 Task: Search one way flight ticket for 2 adults, 4 children and 1 infant on lap in business from Dickinson: Dickinson Theodore Roosevelt Regional Airport to Evansville: Evansville Regional Airport on 5-3-2023. Number of bags: 1 carry on bag. Price is upto 93000. Outbound departure time preference is 23:30.
Action: Mouse moved to (422, 170)
Screenshot: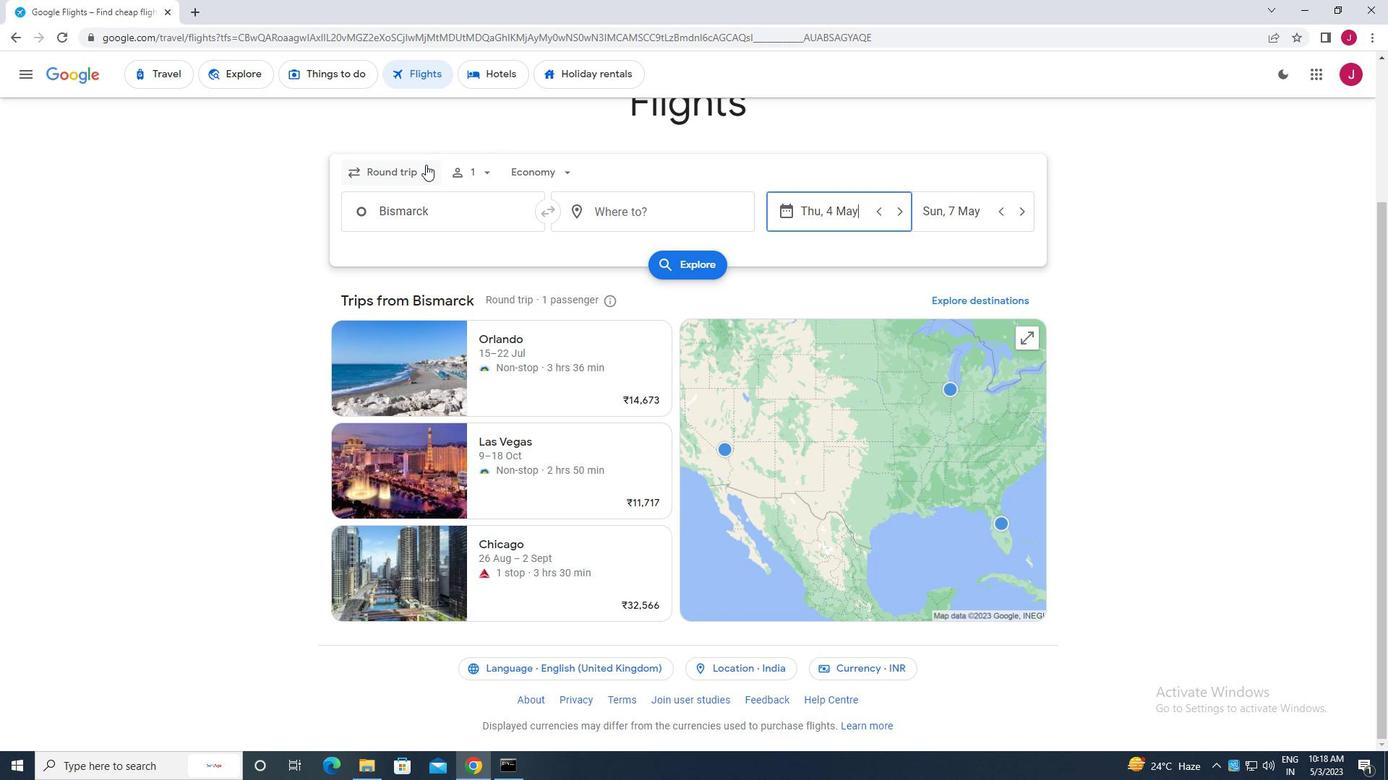 
Action: Mouse pressed left at (422, 170)
Screenshot: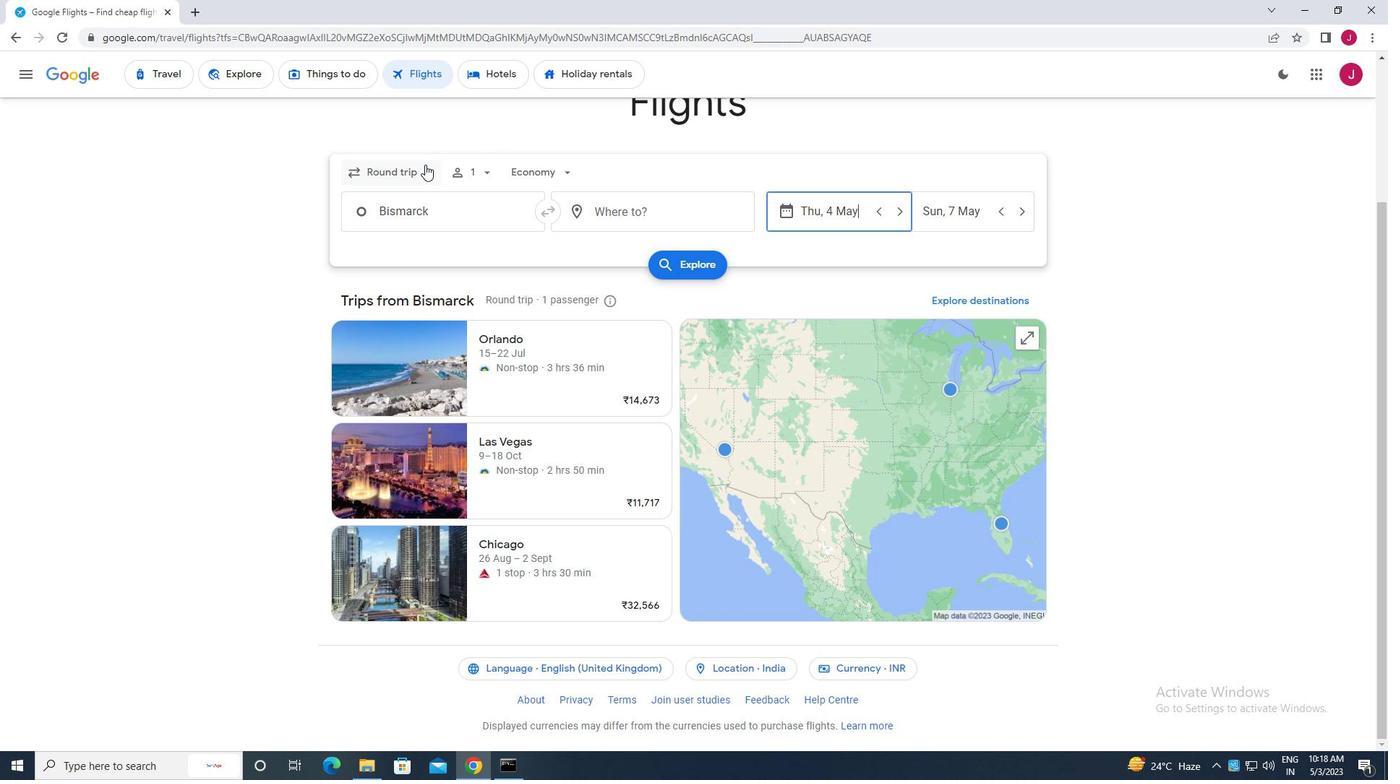 
Action: Mouse moved to (420, 242)
Screenshot: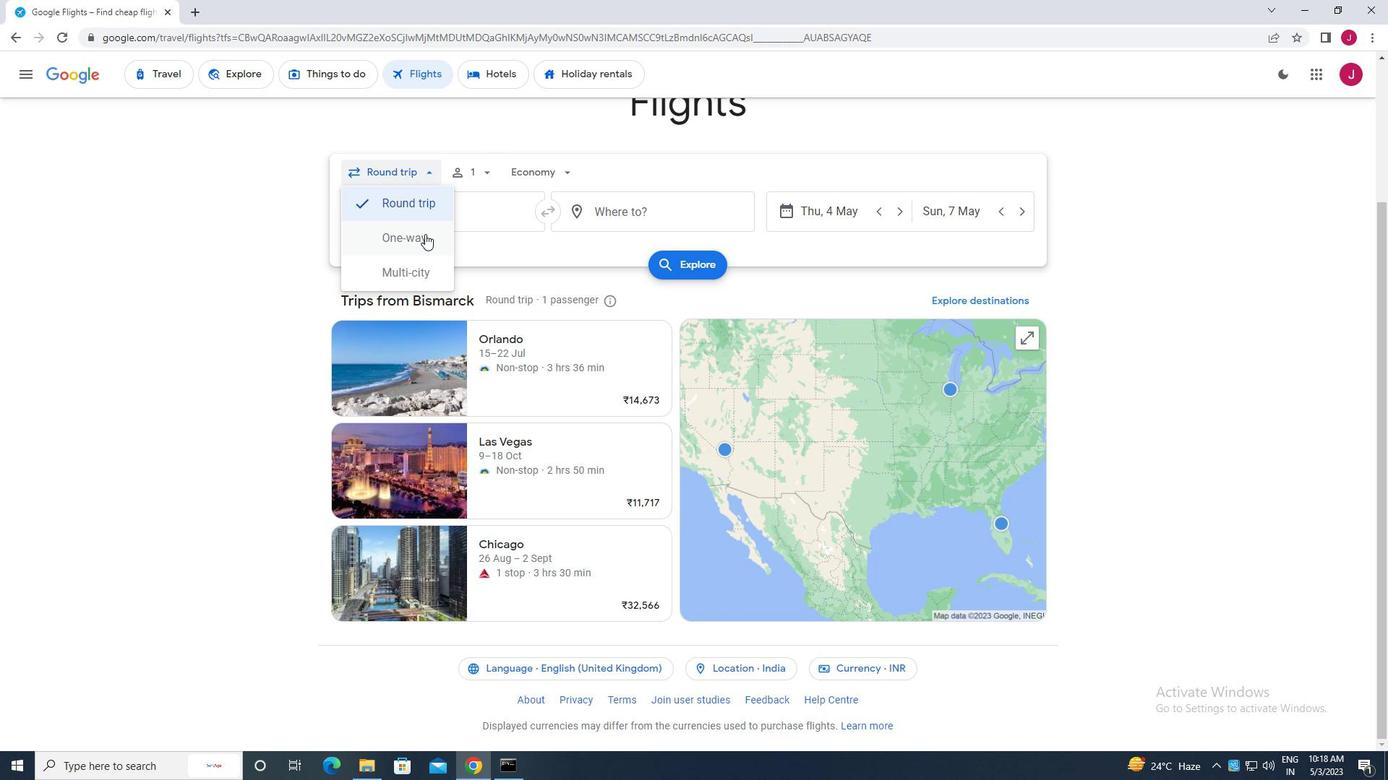 
Action: Mouse pressed left at (420, 242)
Screenshot: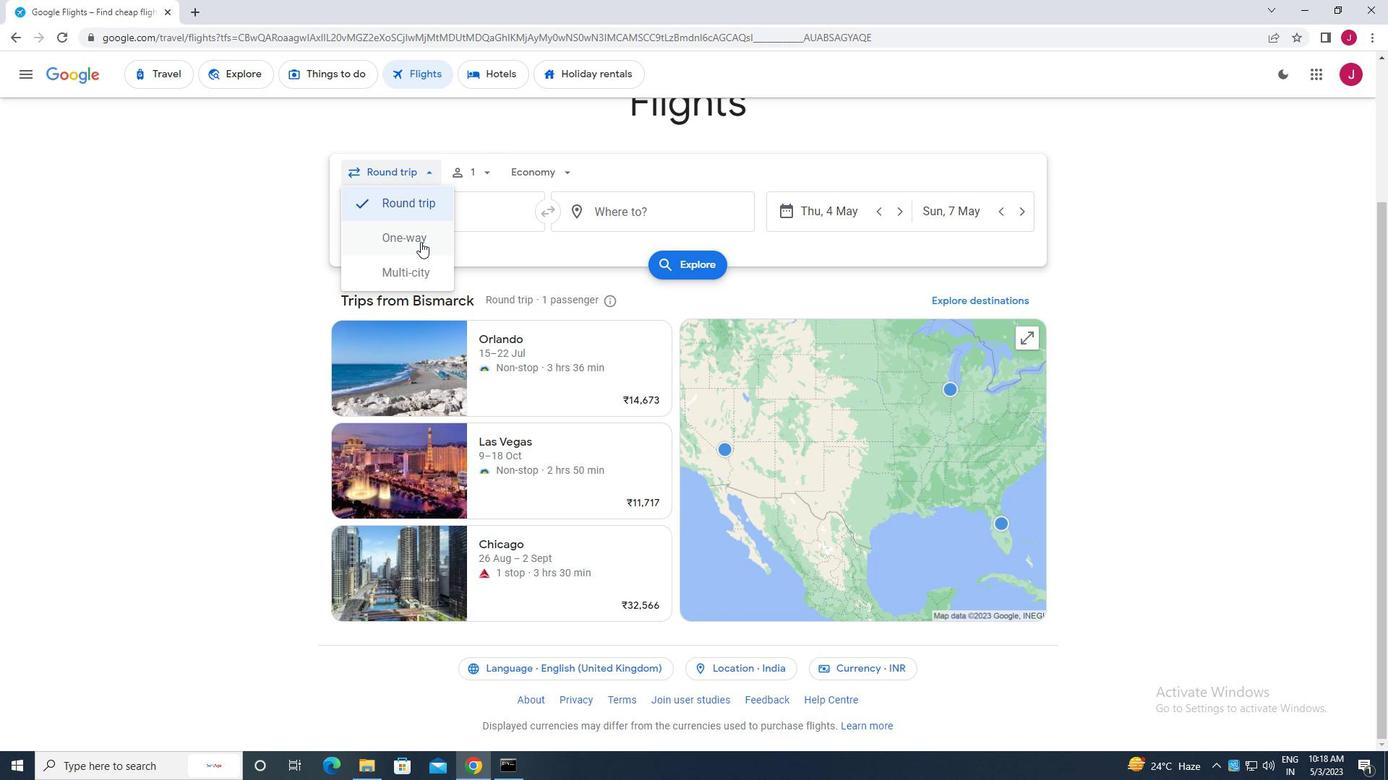 
Action: Mouse moved to (479, 169)
Screenshot: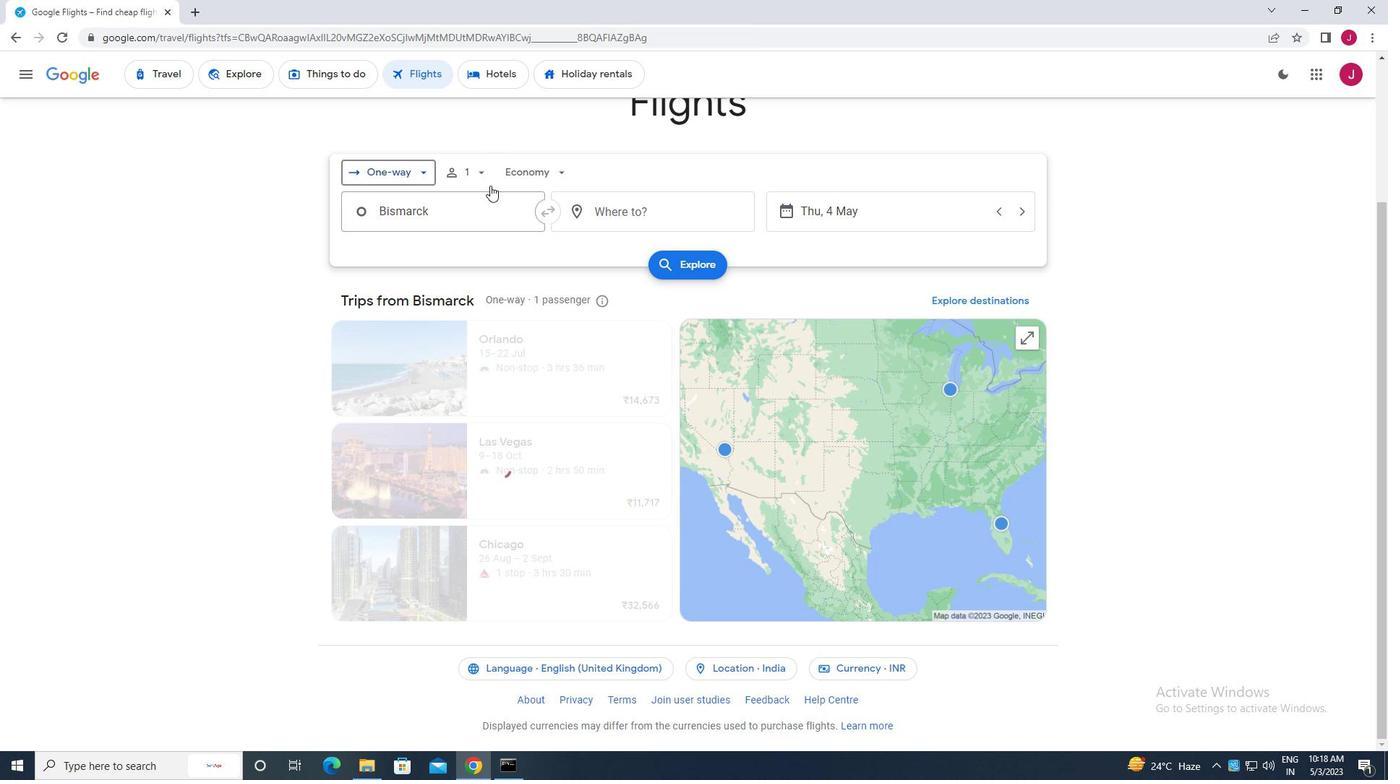 
Action: Mouse pressed left at (479, 169)
Screenshot: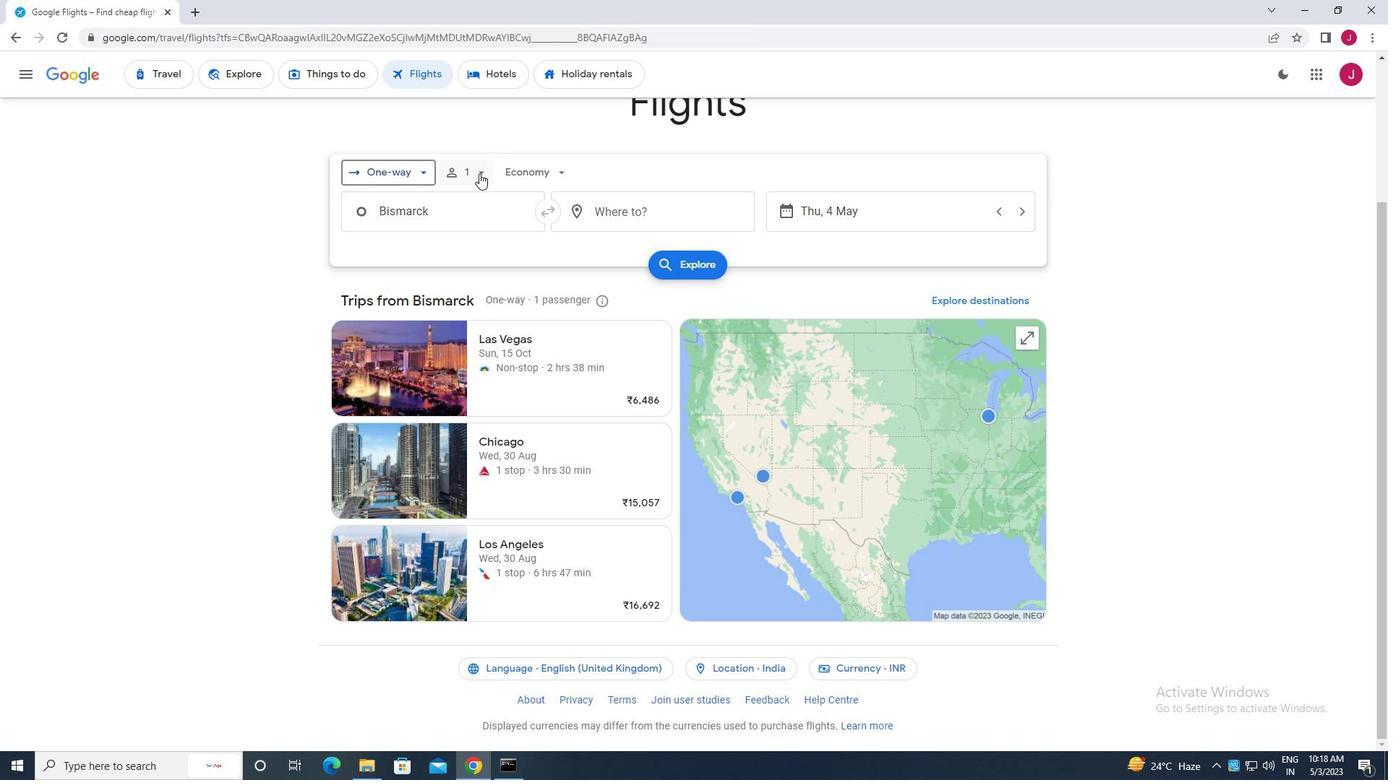 
Action: Mouse moved to (590, 210)
Screenshot: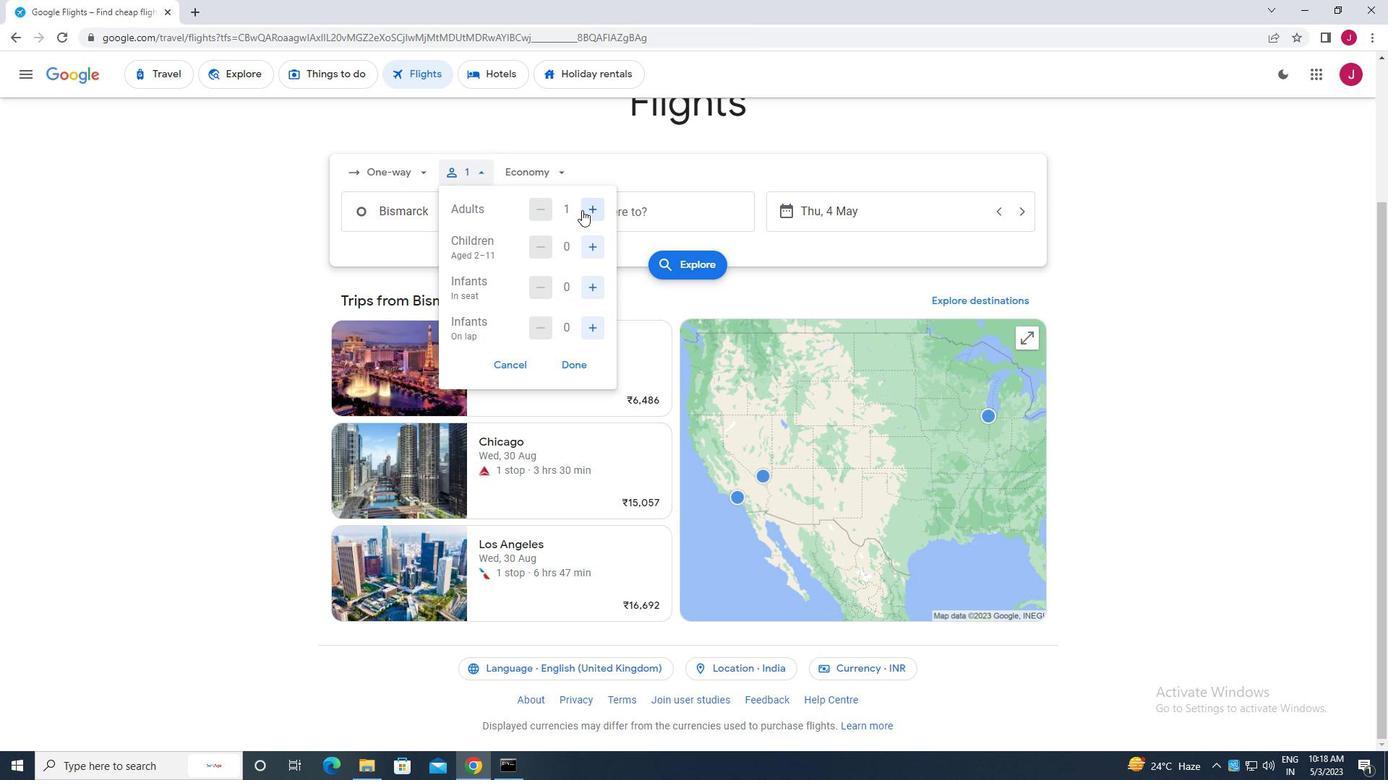 
Action: Mouse pressed left at (590, 210)
Screenshot: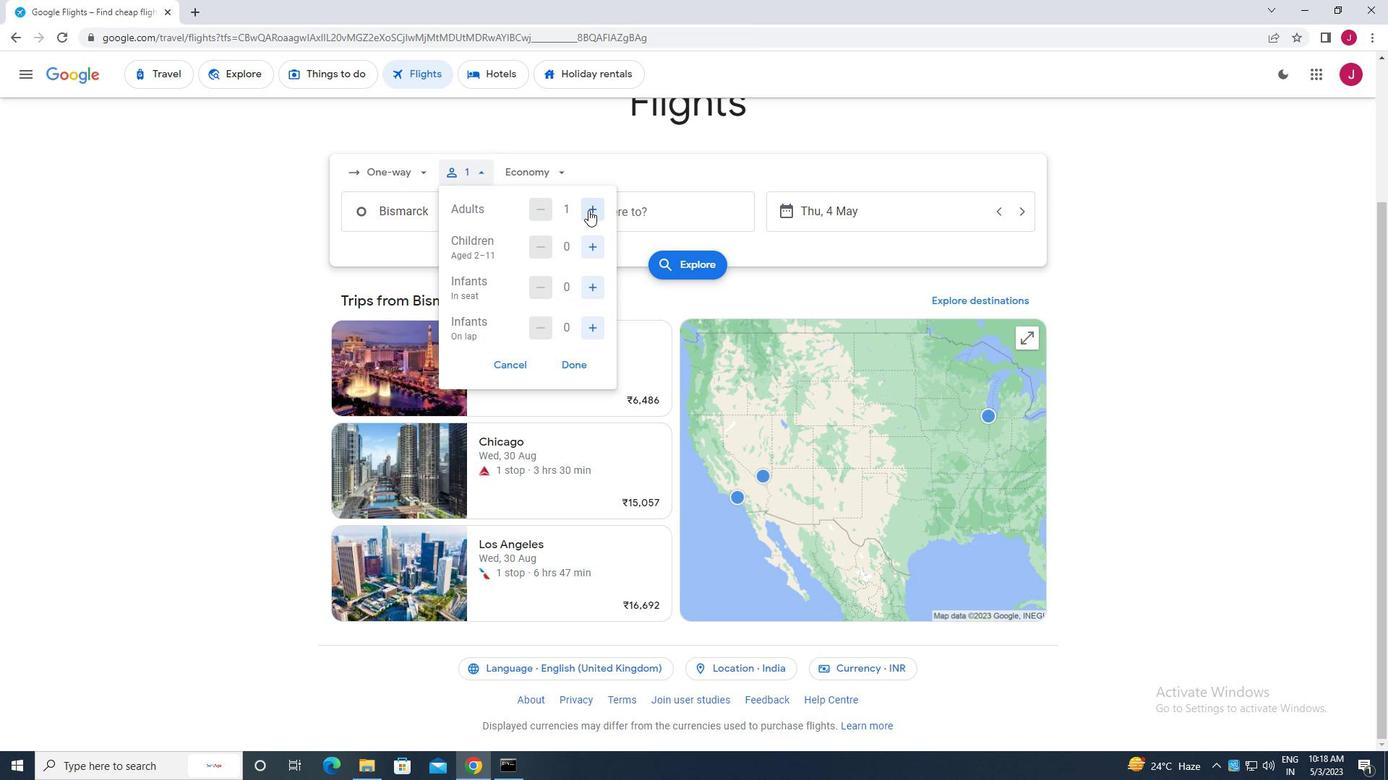 
Action: Mouse moved to (589, 245)
Screenshot: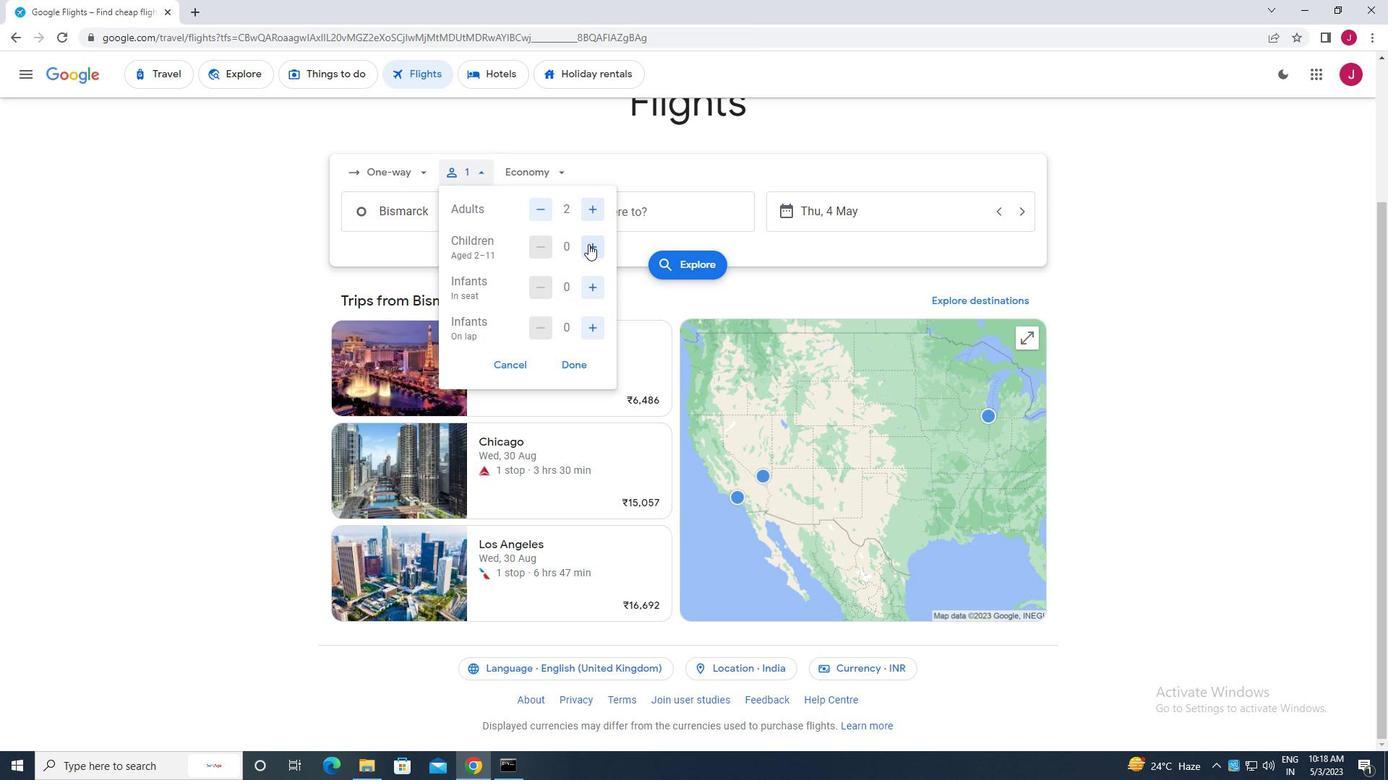 
Action: Mouse pressed left at (589, 245)
Screenshot: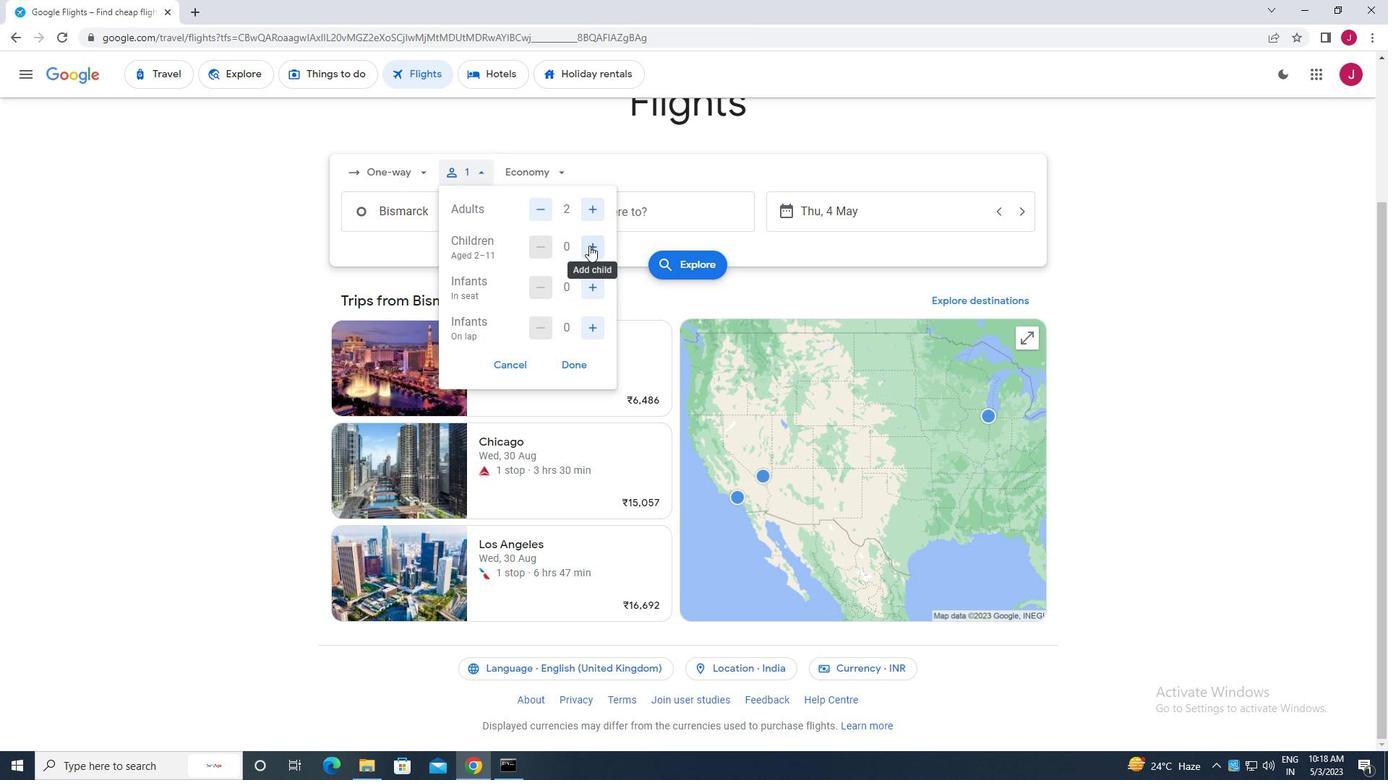 
Action: Mouse pressed left at (589, 245)
Screenshot: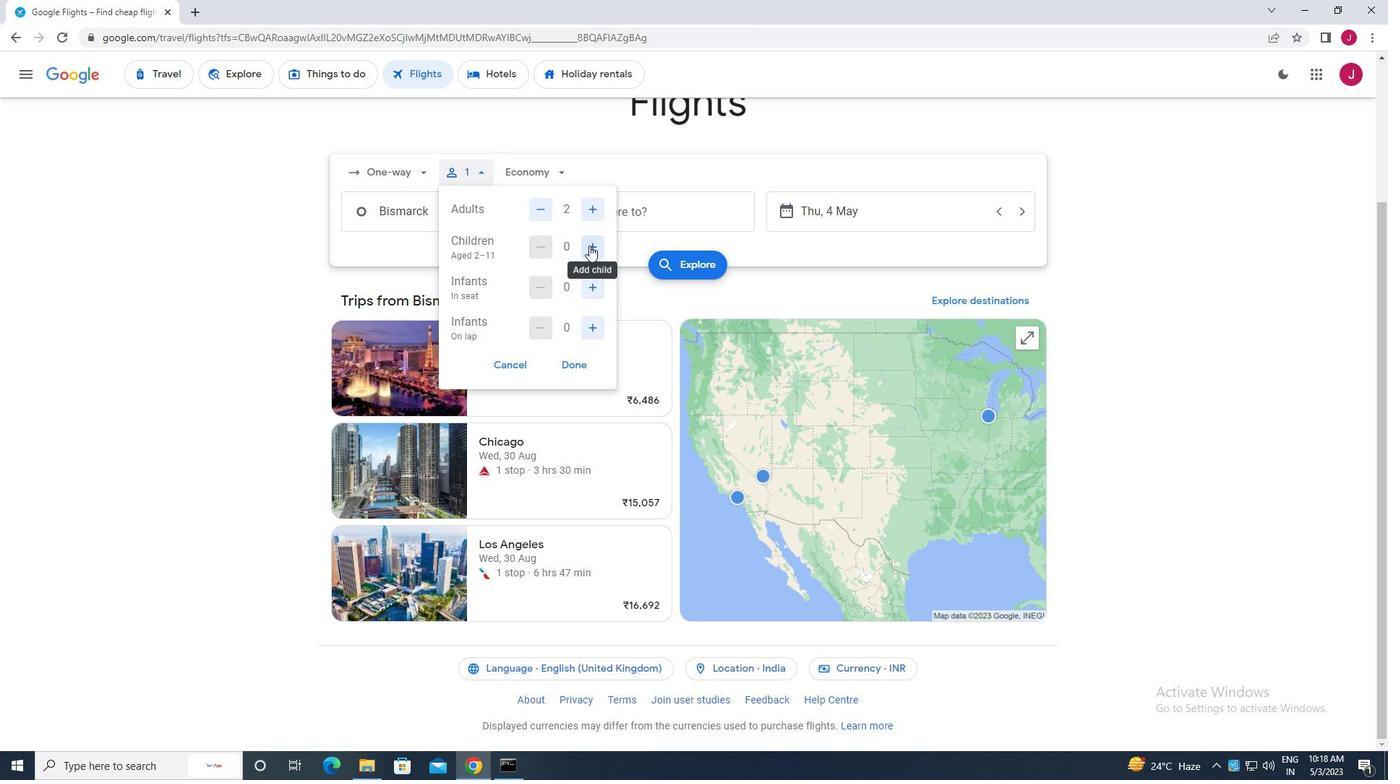 
Action: Mouse pressed left at (589, 245)
Screenshot: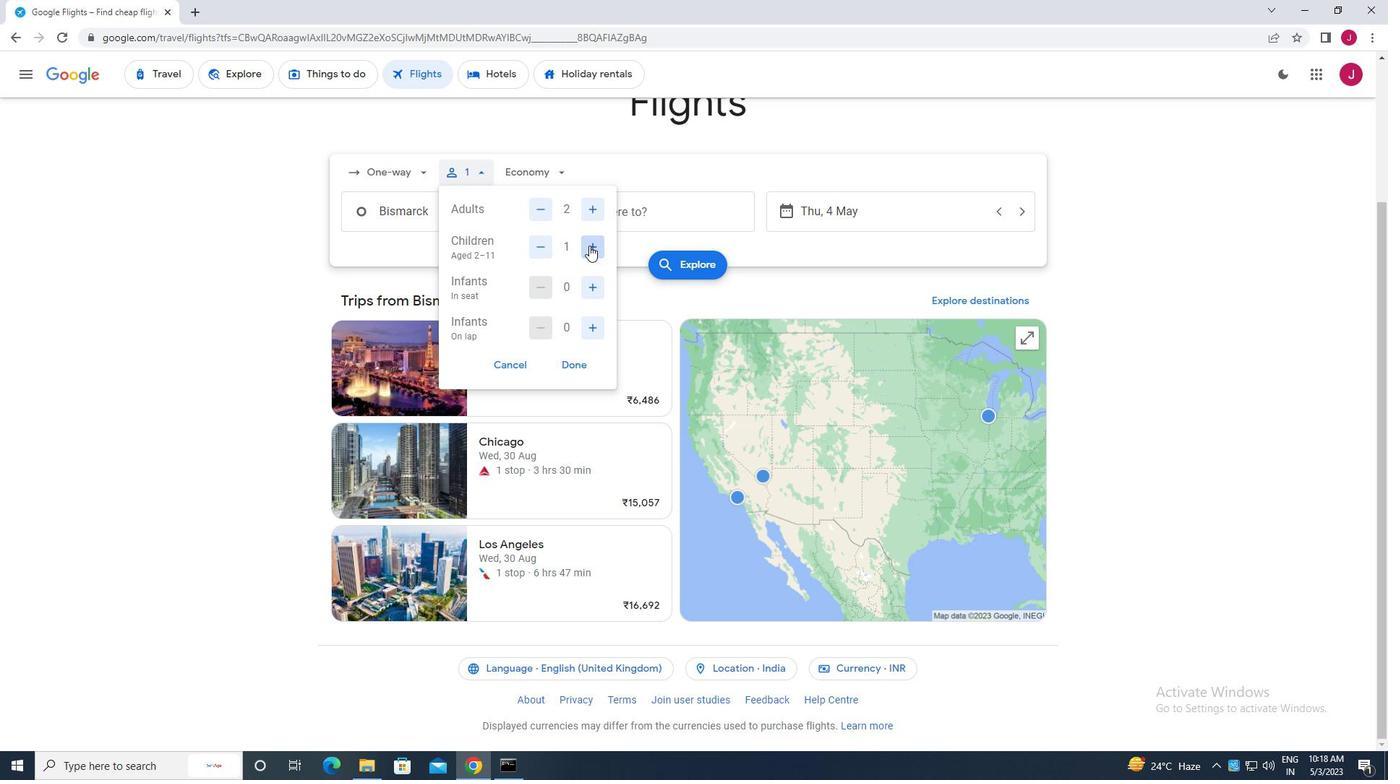 
Action: Mouse pressed left at (589, 245)
Screenshot: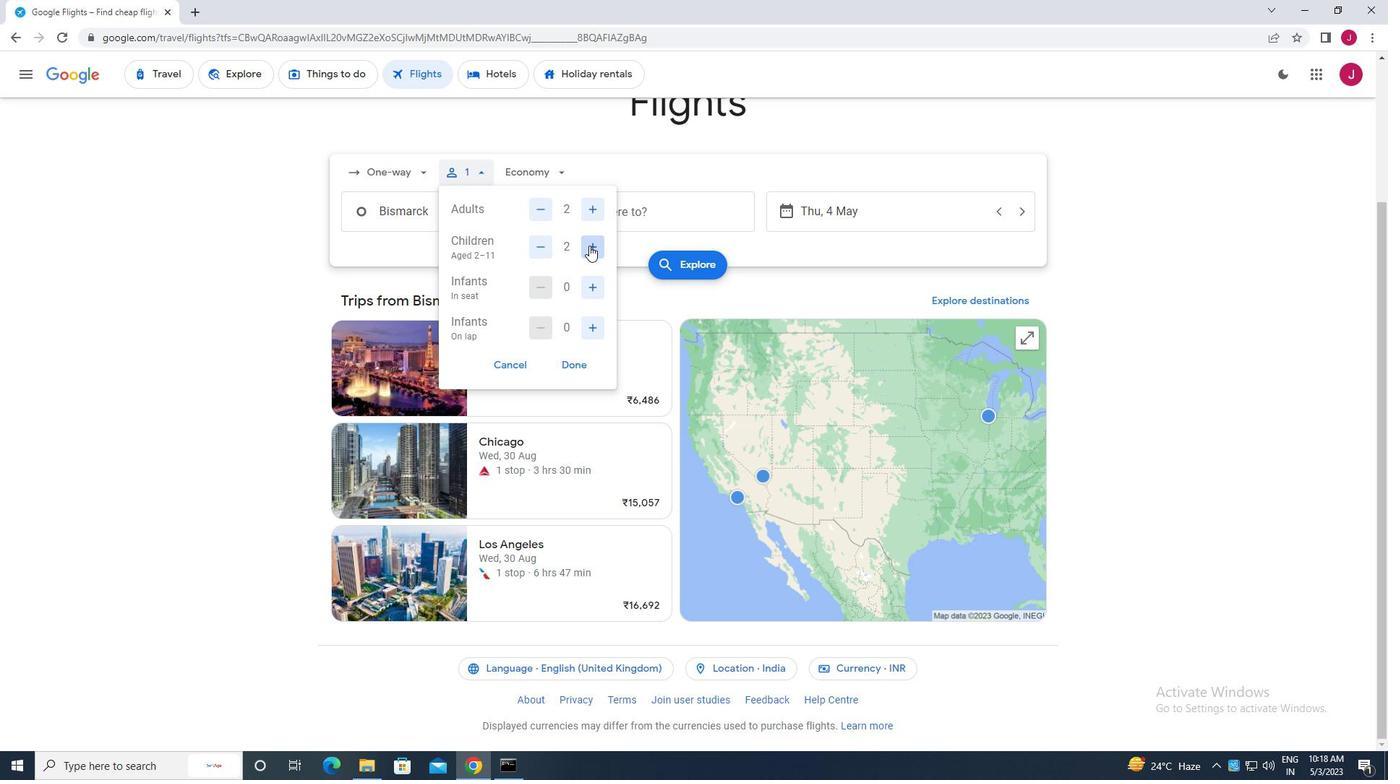 
Action: Mouse moved to (588, 326)
Screenshot: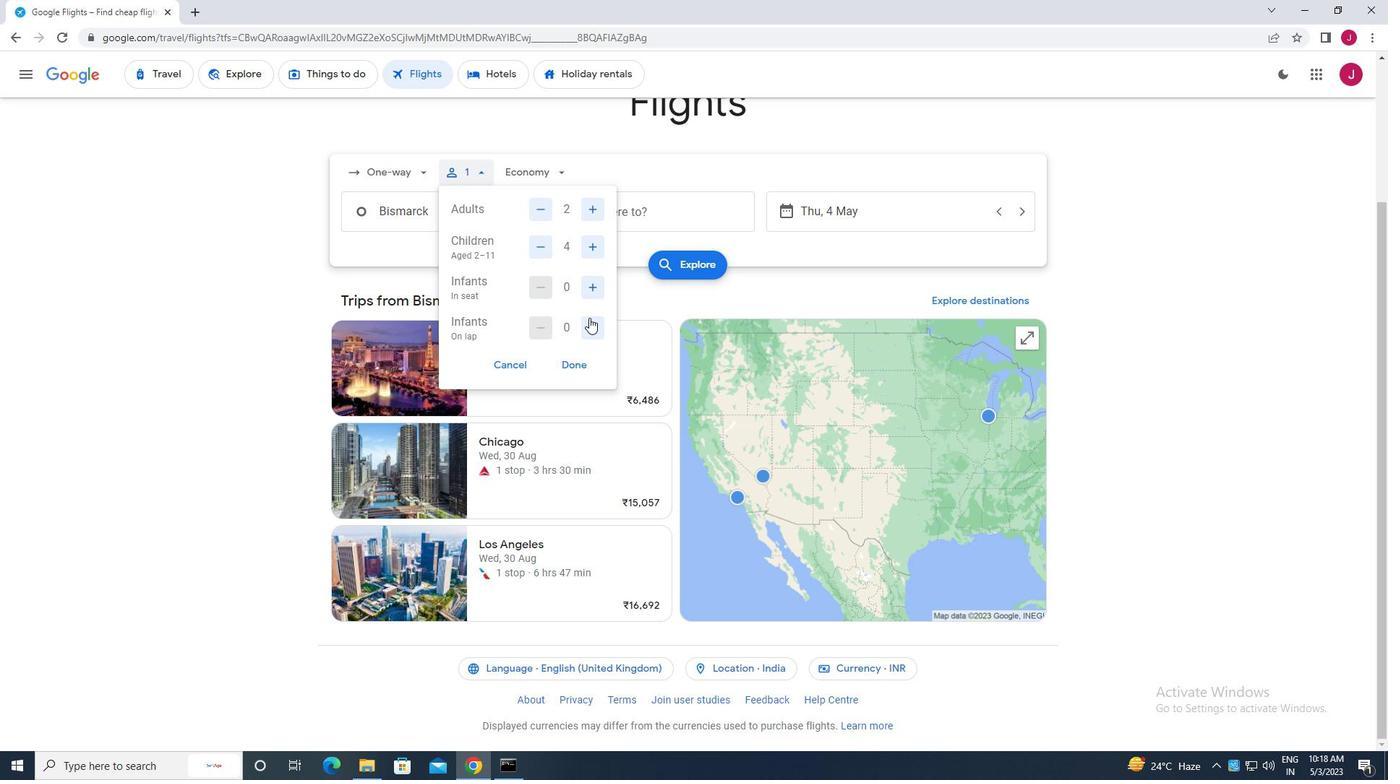 
Action: Mouse pressed left at (588, 326)
Screenshot: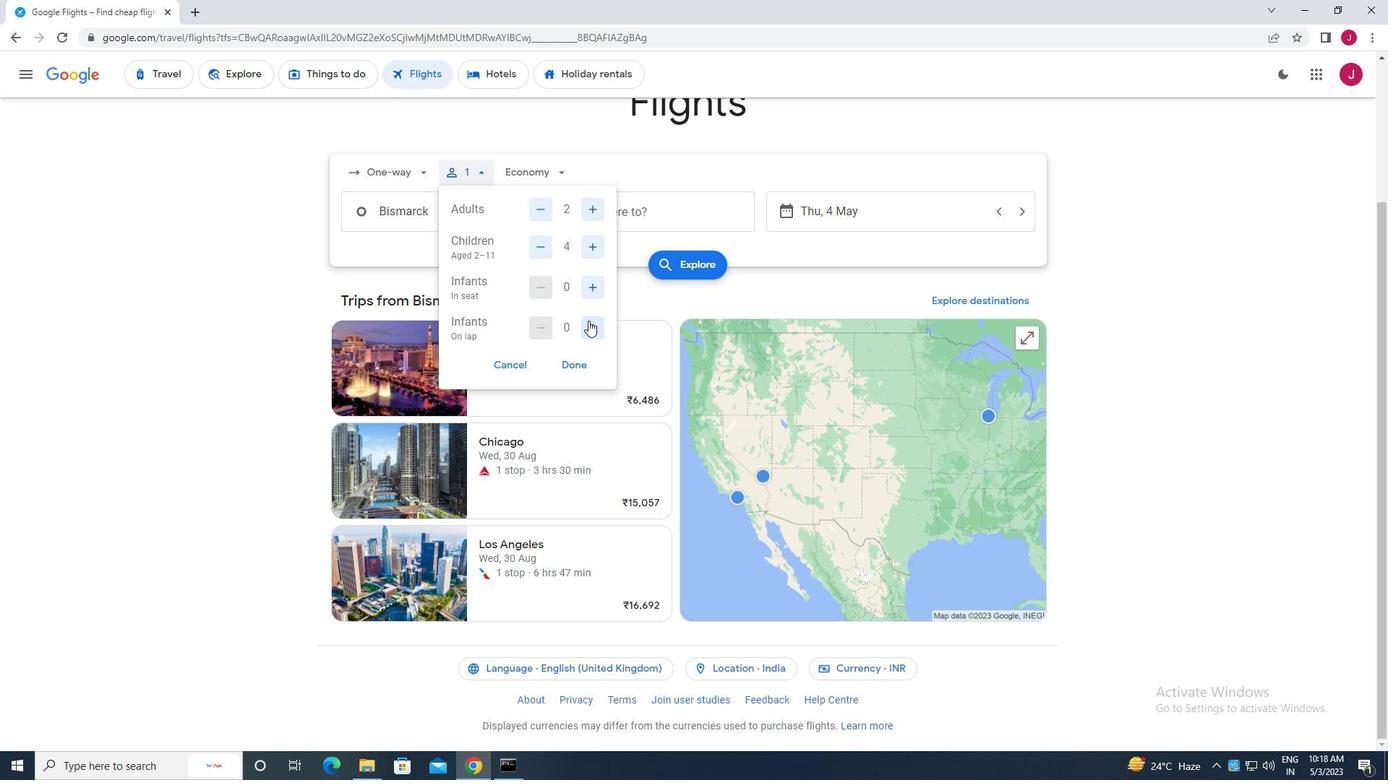 
Action: Mouse moved to (574, 364)
Screenshot: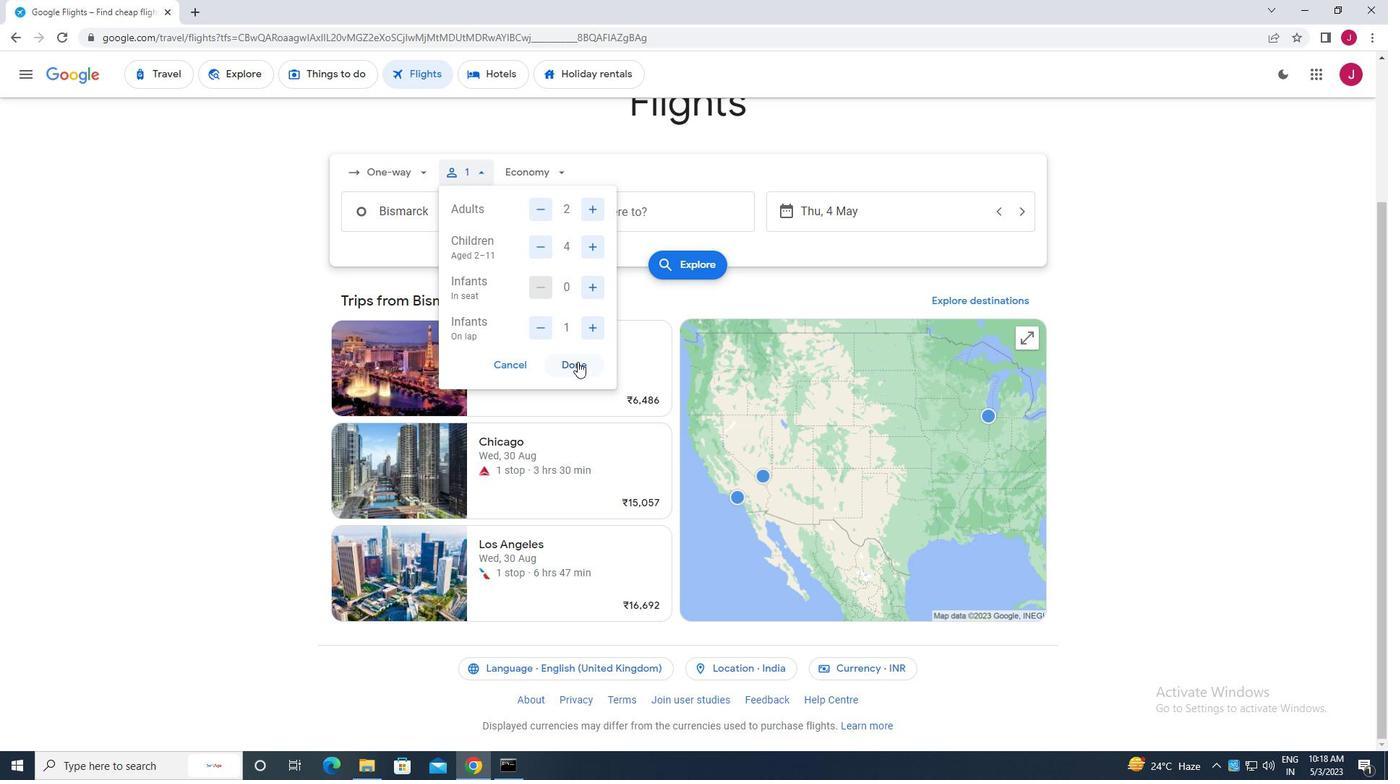 
Action: Mouse pressed left at (574, 364)
Screenshot: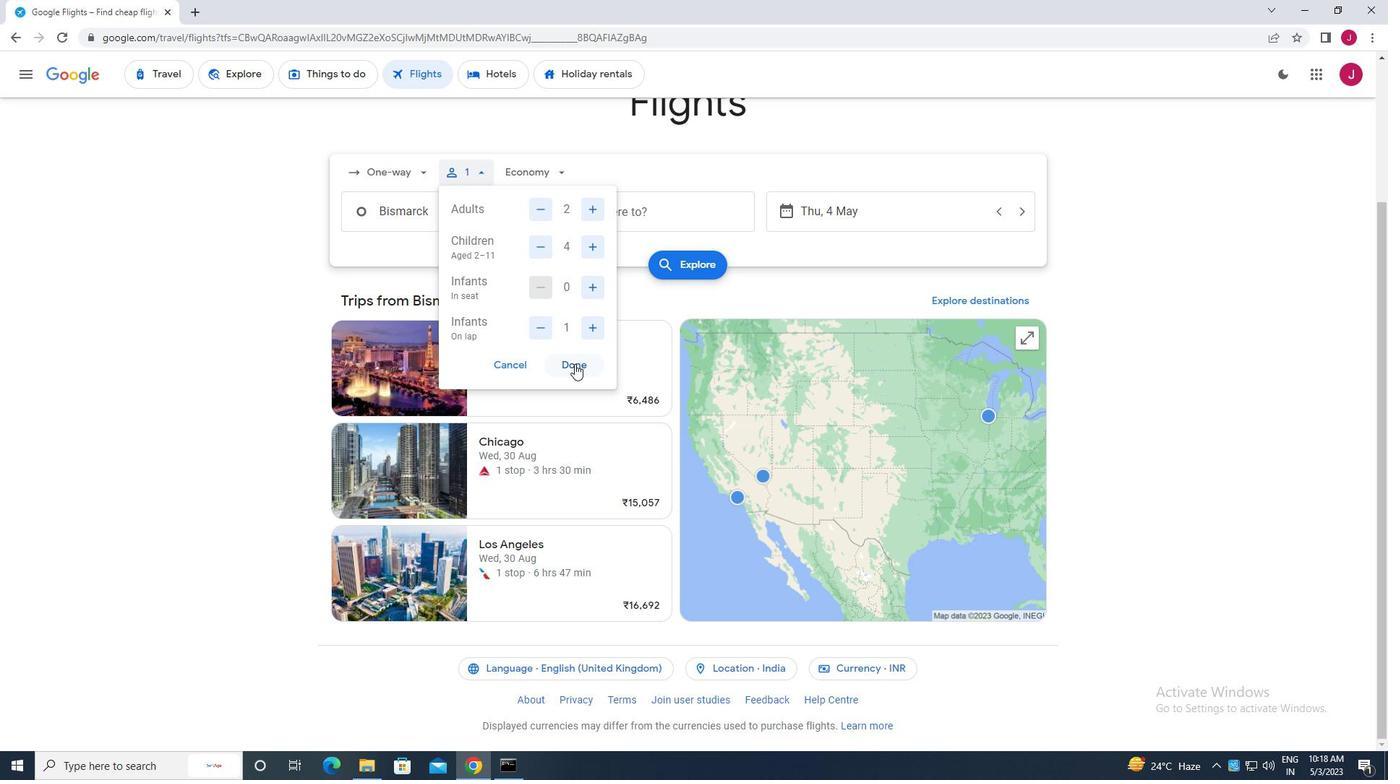 
Action: Mouse moved to (543, 172)
Screenshot: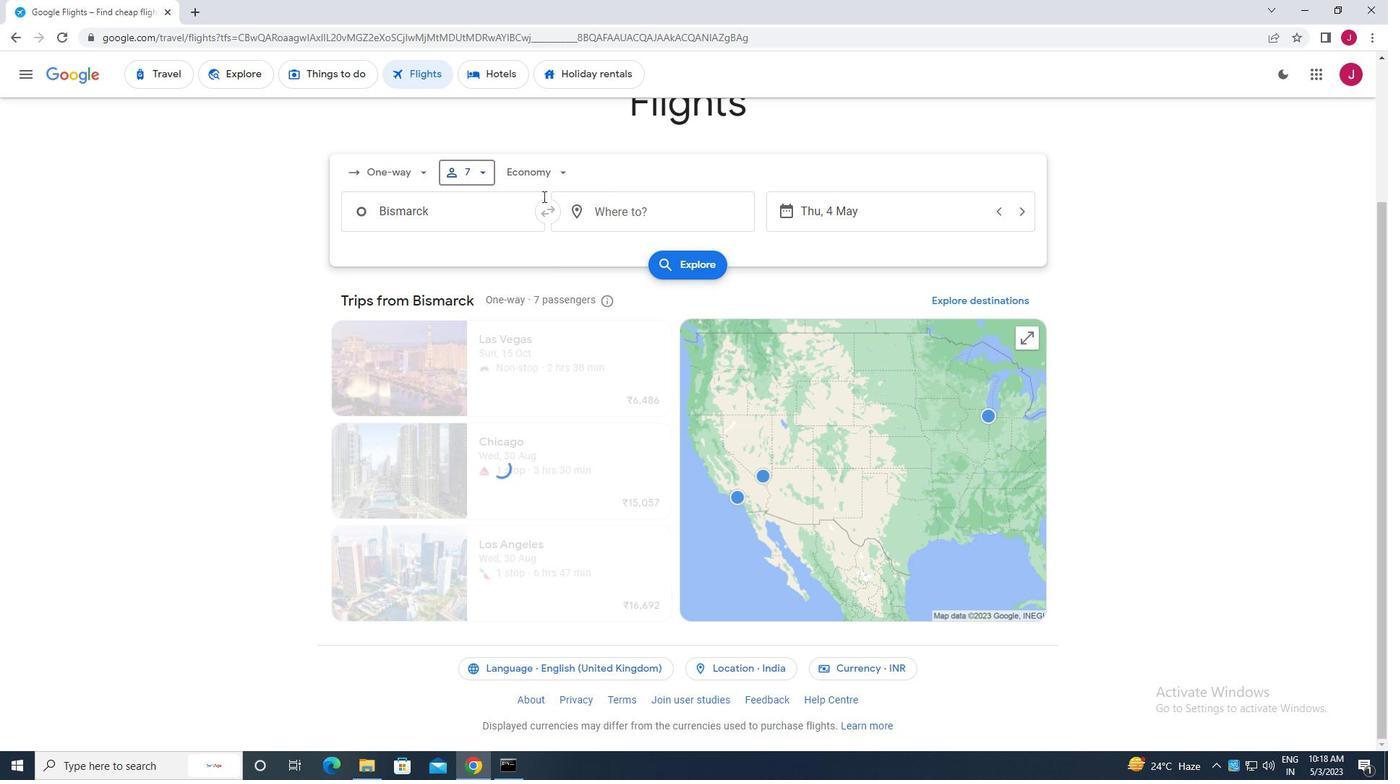 
Action: Mouse pressed left at (543, 172)
Screenshot: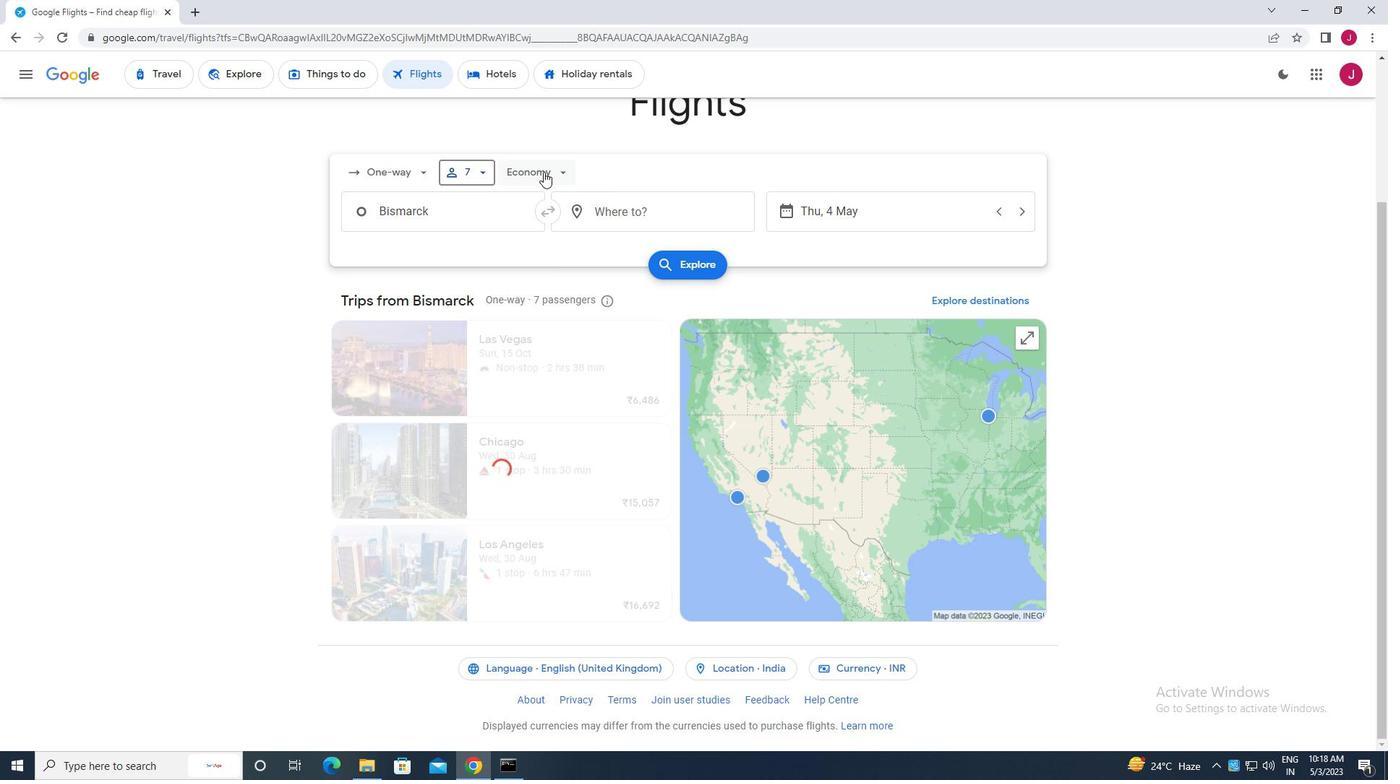 
Action: Mouse moved to (561, 274)
Screenshot: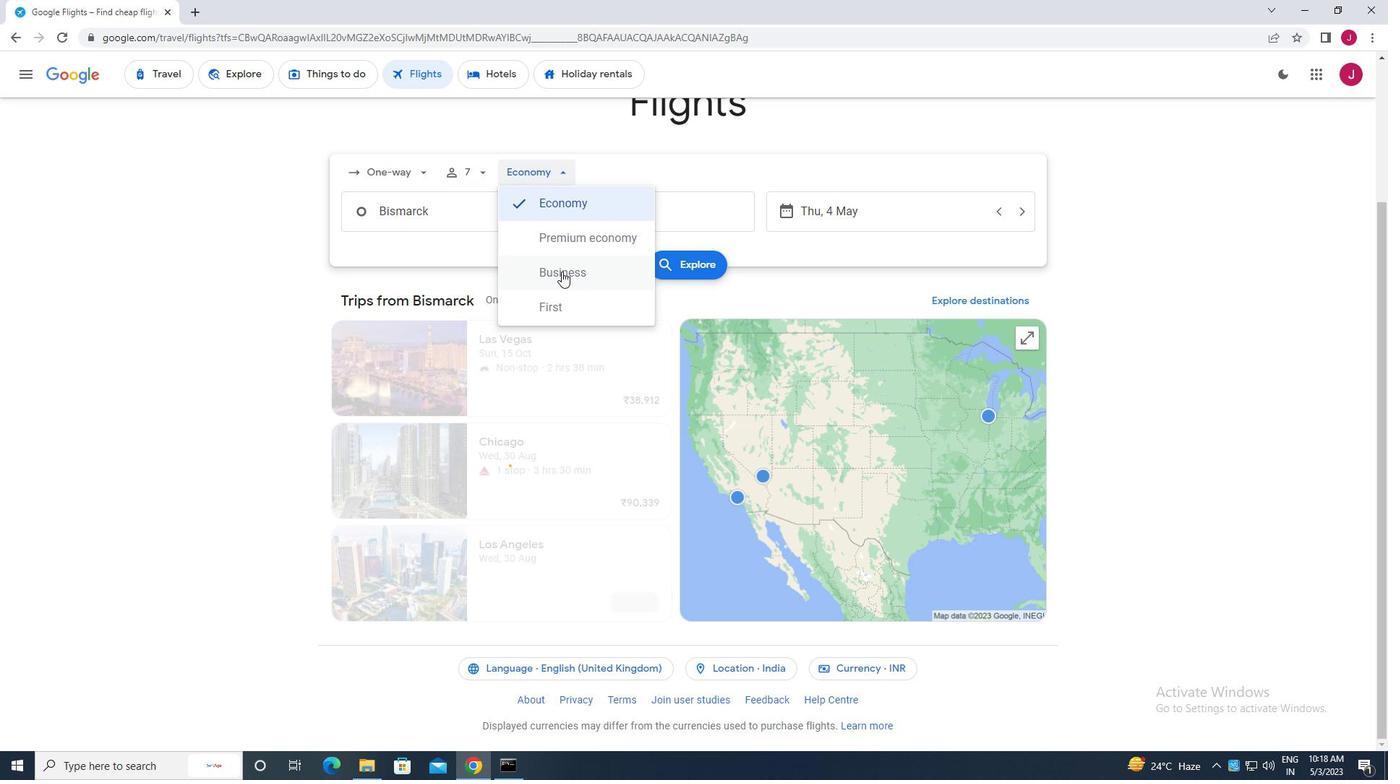 
Action: Mouse pressed left at (561, 274)
Screenshot: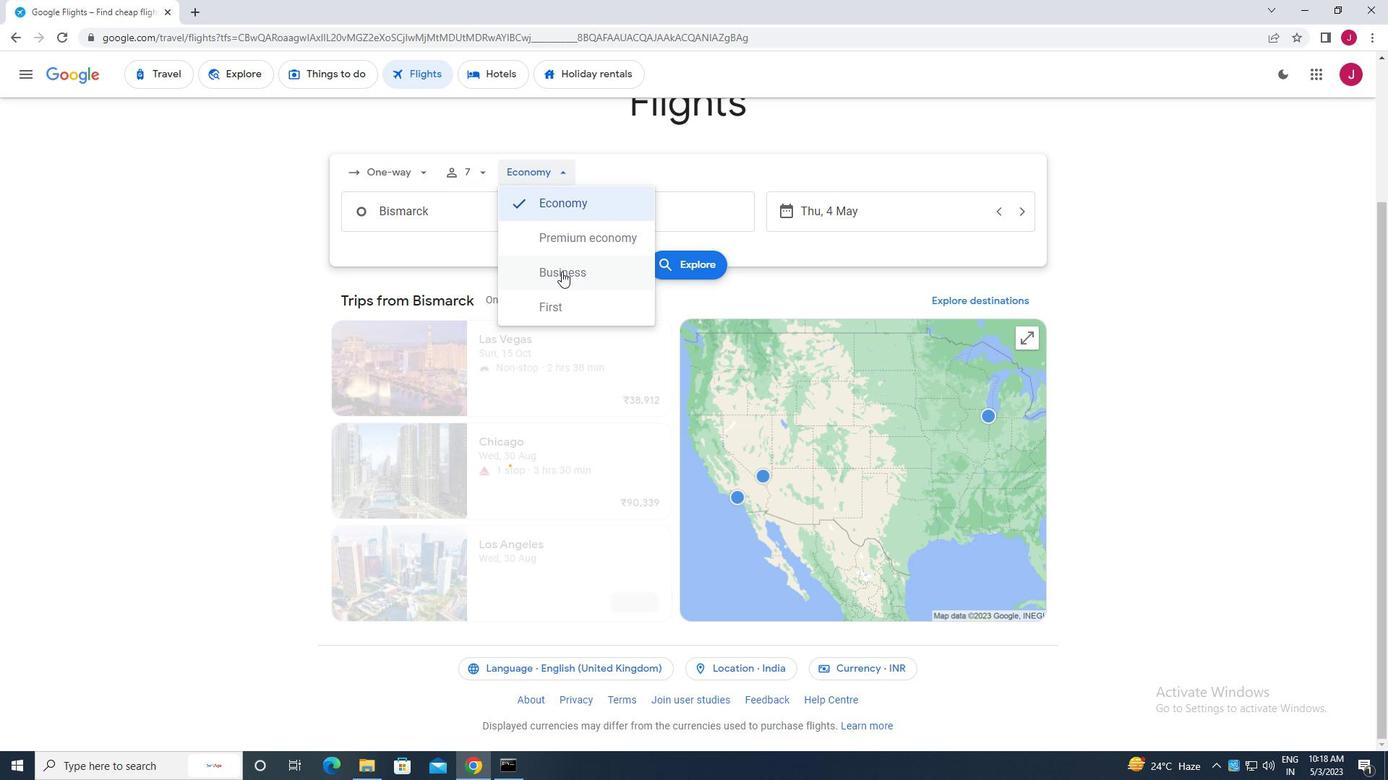 
Action: Mouse moved to (461, 216)
Screenshot: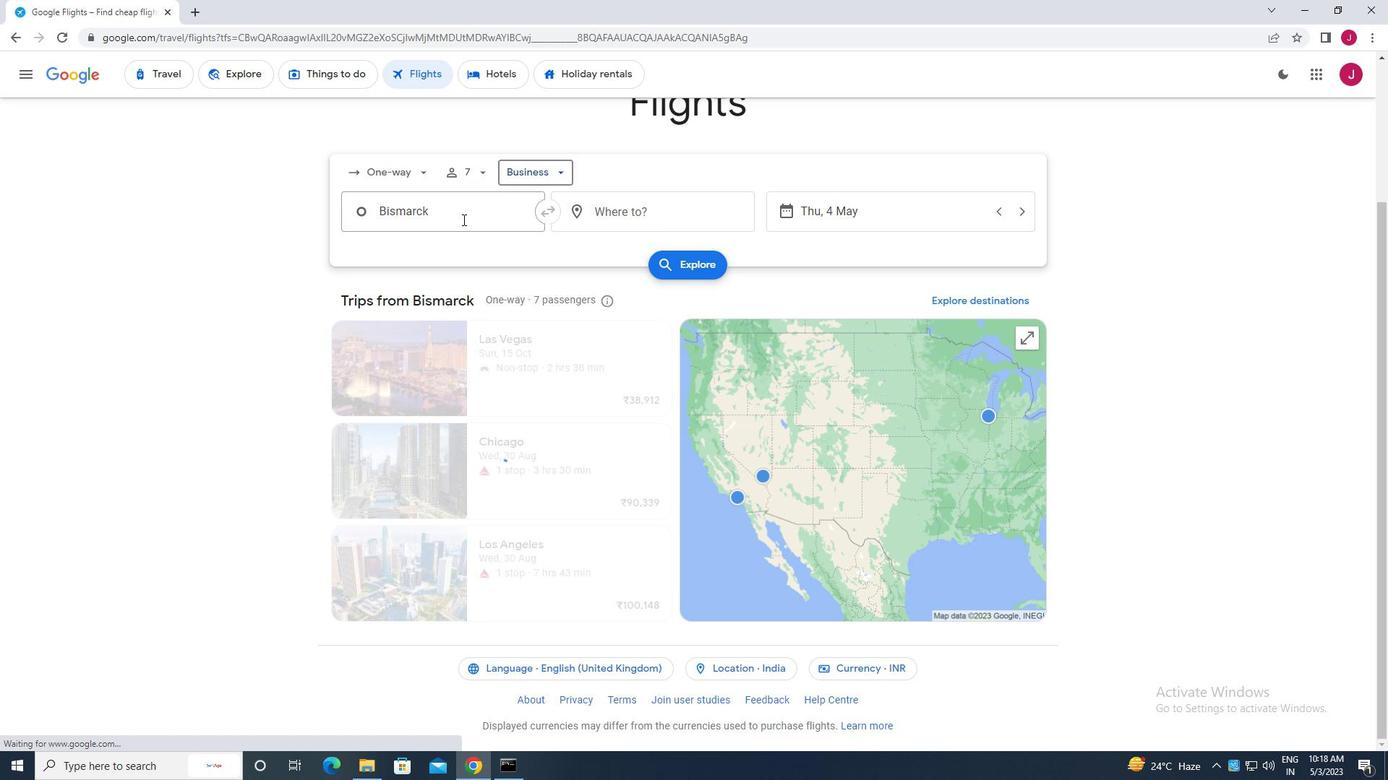 
Action: Mouse pressed left at (461, 216)
Screenshot: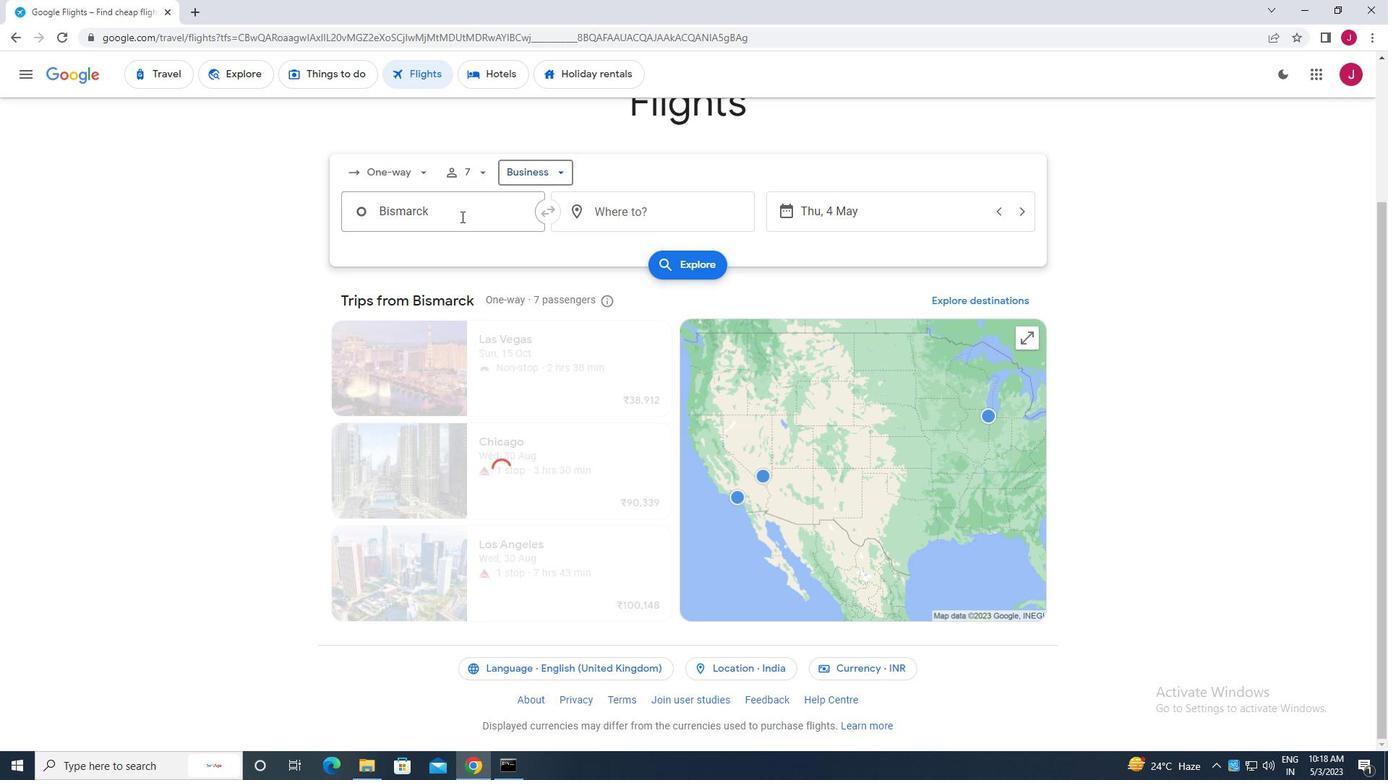 
Action: Mouse moved to (464, 211)
Screenshot: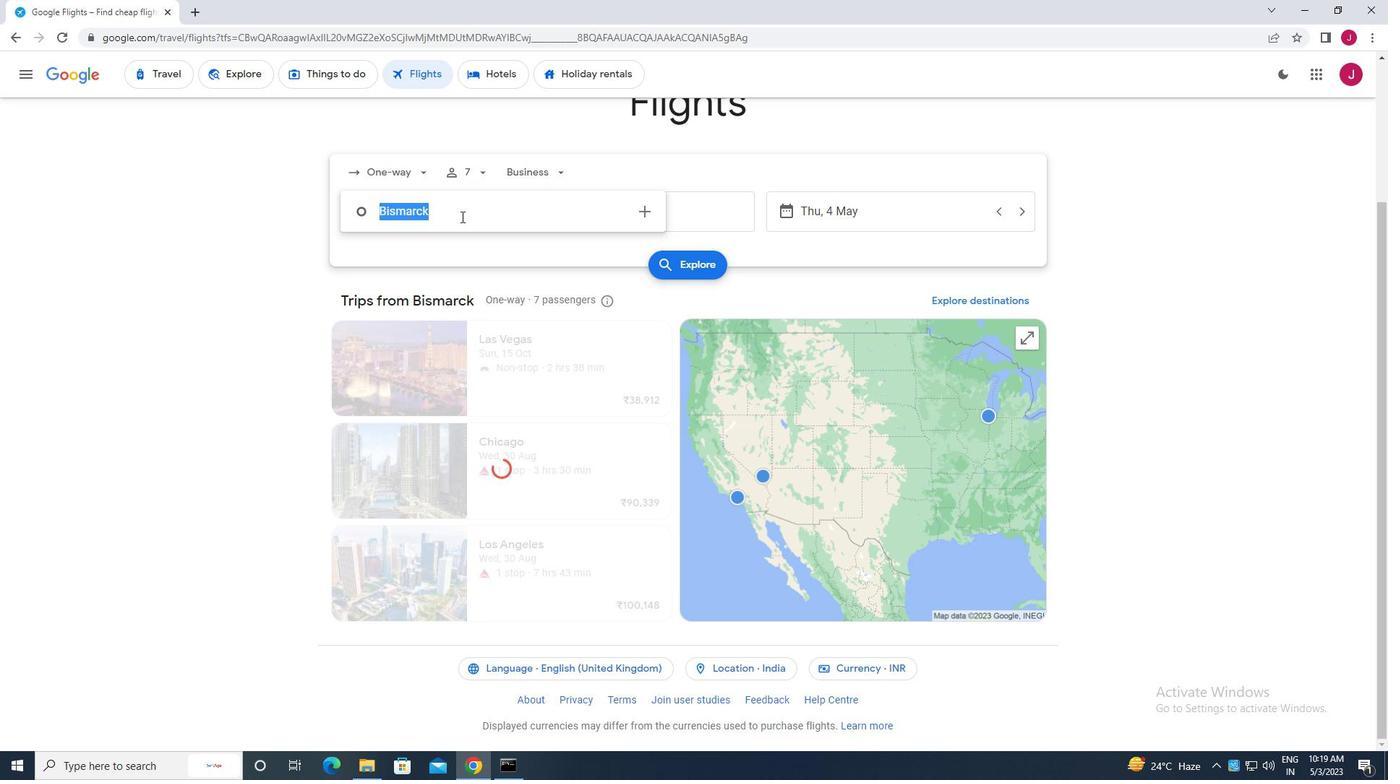 
Action: Key pressed dickinson
Screenshot: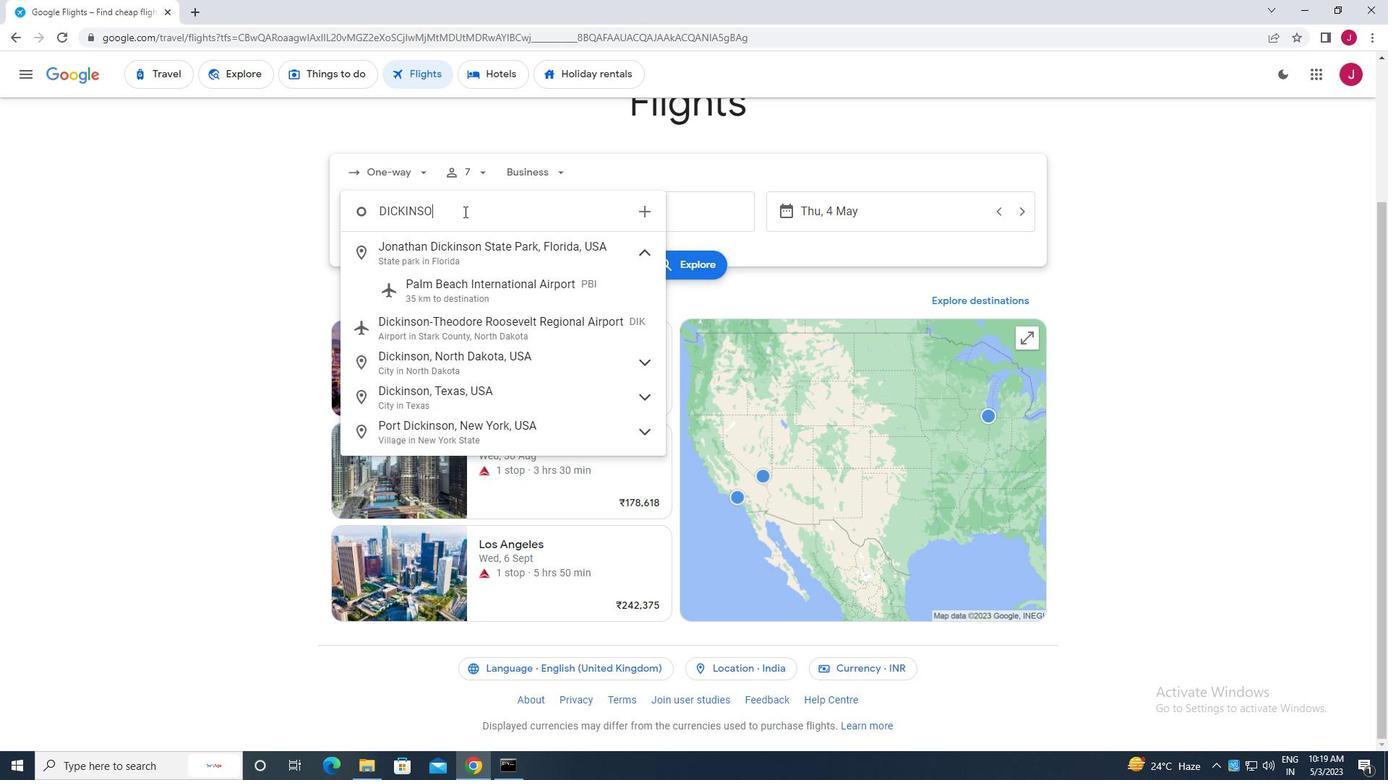 
Action: Mouse moved to (526, 330)
Screenshot: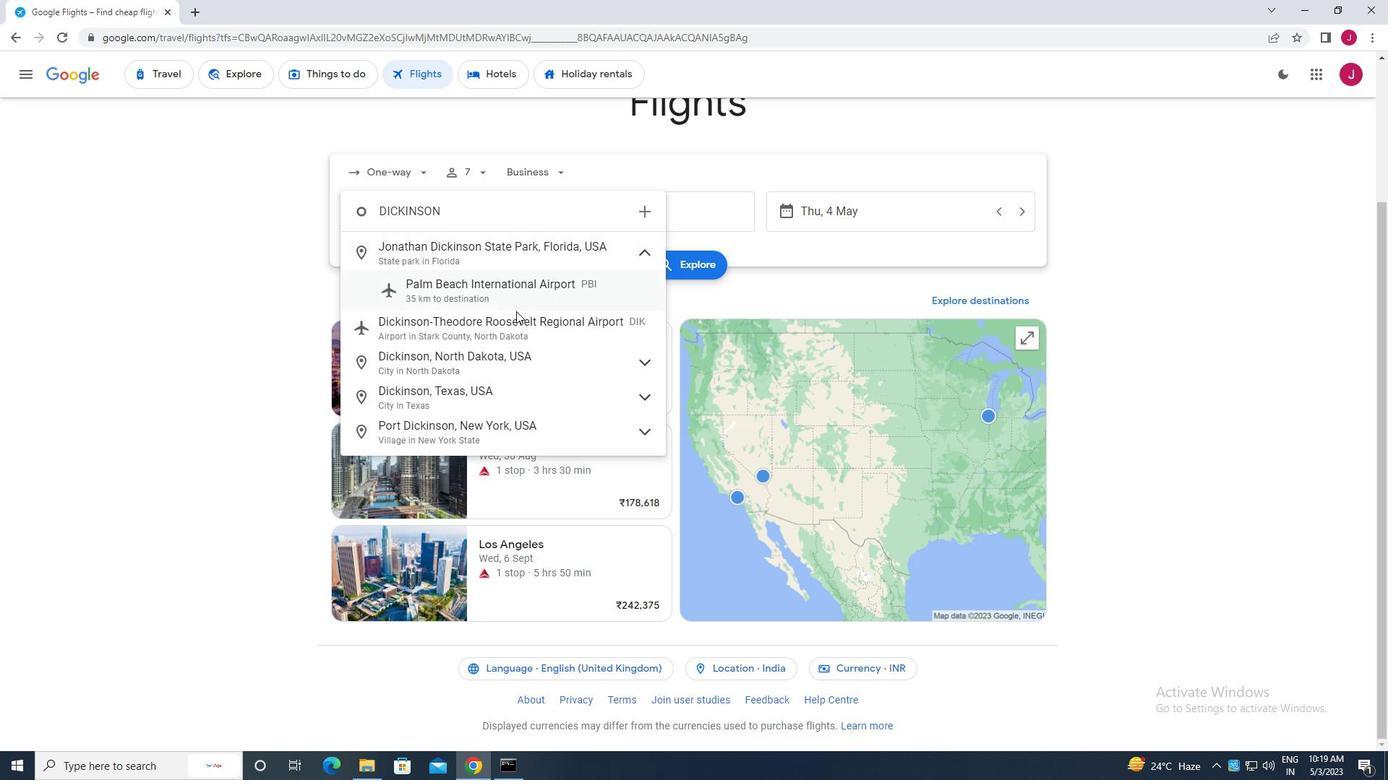 
Action: Mouse pressed left at (526, 330)
Screenshot: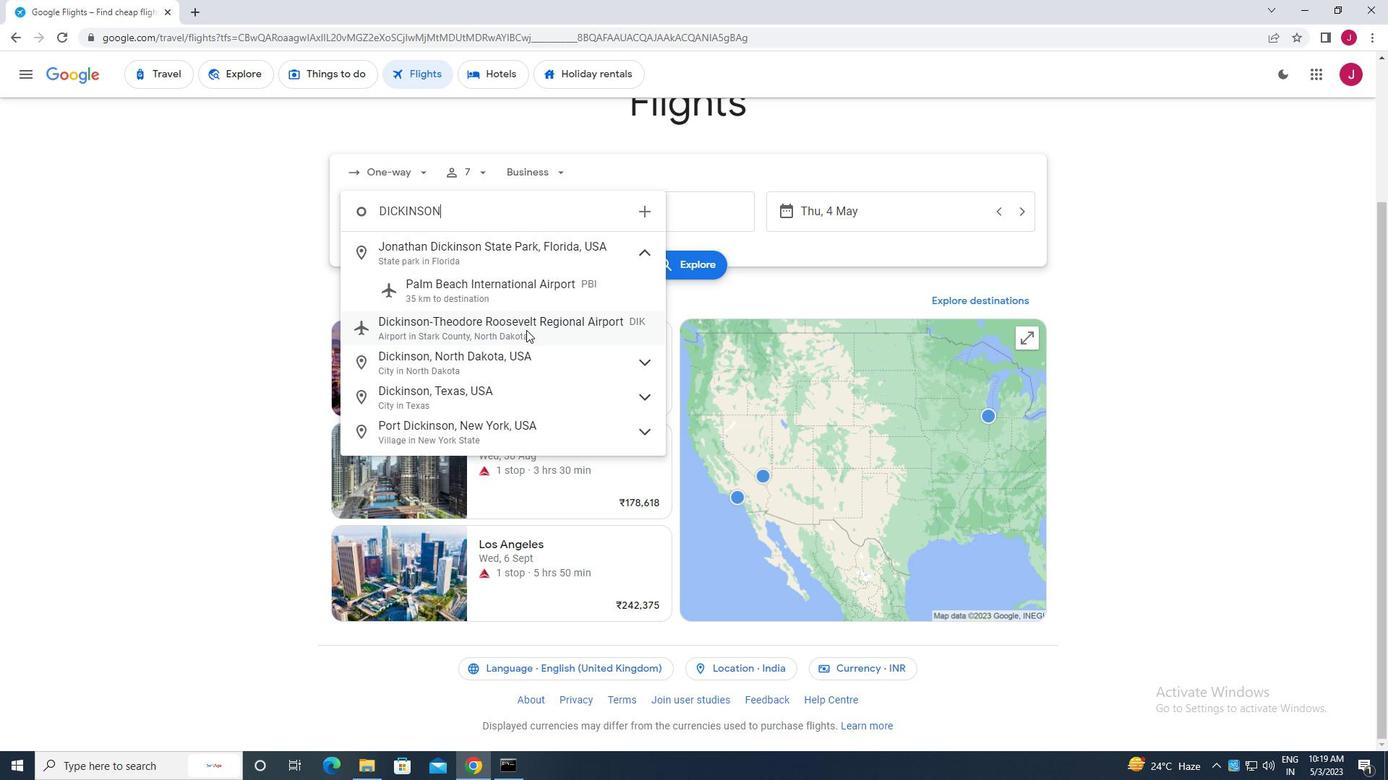 
Action: Mouse moved to (642, 219)
Screenshot: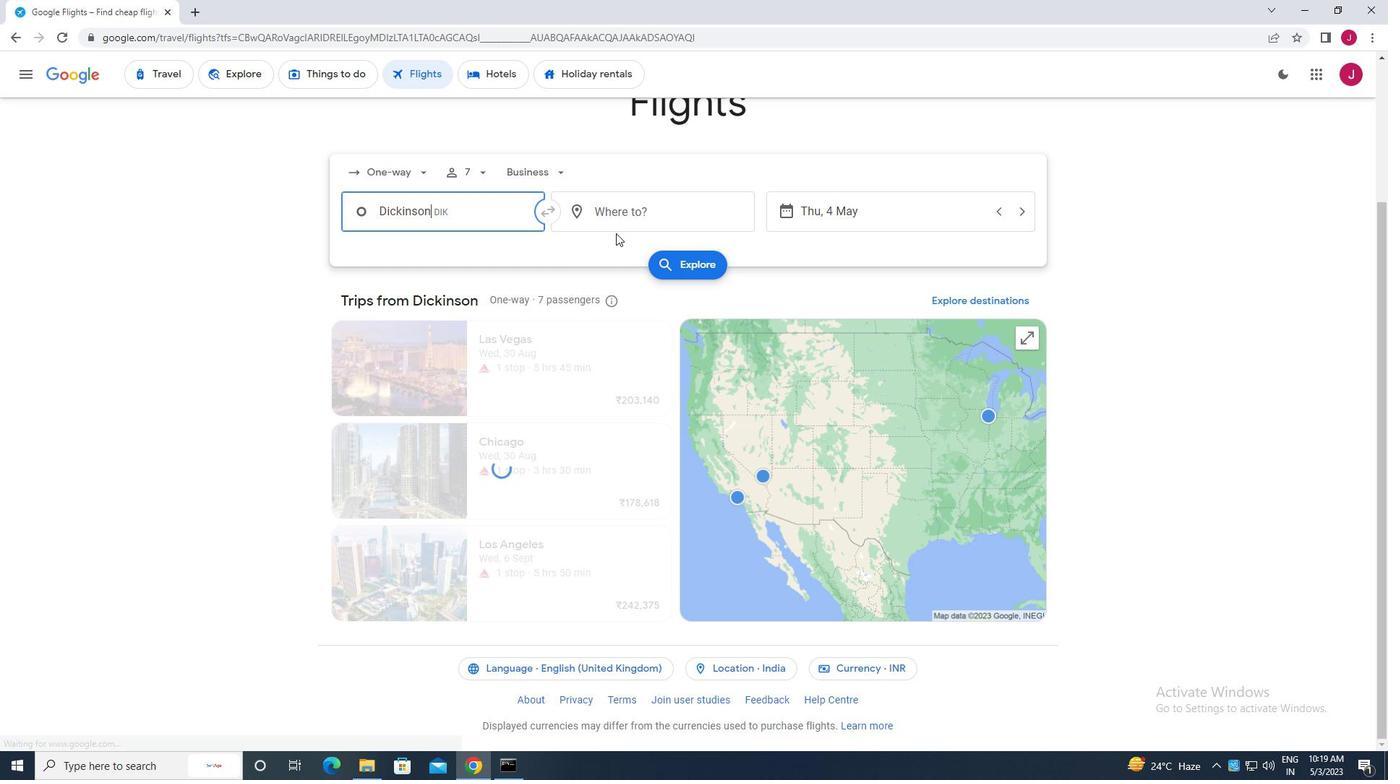 
Action: Mouse pressed left at (642, 219)
Screenshot: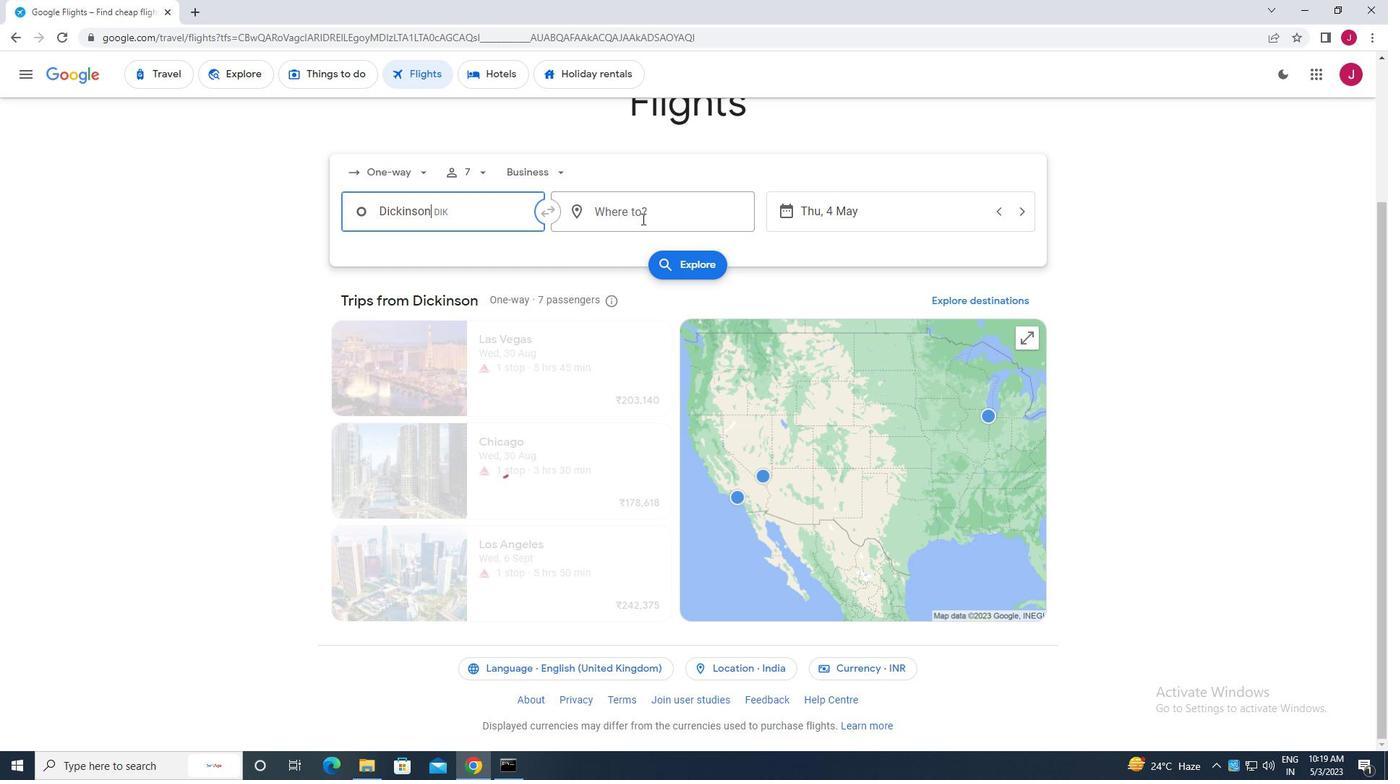
Action: Mouse moved to (644, 219)
Screenshot: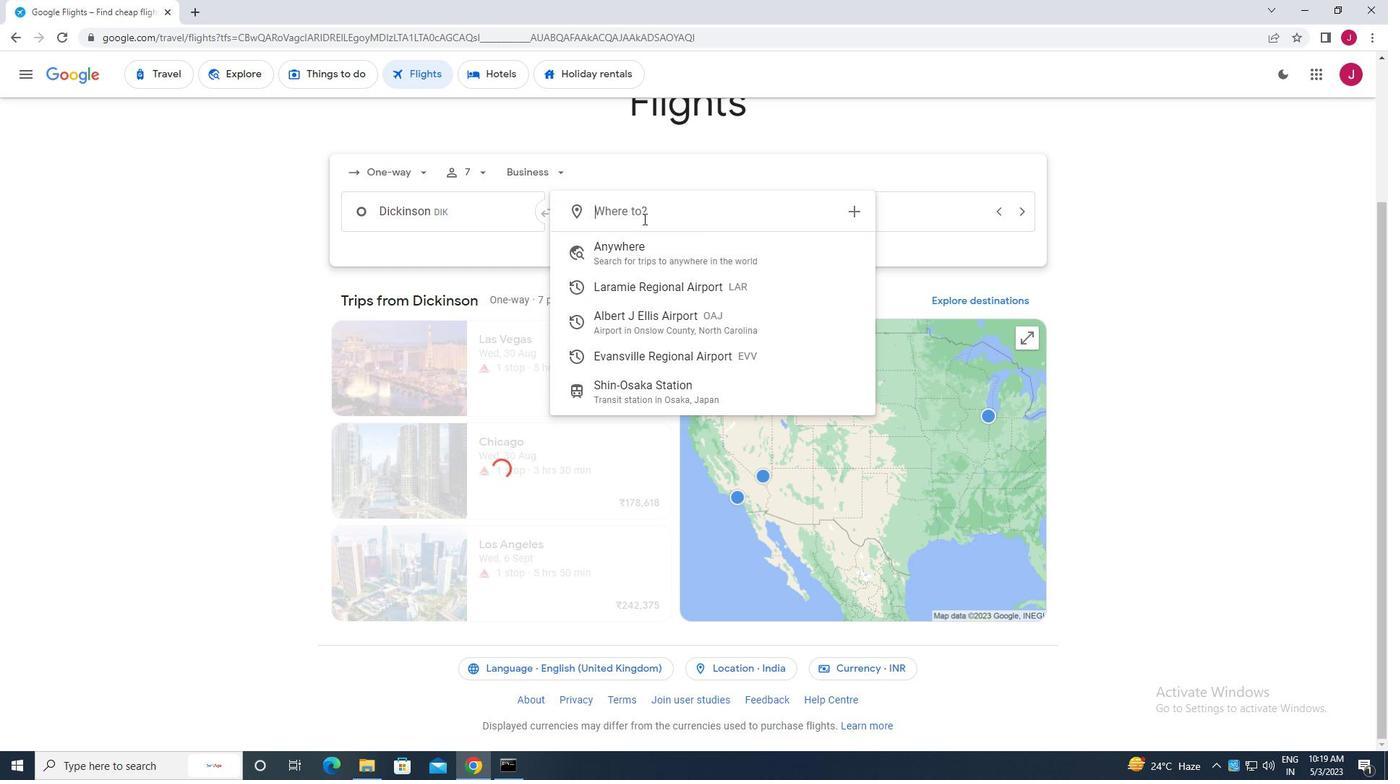 
Action: Key pressed evans
Screenshot: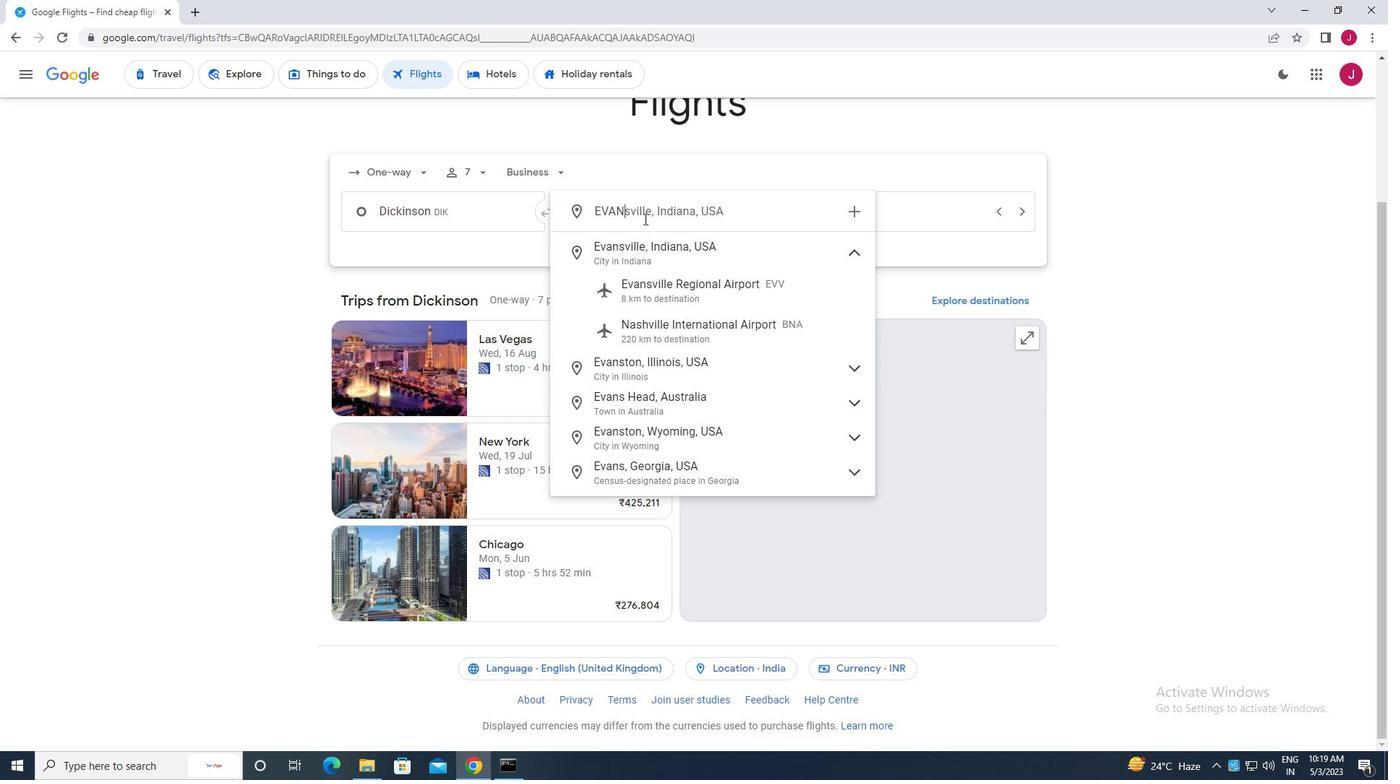 
Action: Mouse moved to (670, 297)
Screenshot: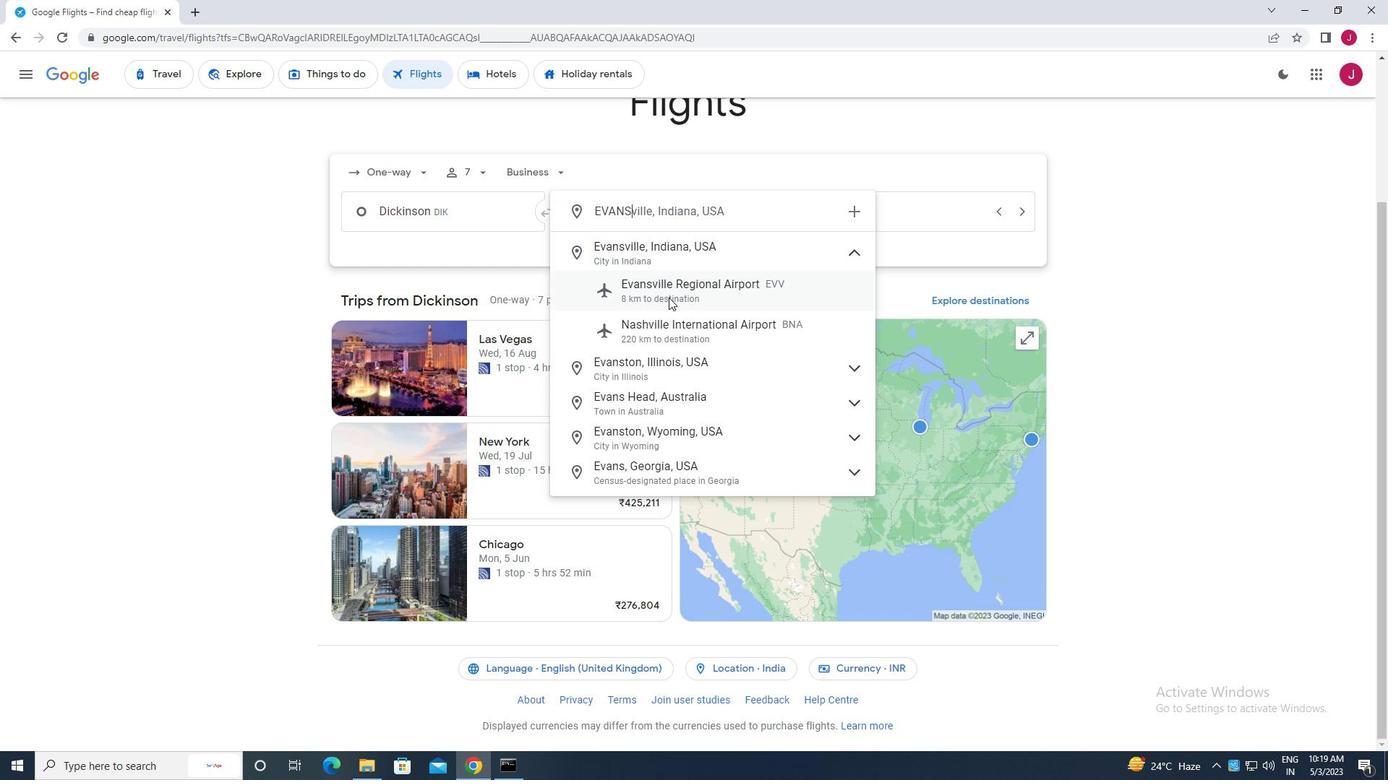 
Action: Mouse pressed left at (670, 297)
Screenshot: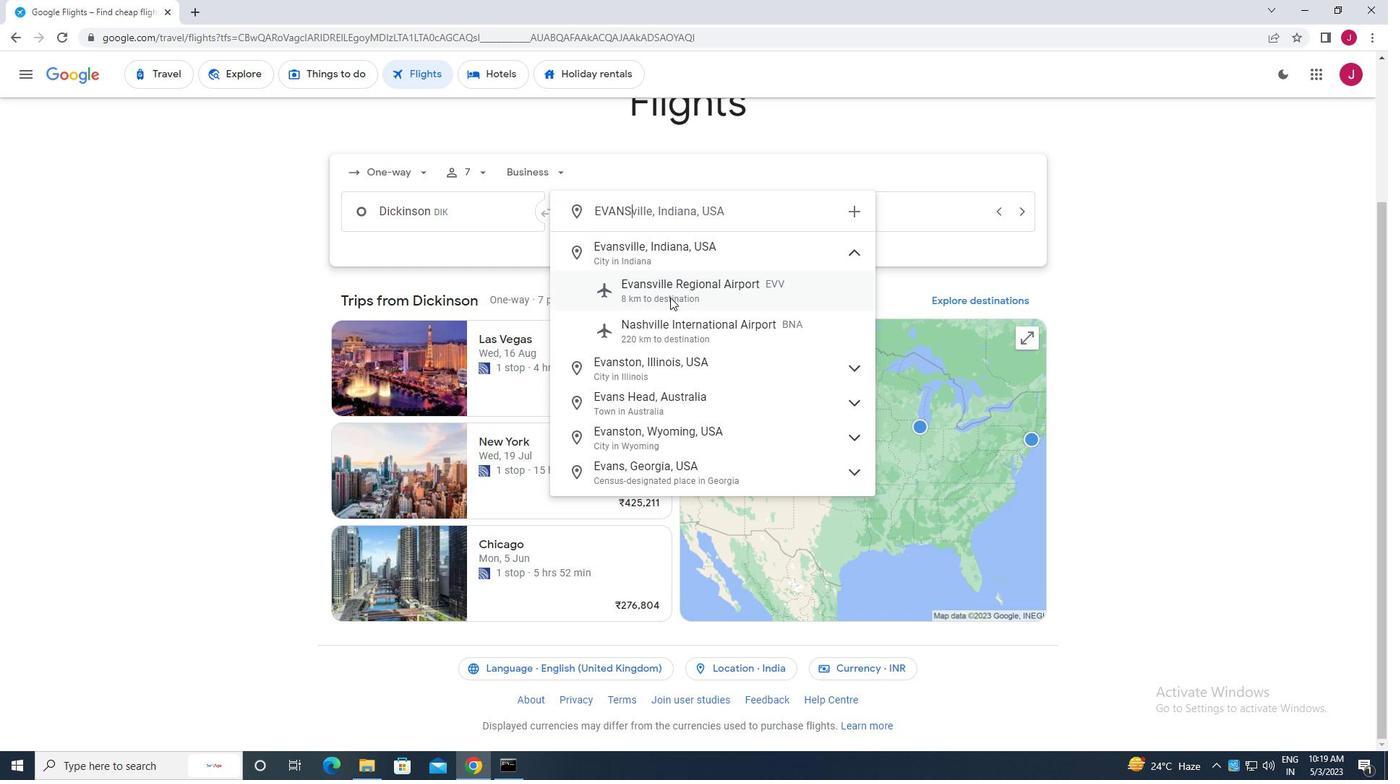 
Action: Mouse moved to (855, 213)
Screenshot: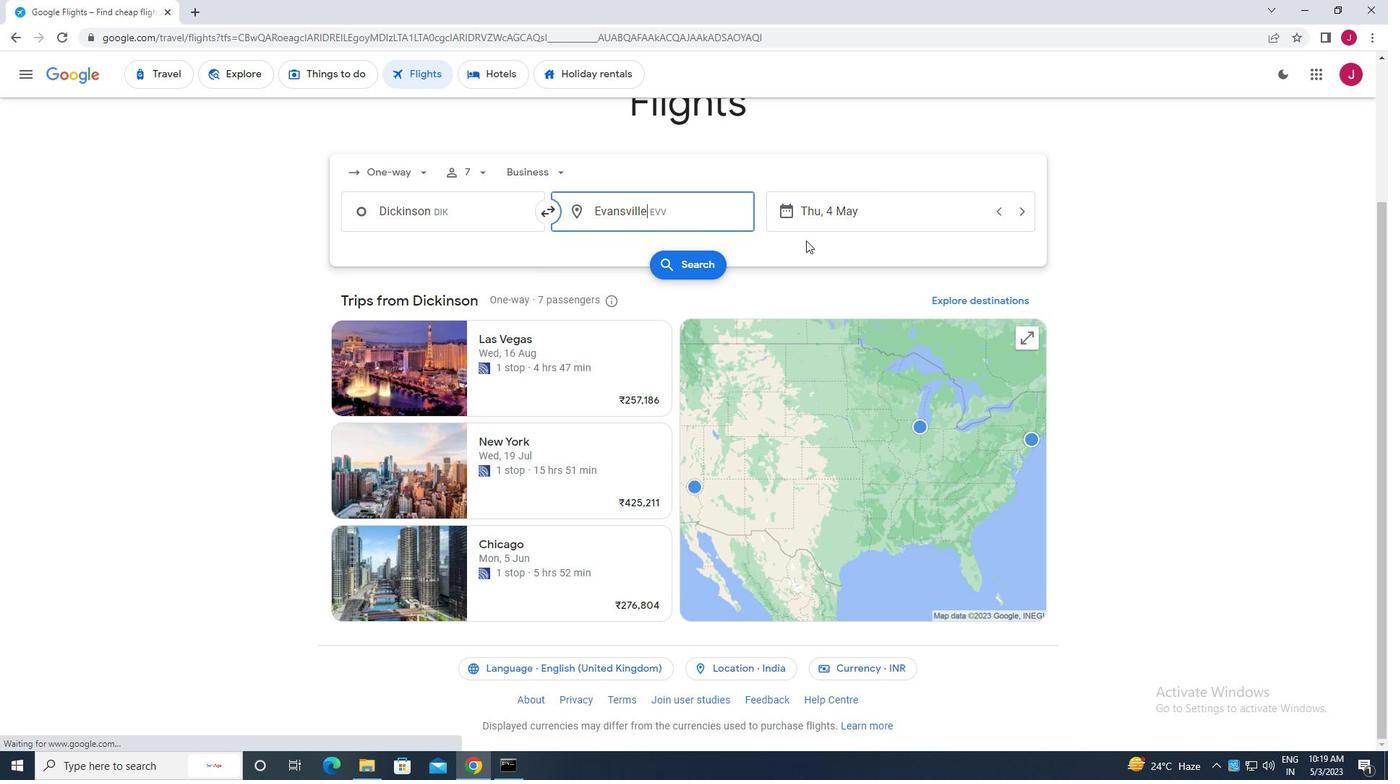 
Action: Mouse pressed left at (855, 213)
Screenshot: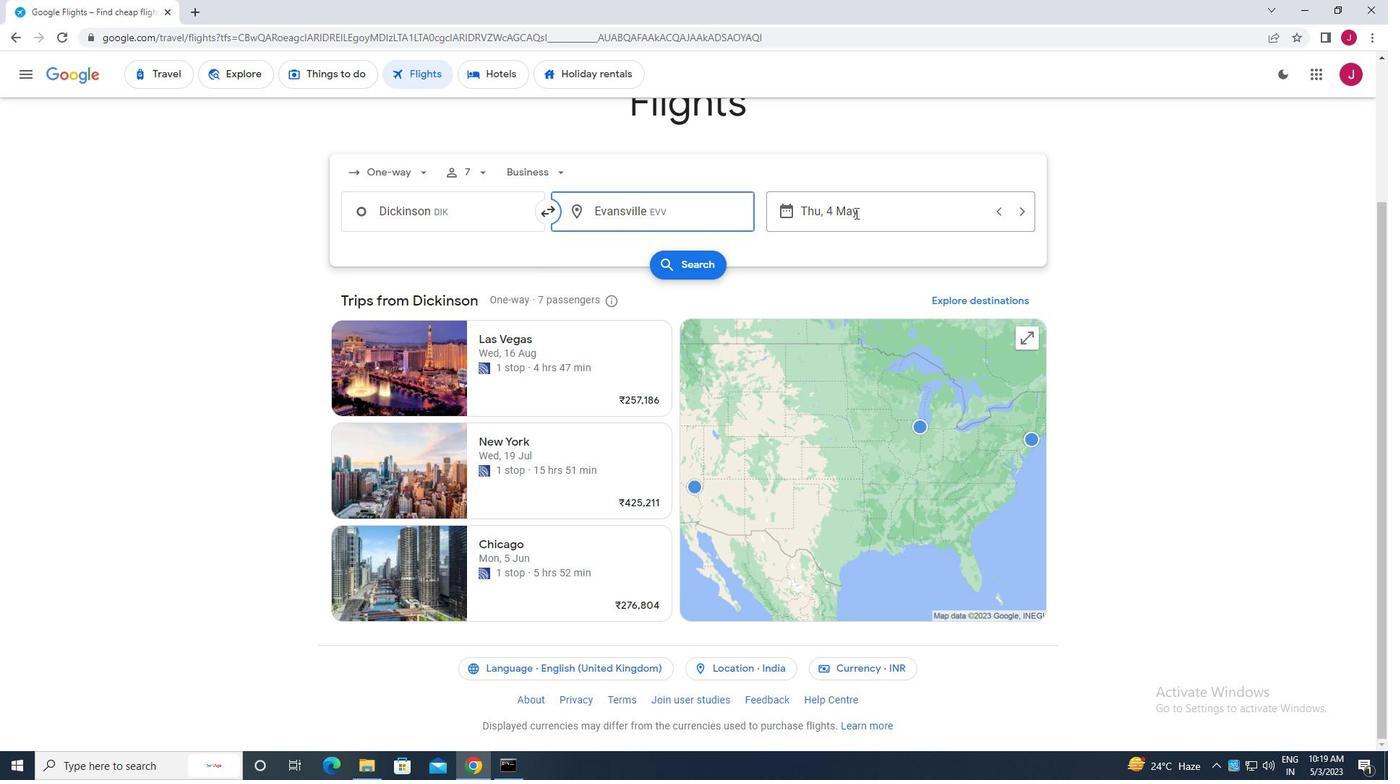 
Action: Mouse moved to (626, 328)
Screenshot: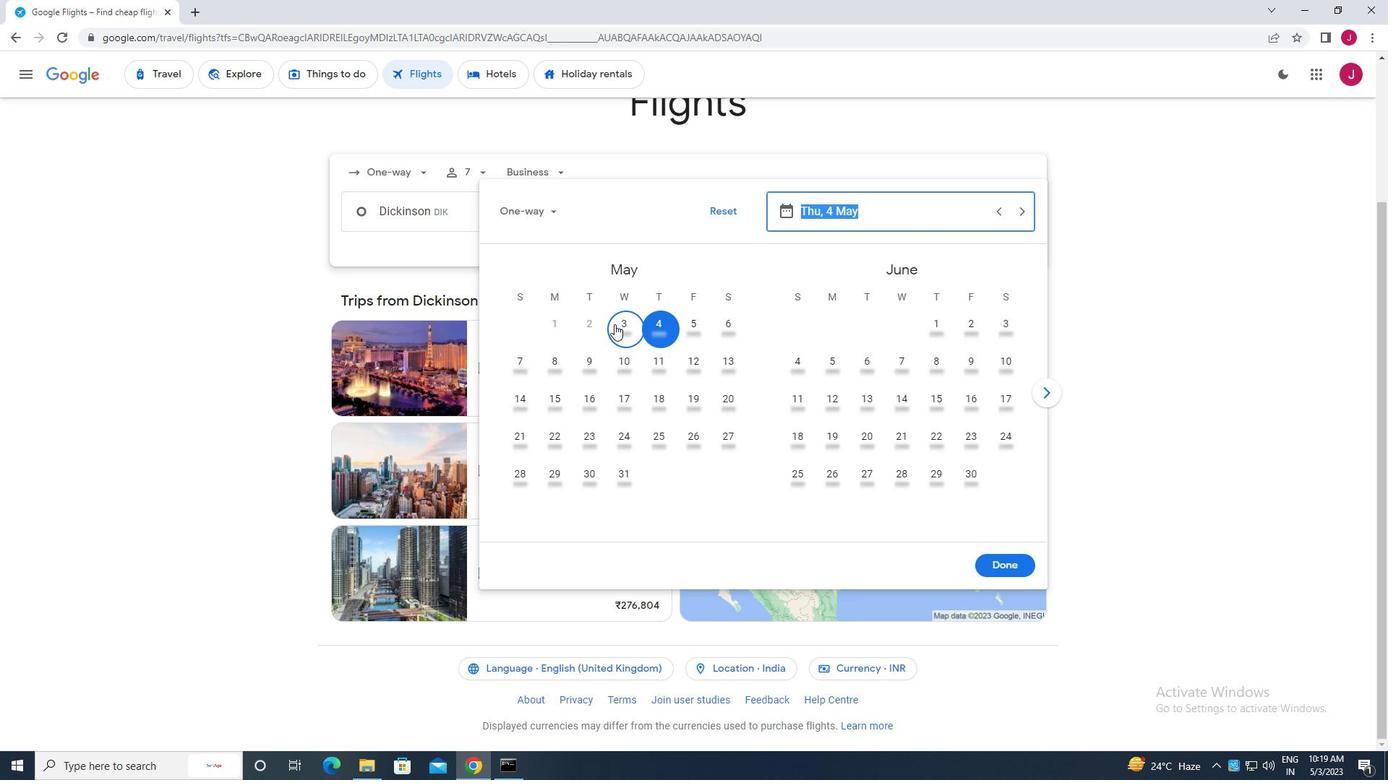 
Action: Mouse pressed left at (626, 328)
Screenshot: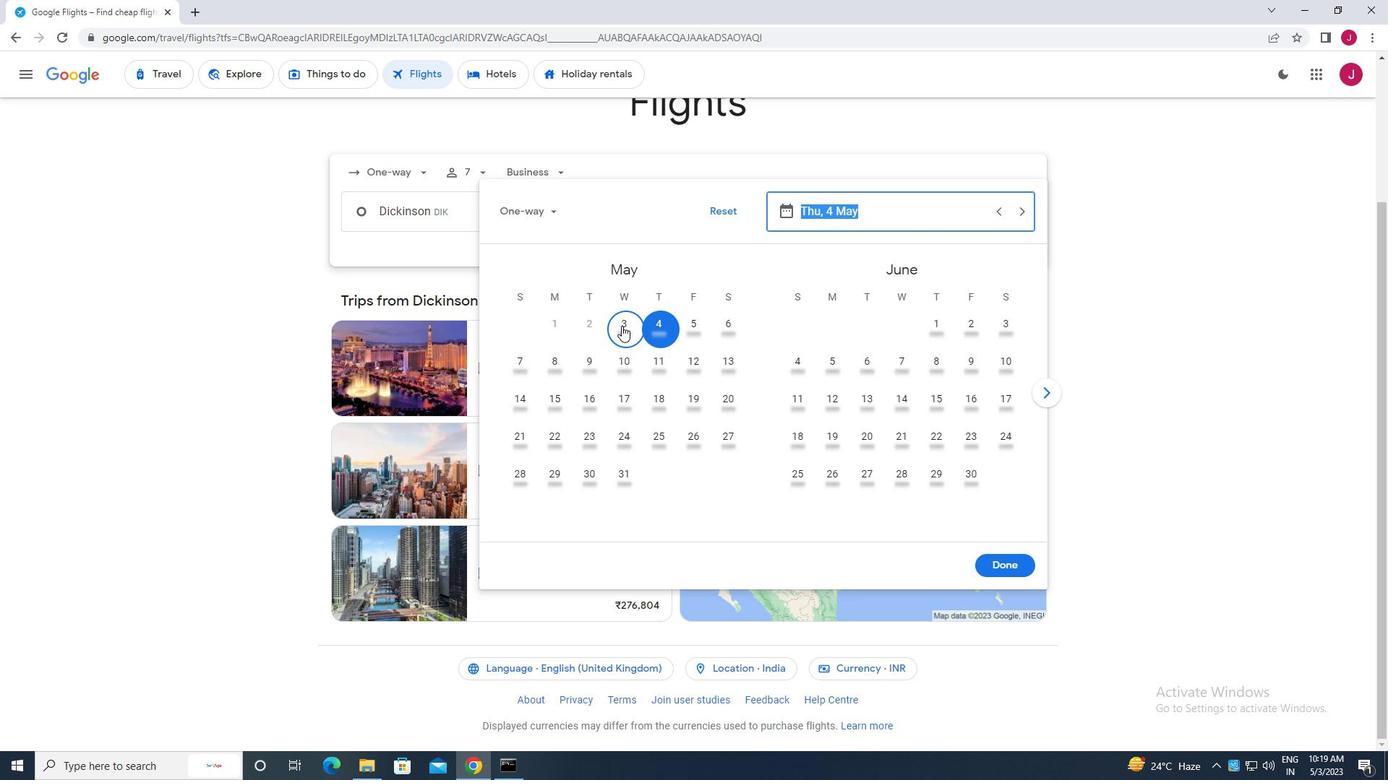 
Action: Mouse moved to (1007, 564)
Screenshot: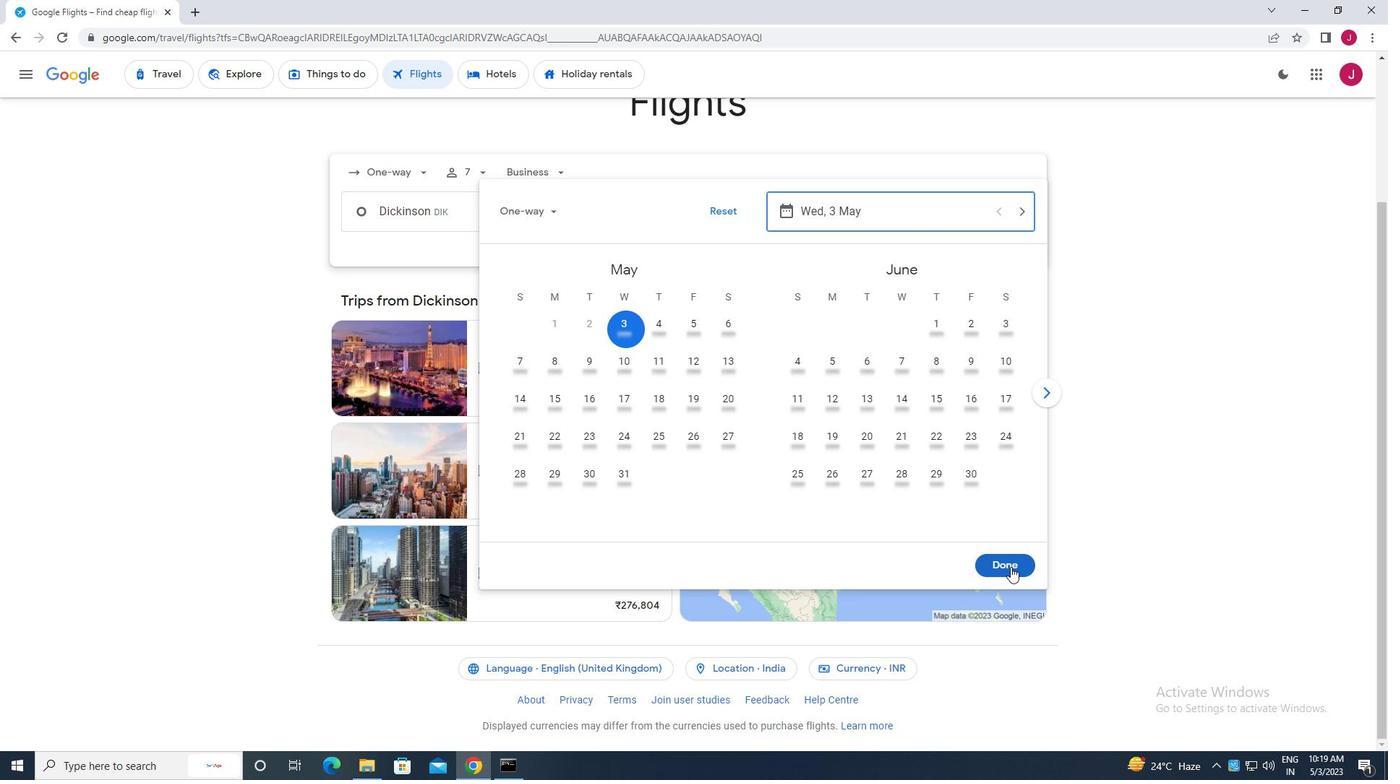 
Action: Mouse pressed left at (1007, 564)
Screenshot: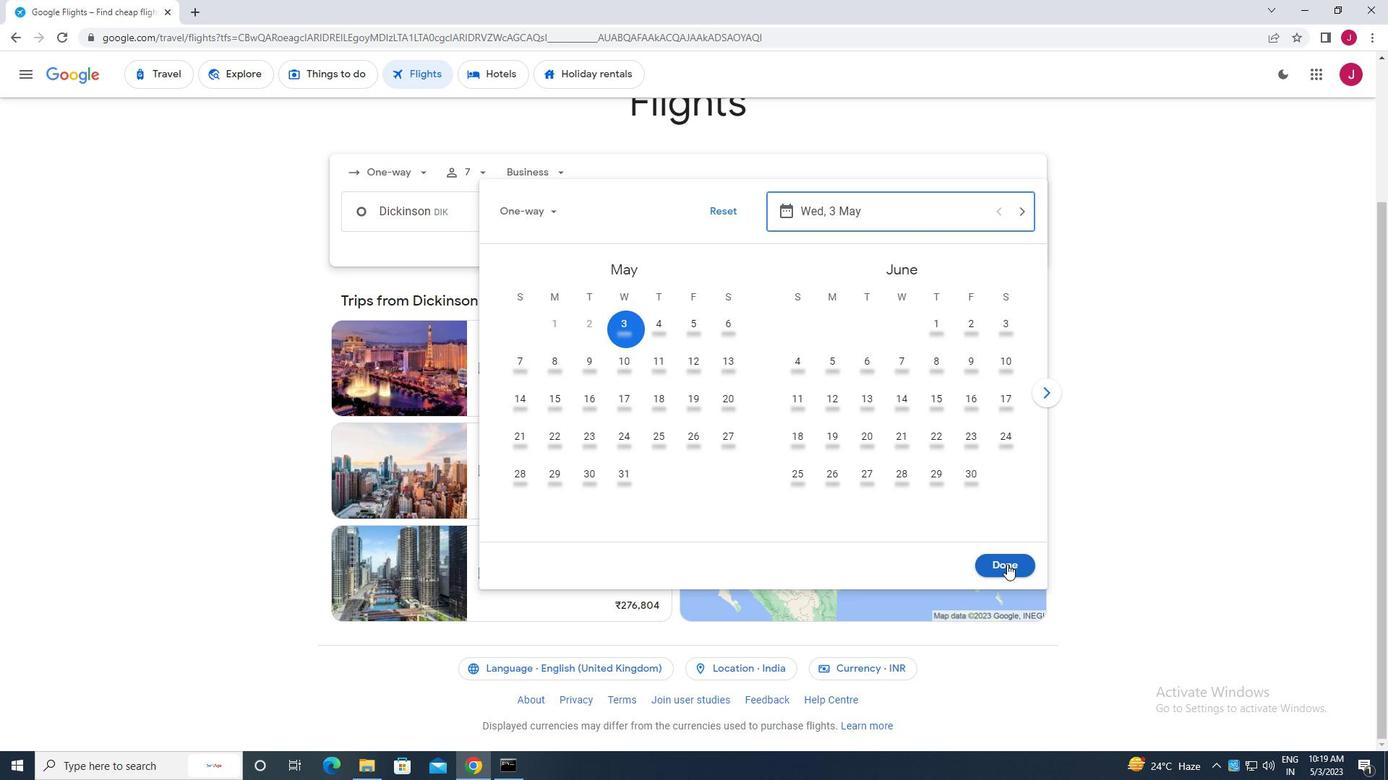 
Action: Mouse moved to (707, 269)
Screenshot: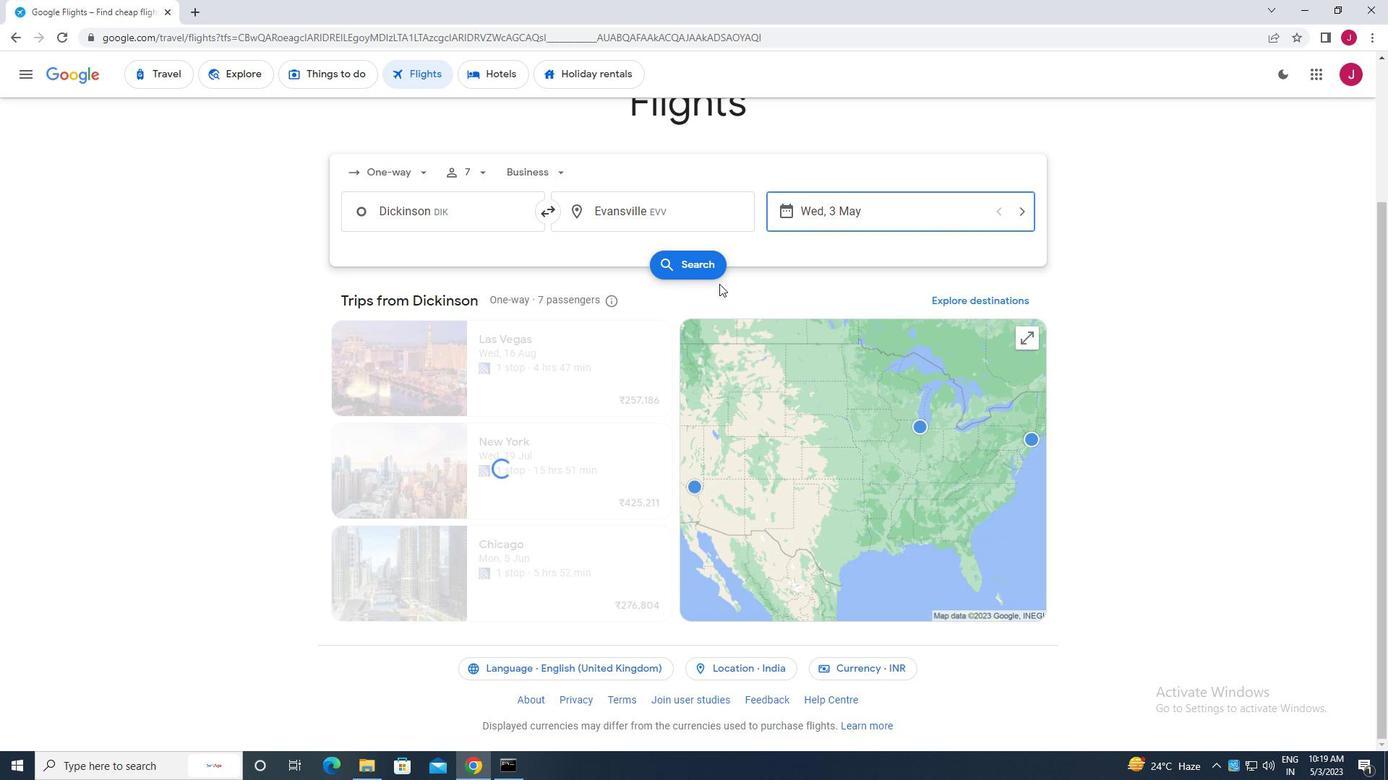 
Action: Mouse pressed left at (707, 269)
Screenshot: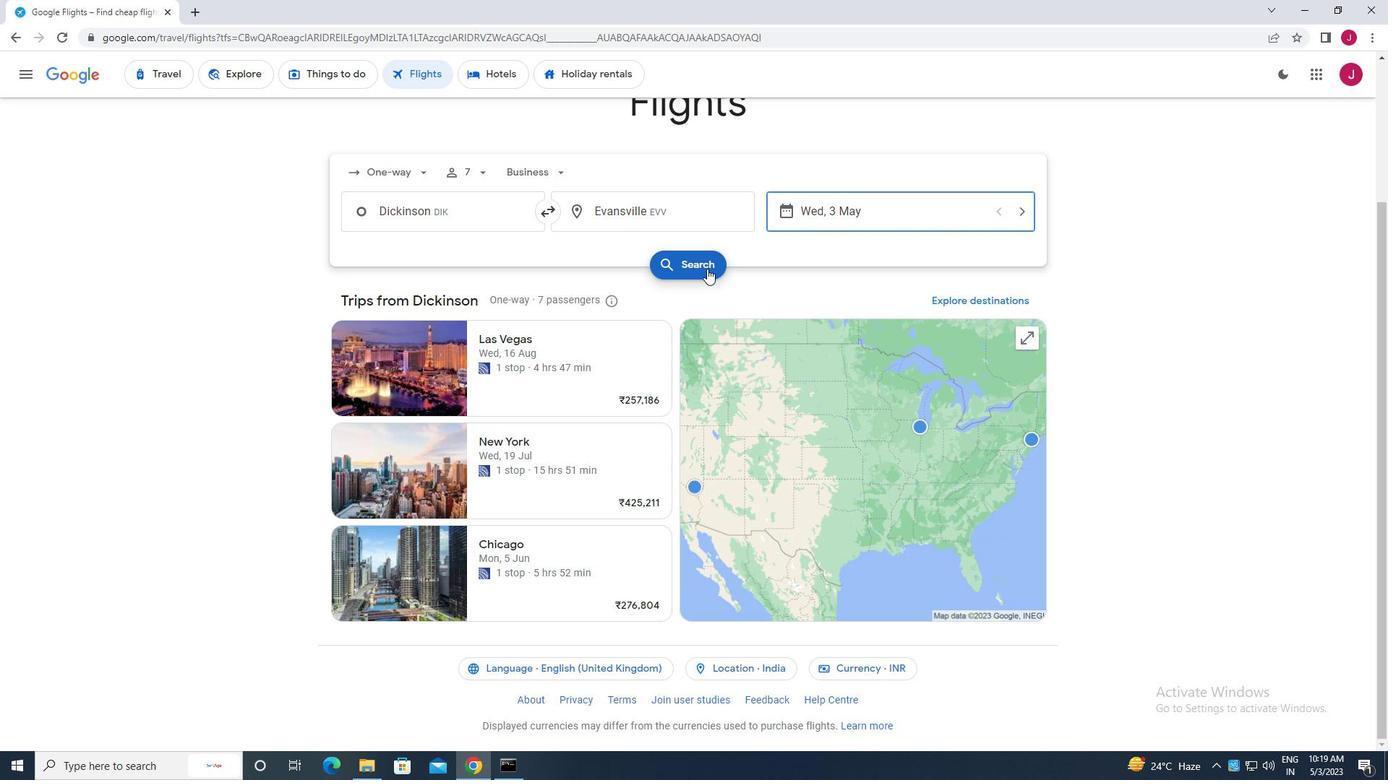 
Action: Mouse moved to (370, 209)
Screenshot: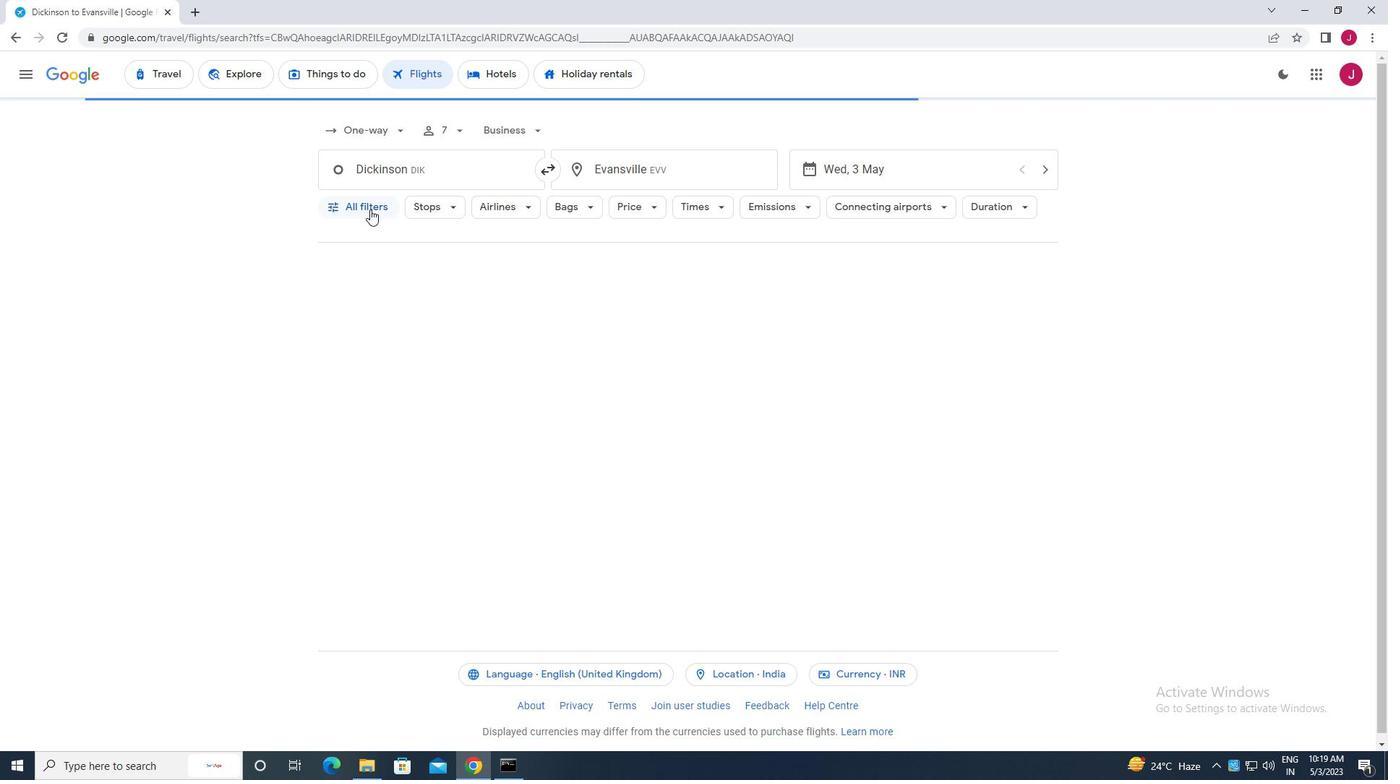 
Action: Mouse pressed left at (370, 209)
Screenshot: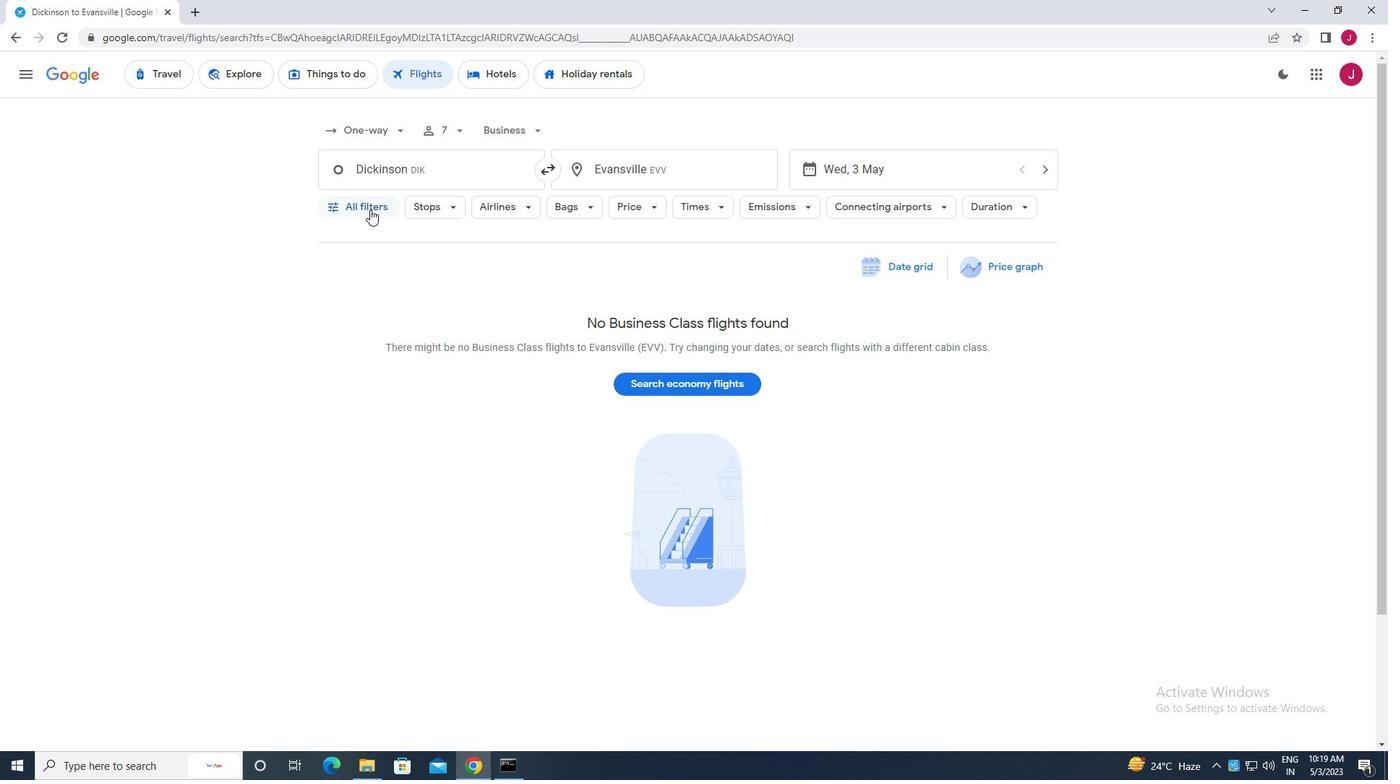 
Action: Mouse moved to (424, 326)
Screenshot: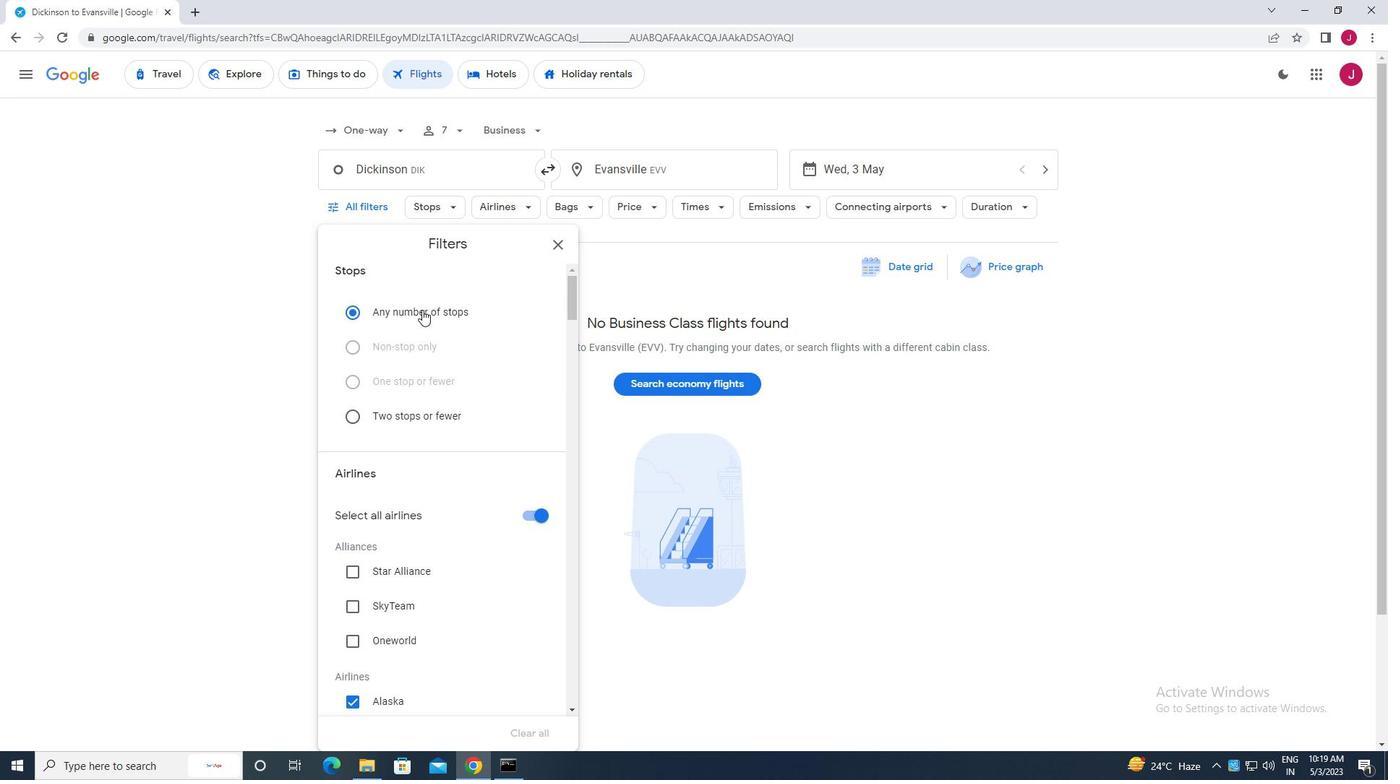 
Action: Mouse scrolled (424, 325) with delta (0, 0)
Screenshot: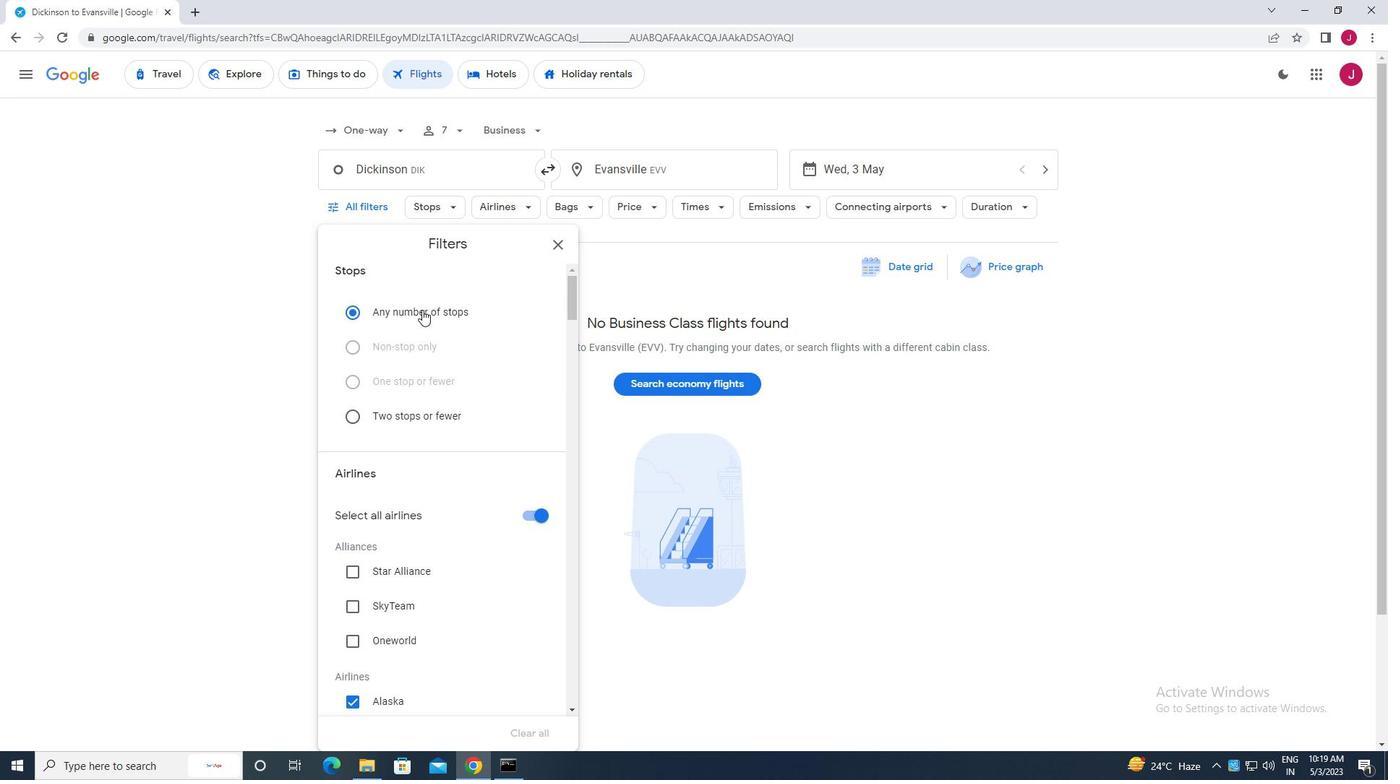 
Action: Mouse moved to (424, 326)
Screenshot: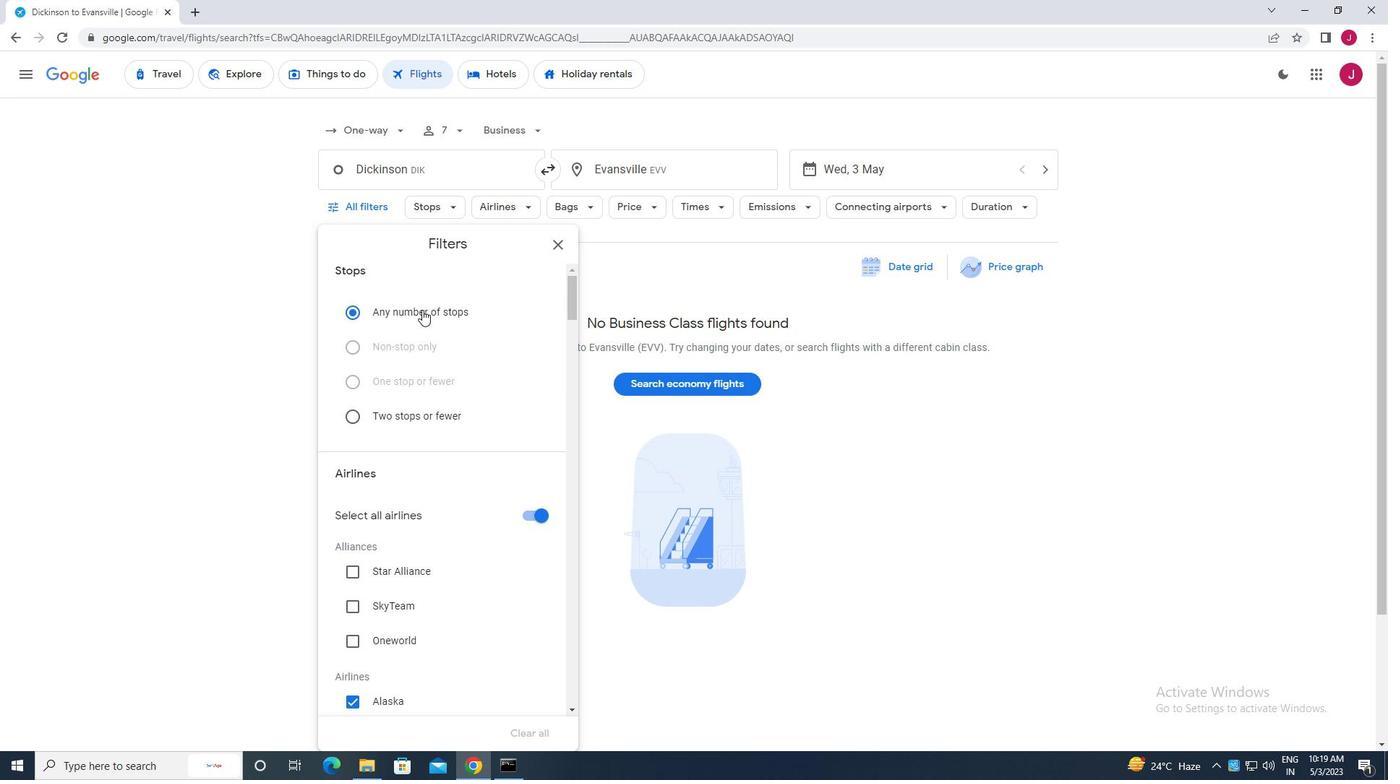 
Action: Mouse scrolled (424, 326) with delta (0, 0)
Screenshot: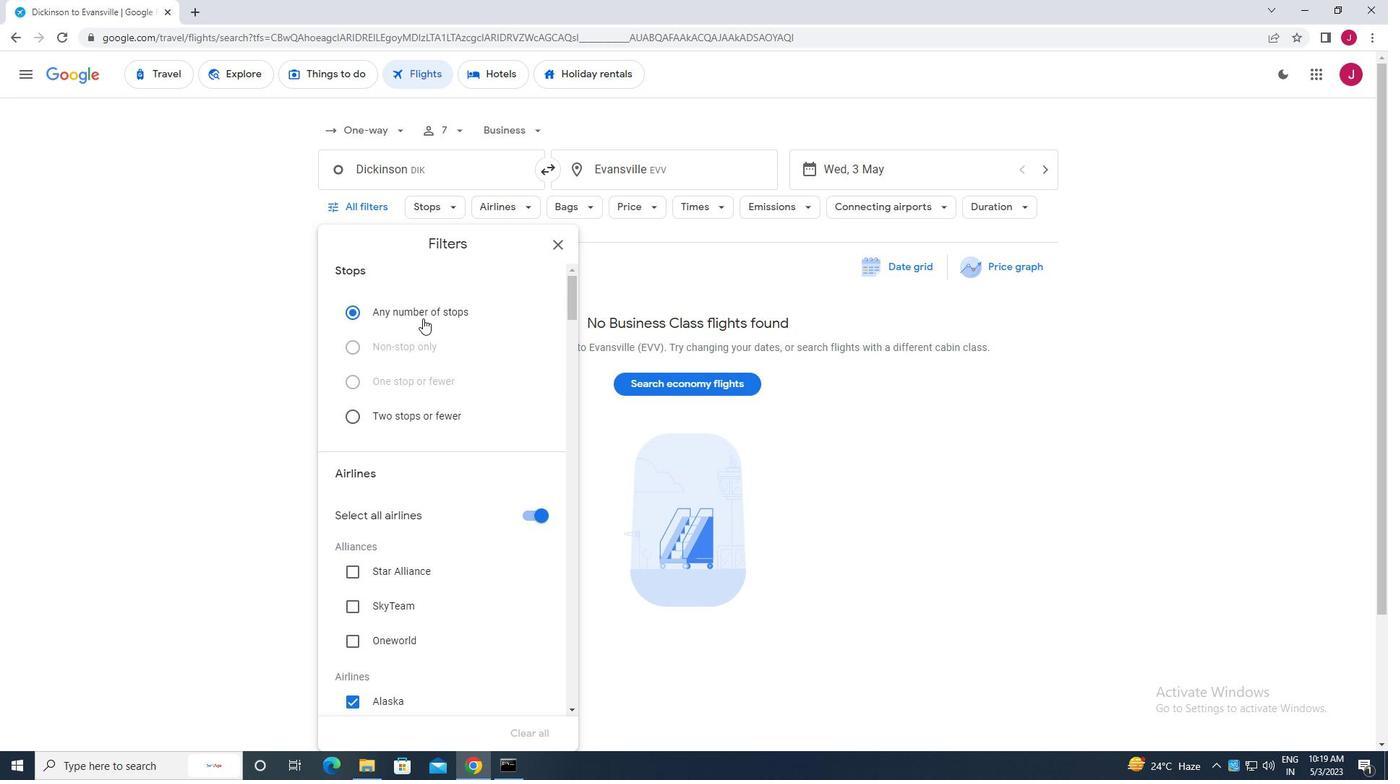 
Action: Mouse moved to (425, 328)
Screenshot: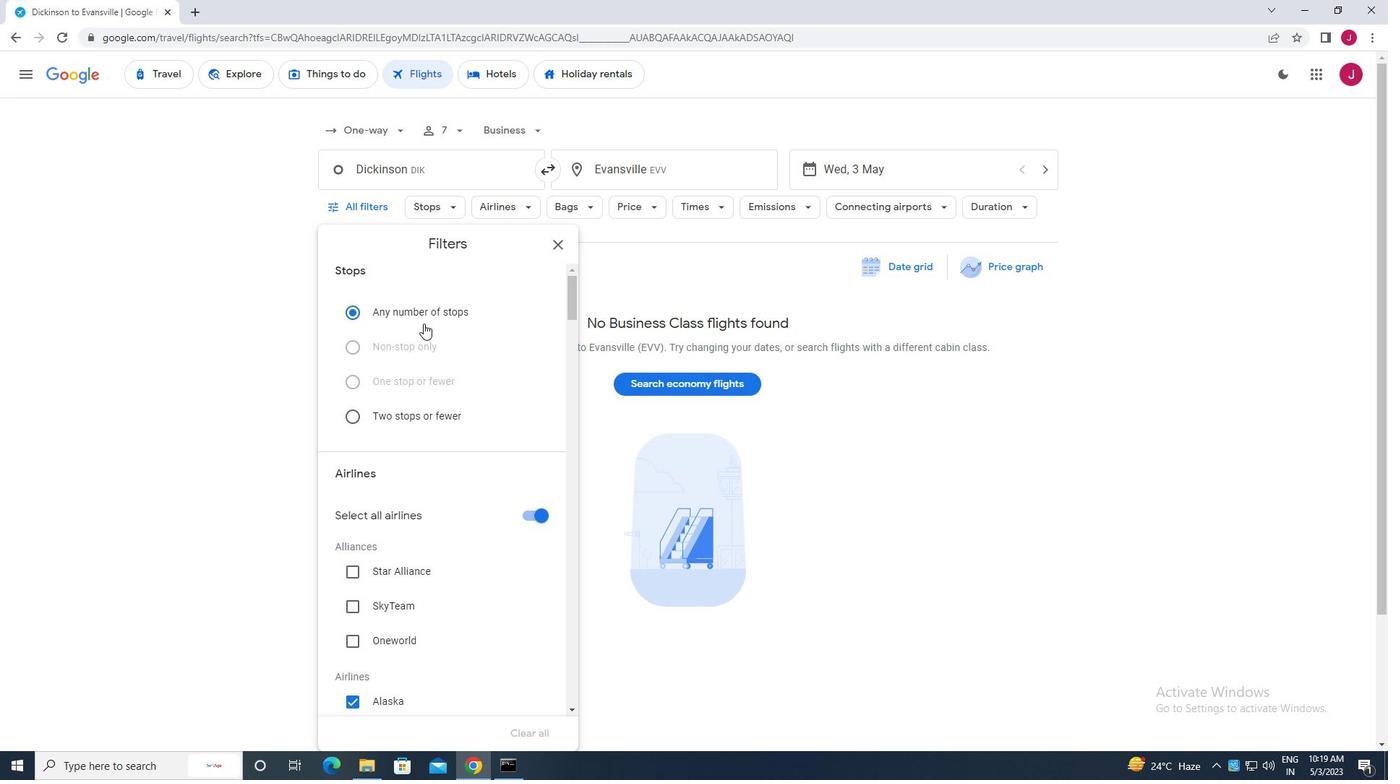 
Action: Mouse scrolled (425, 327) with delta (0, 0)
Screenshot: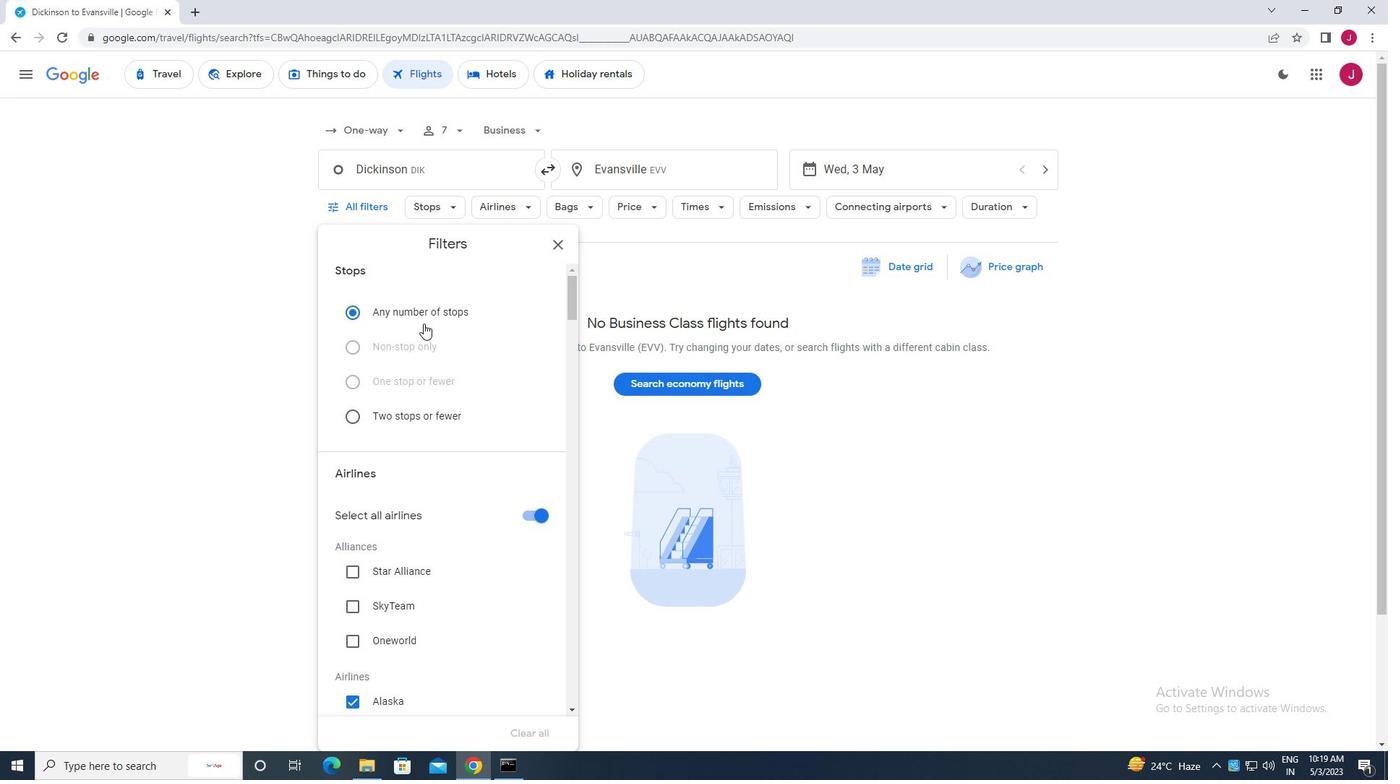 
Action: Mouse moved to (531, 300)
Screenshot: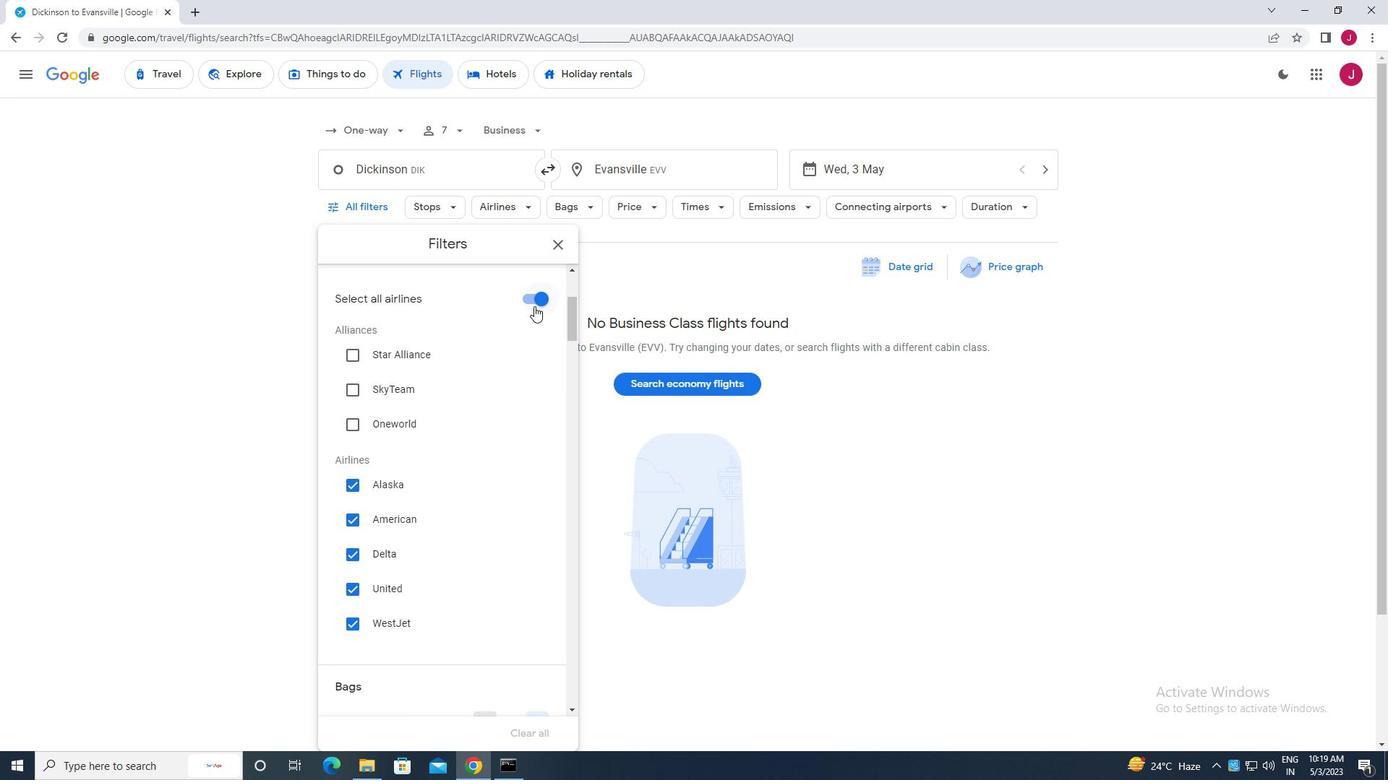 
Action: Mouse pressed left at (531, 300)
Screenshot: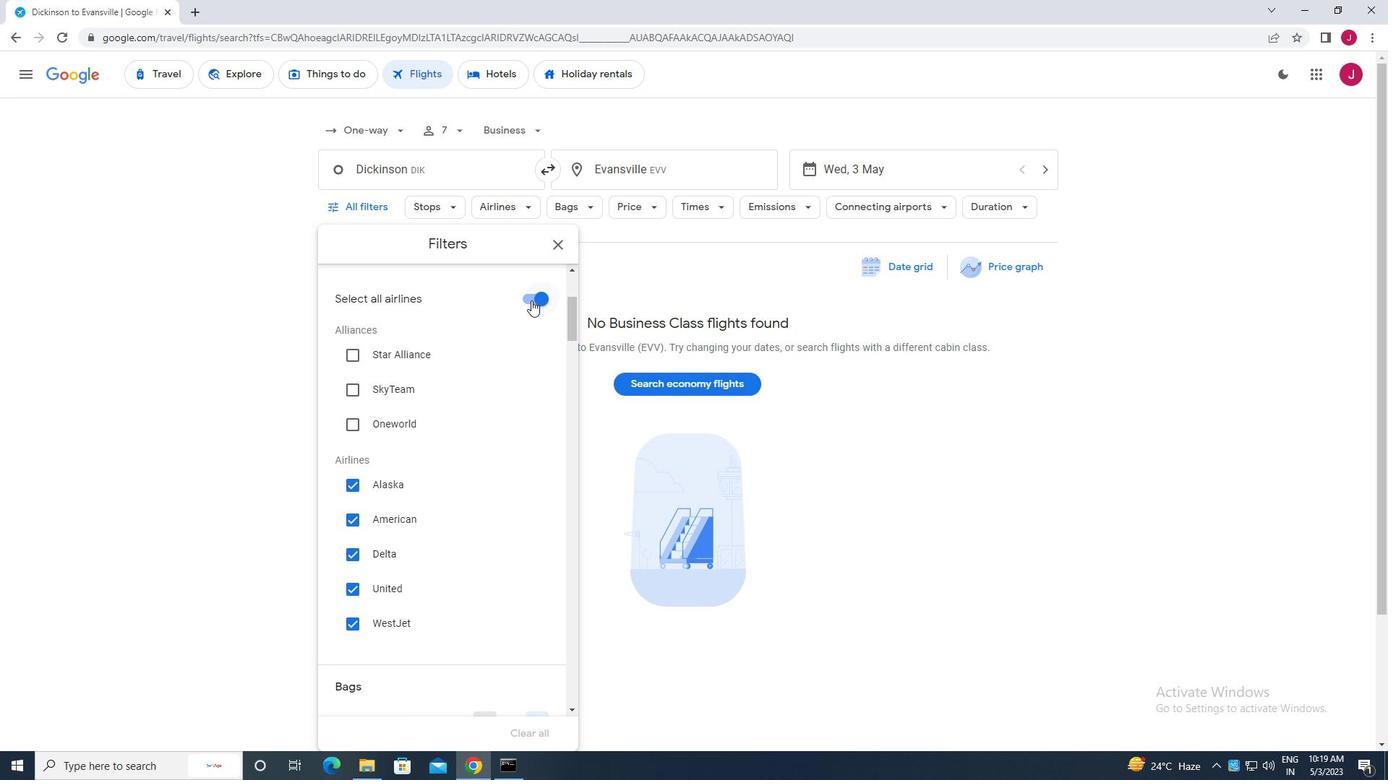 
Action: Mouse moved to (449, 372)
Screenshot: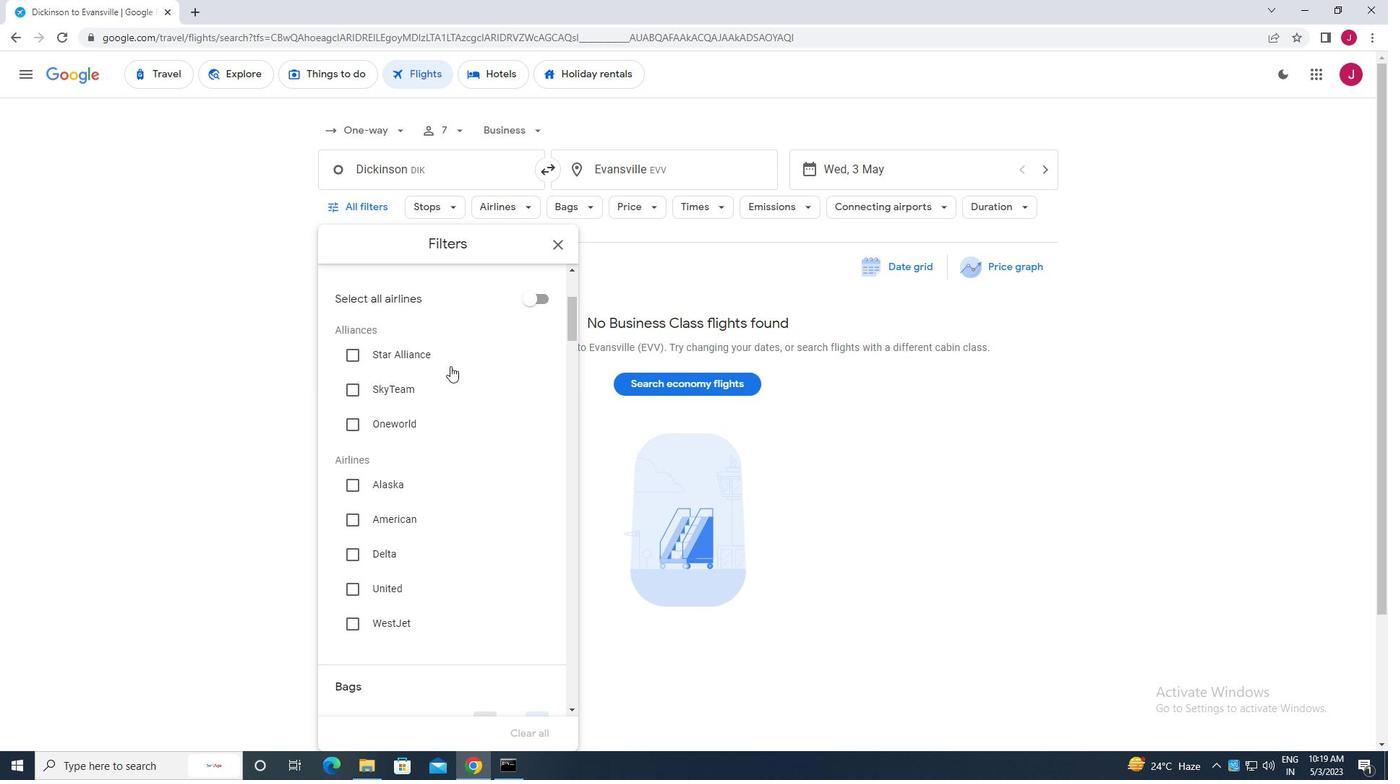 
Action: Mouse scrolled (449, 371) with delta (0, 0)
Screenshot: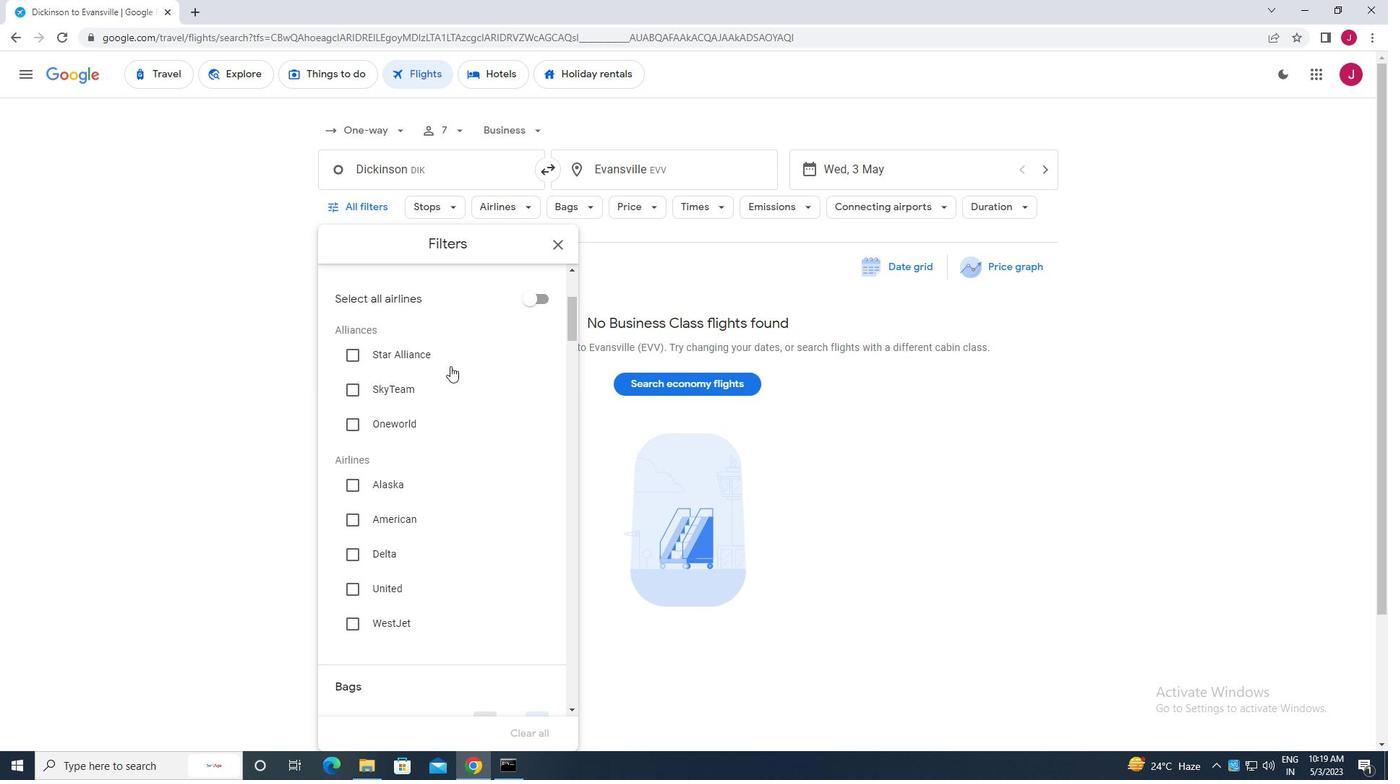 
Action: Mouse moved to (466, 362)
Screenshot: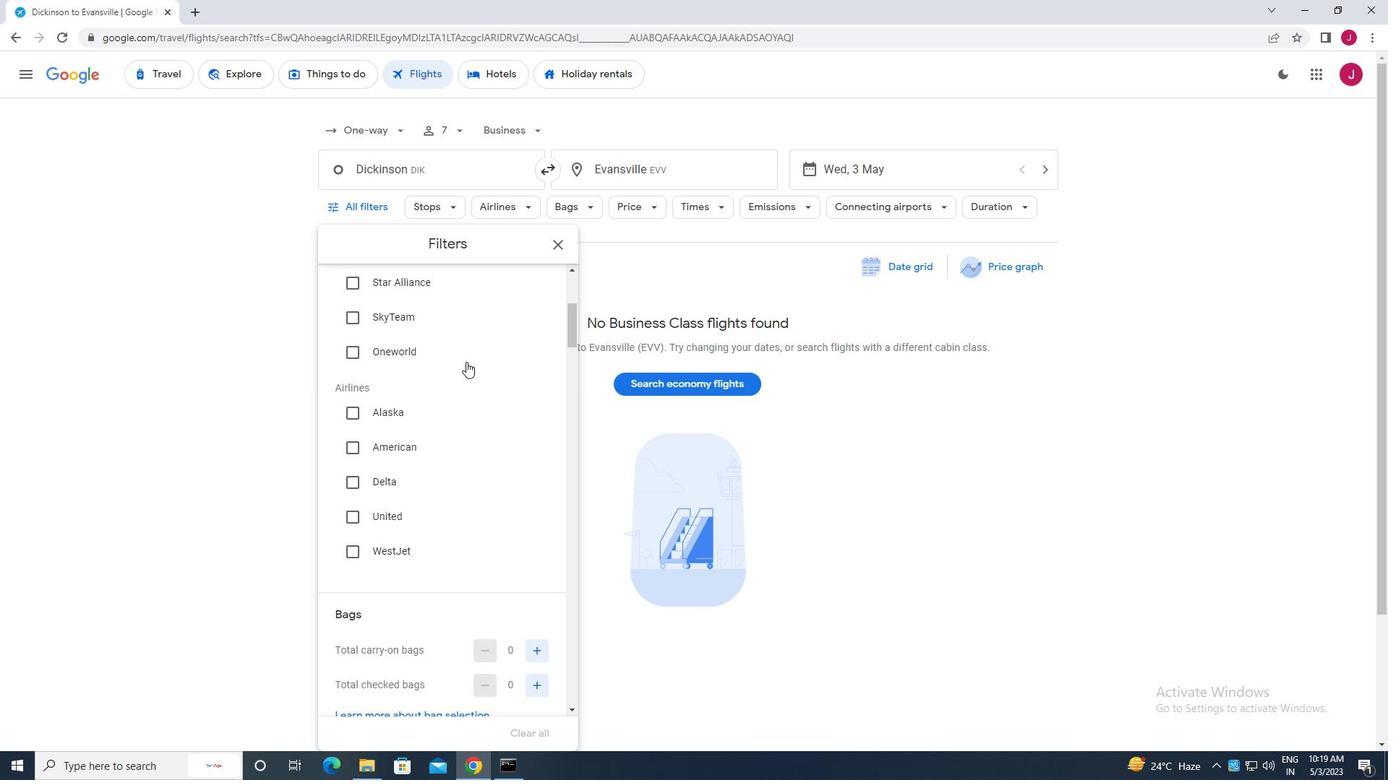
Action: Mouse scrolled (466, 361) with delta (0, 0)
Screenshot: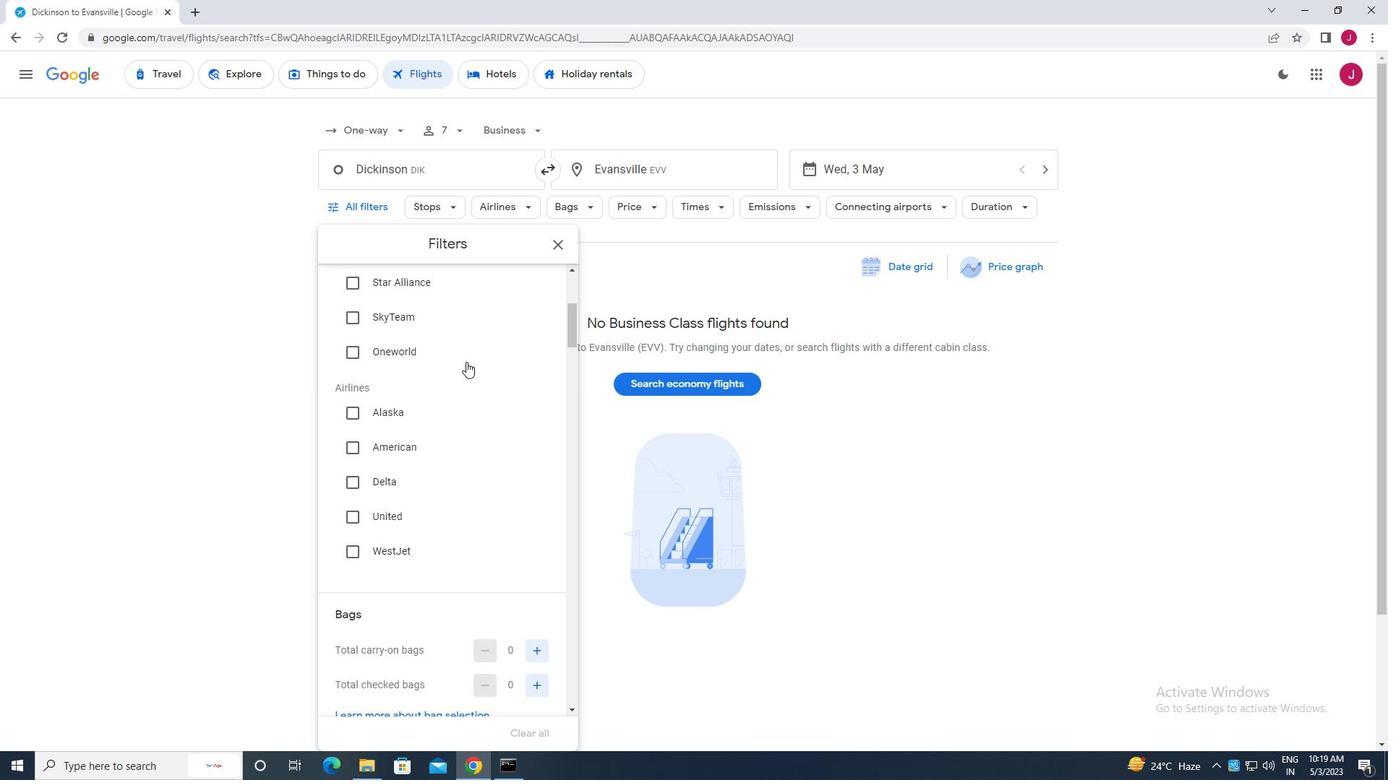 
Action: Mouse scrolled (466, 363) with delta (0, 0)
Screenshot: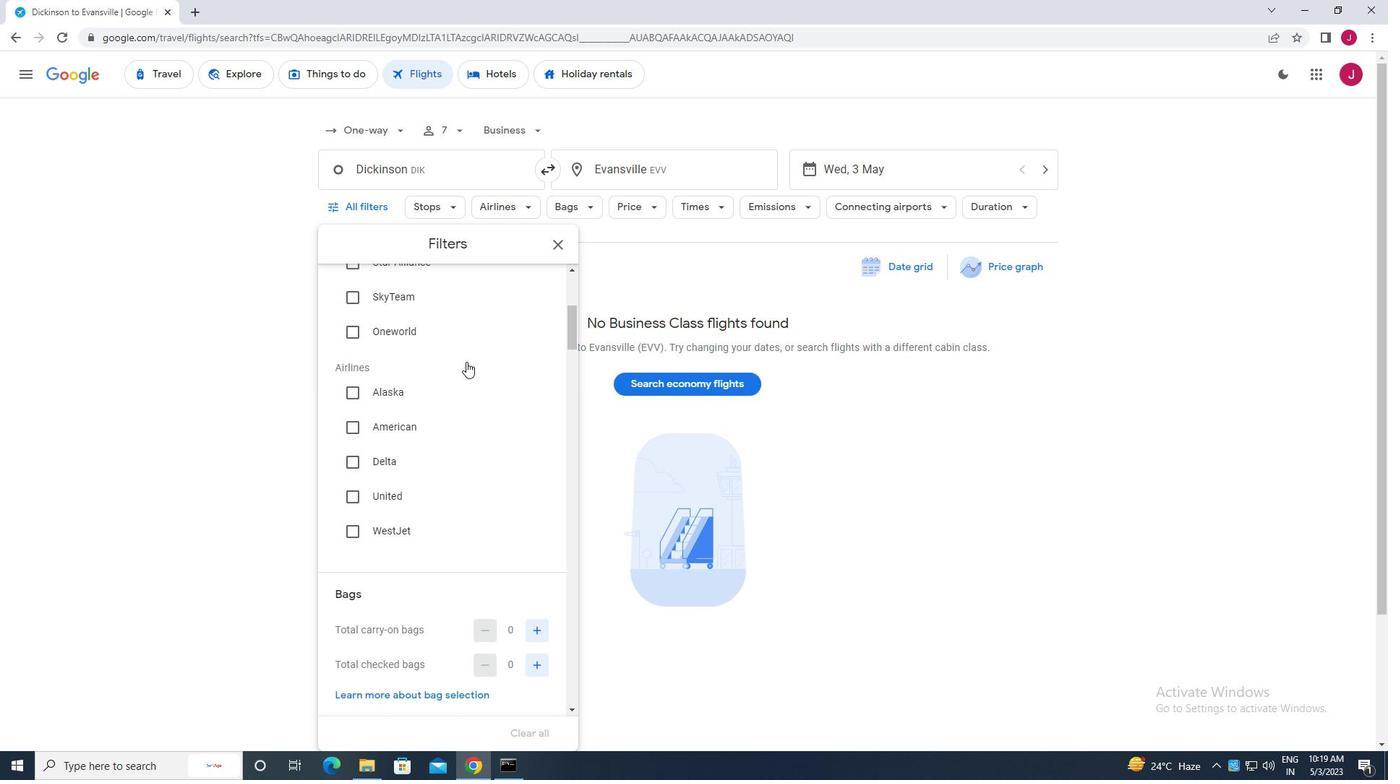 
Action: Mouse scrolled (466, 363) with delta (0, 0)
Screenshot: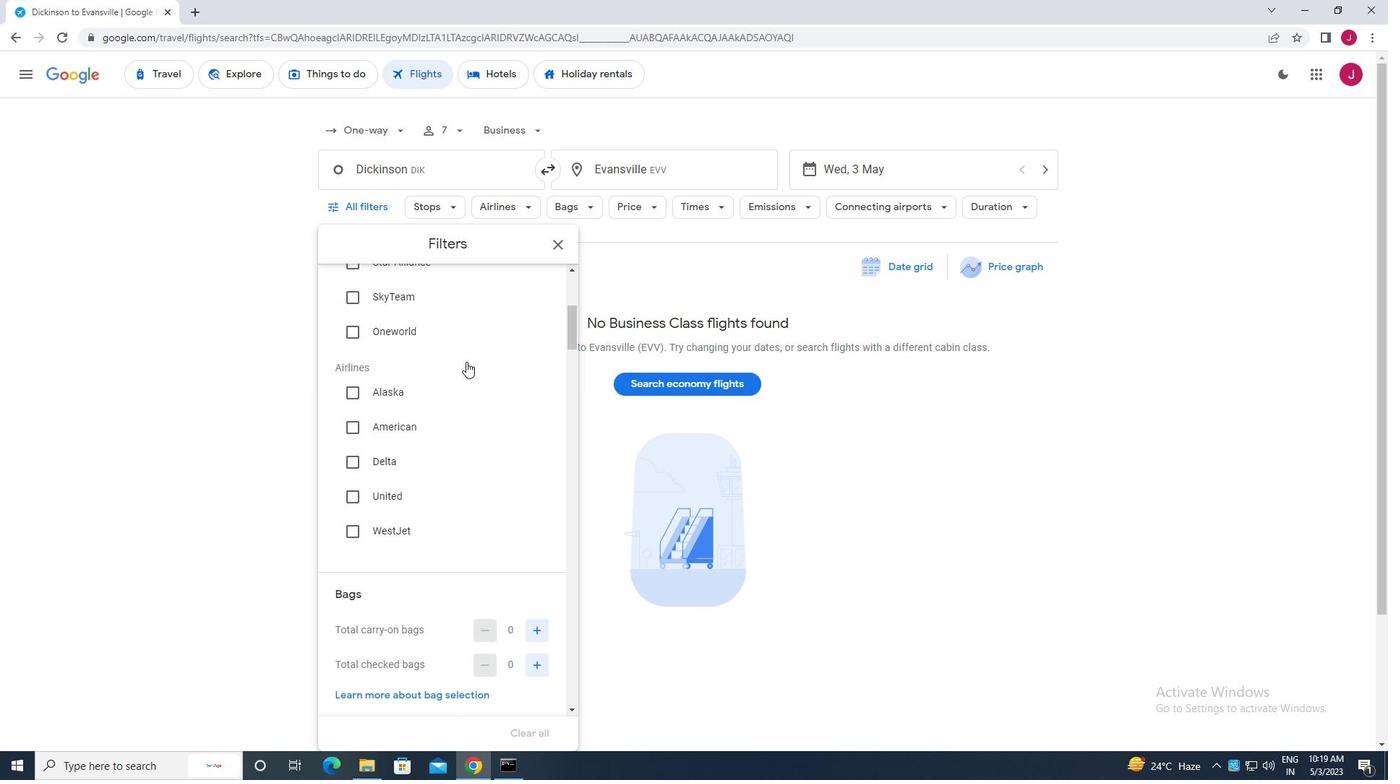 
Action: Mouse moved to (468, 362)
Screenshot: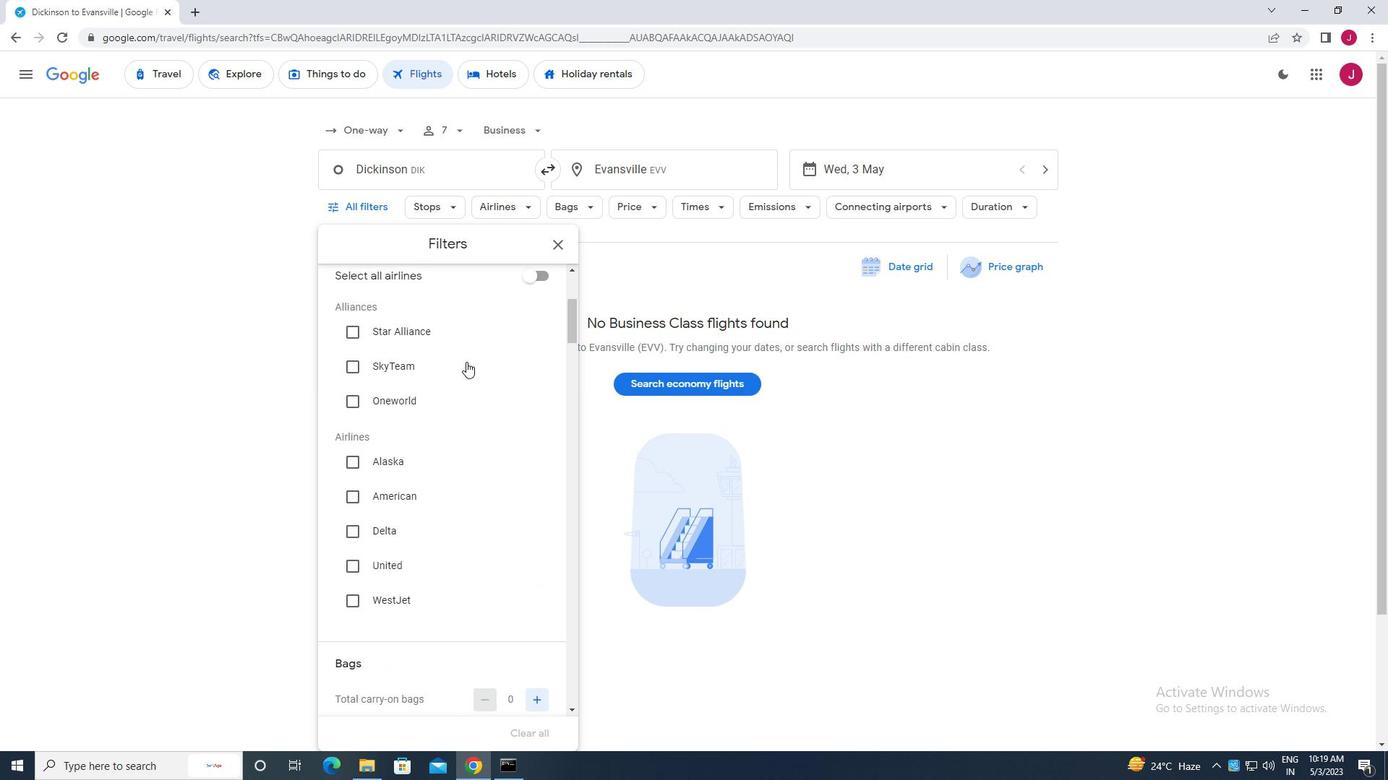 
Action: Mouse scrolled (468, 363) with delta (0, 0)
Screenshot: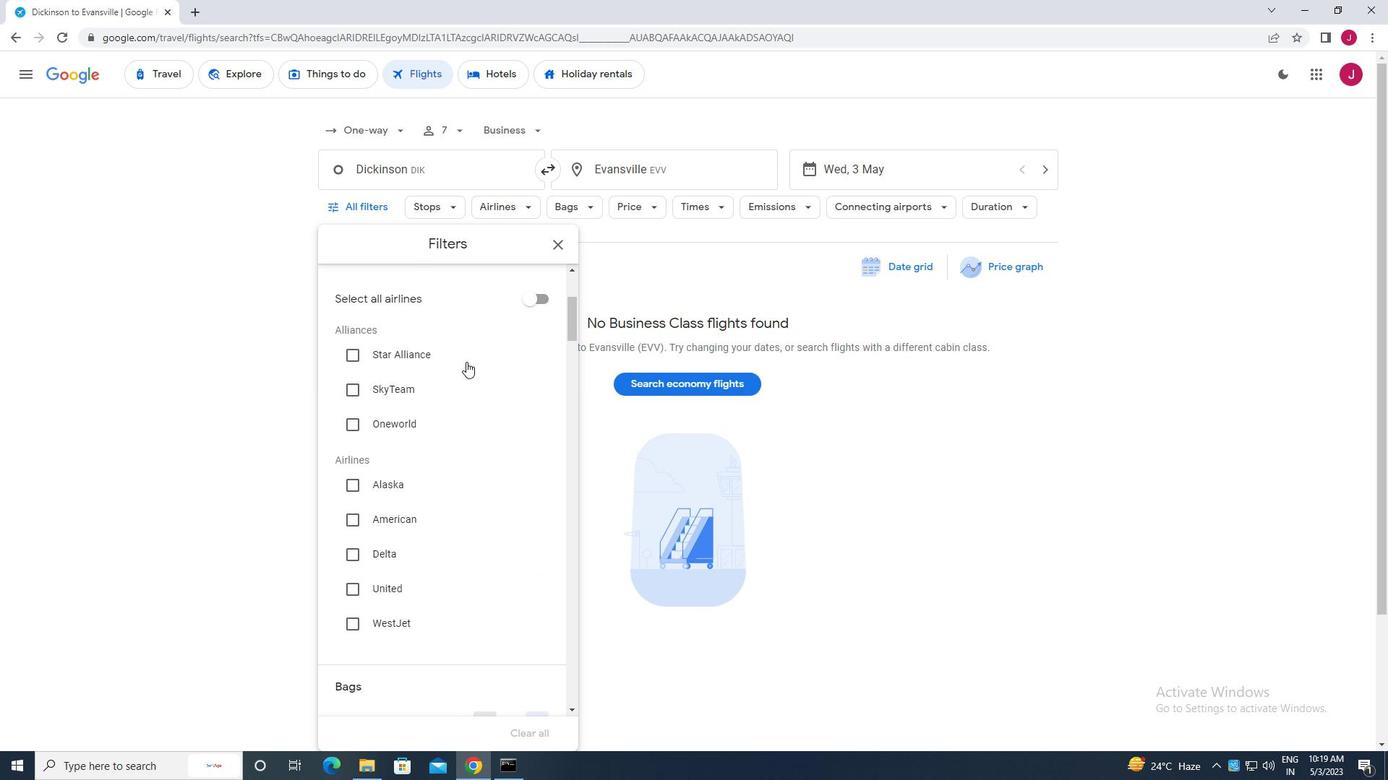 
Action: Mouse scrolled (468, 361) with delta (0, 0)
Screenshot: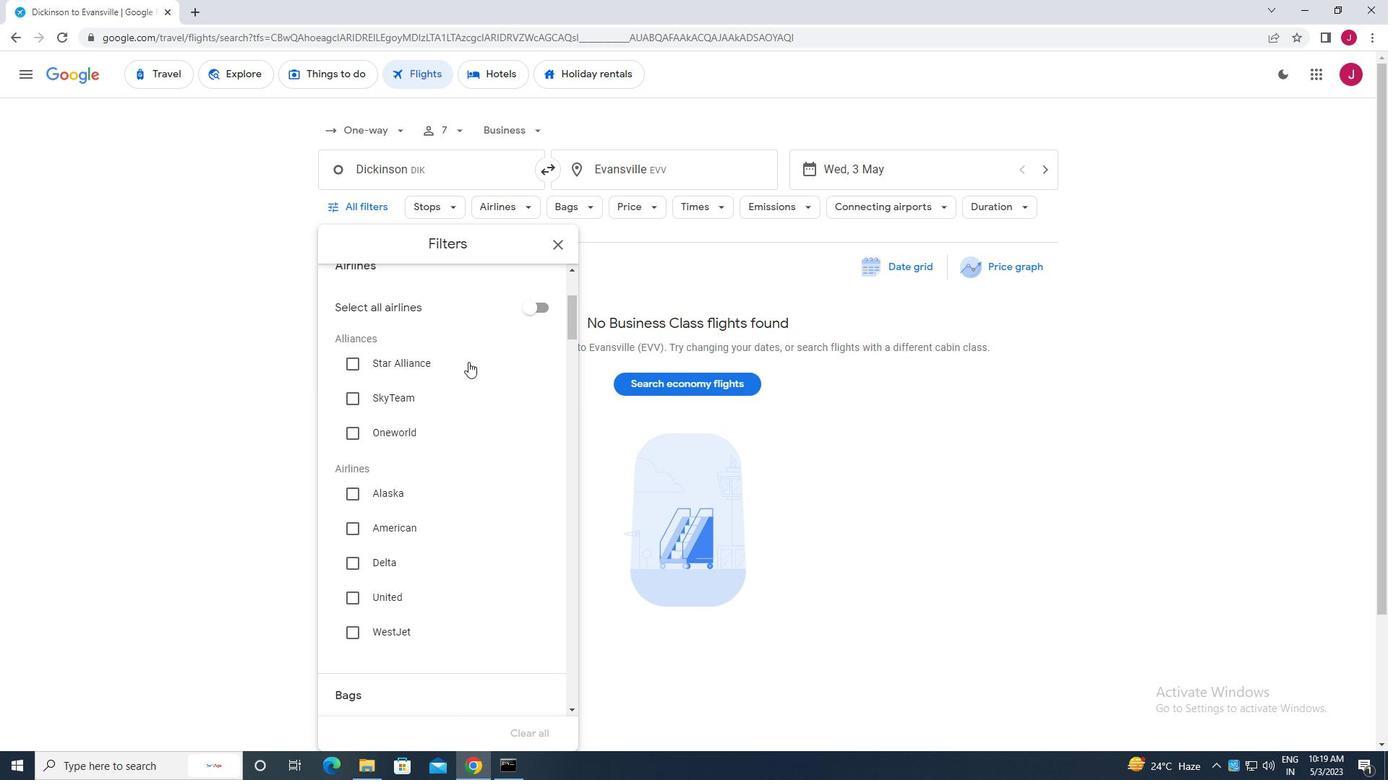 
Action: Mouse scrolled (468, 361) with delta (0, 0)
Screenshot: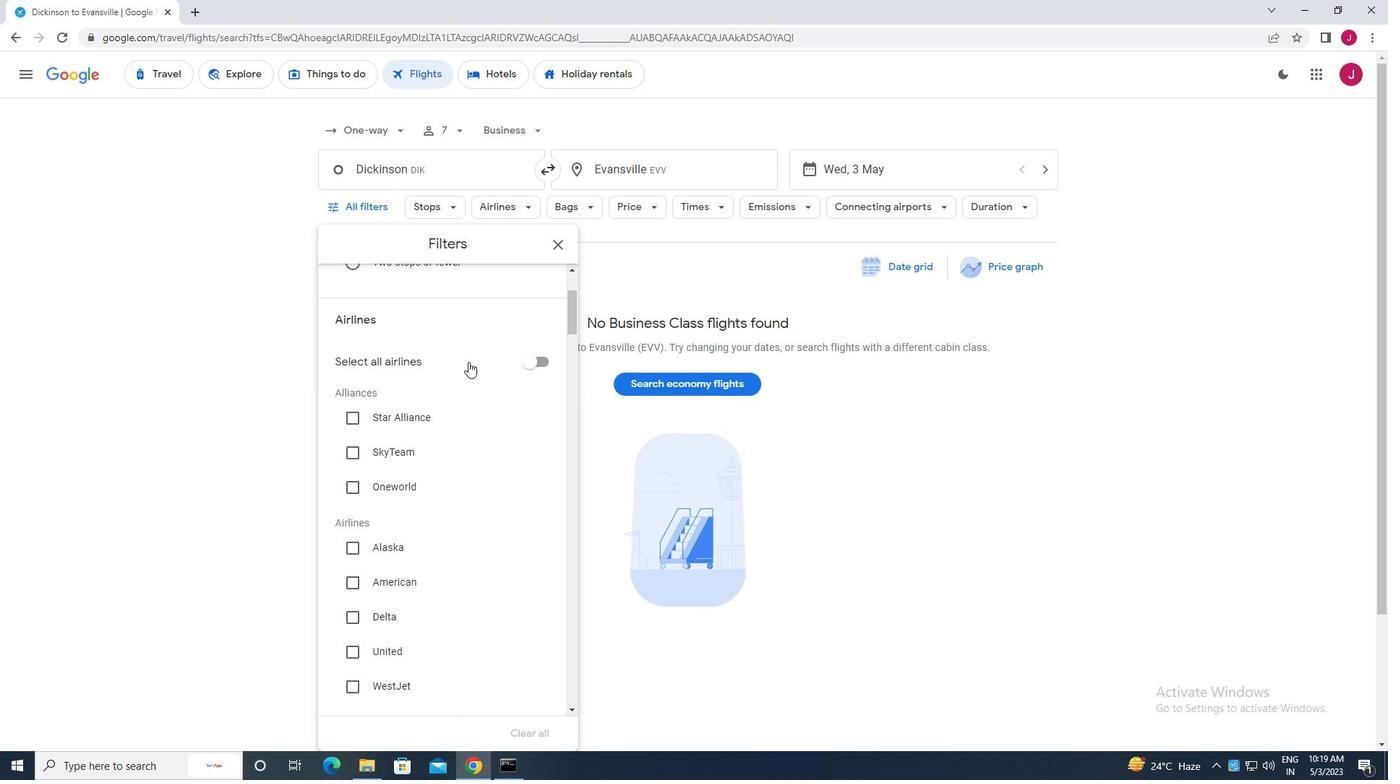 
Action: Mouse scrolled (468, 361) with delta (0, 0)
Screenshot: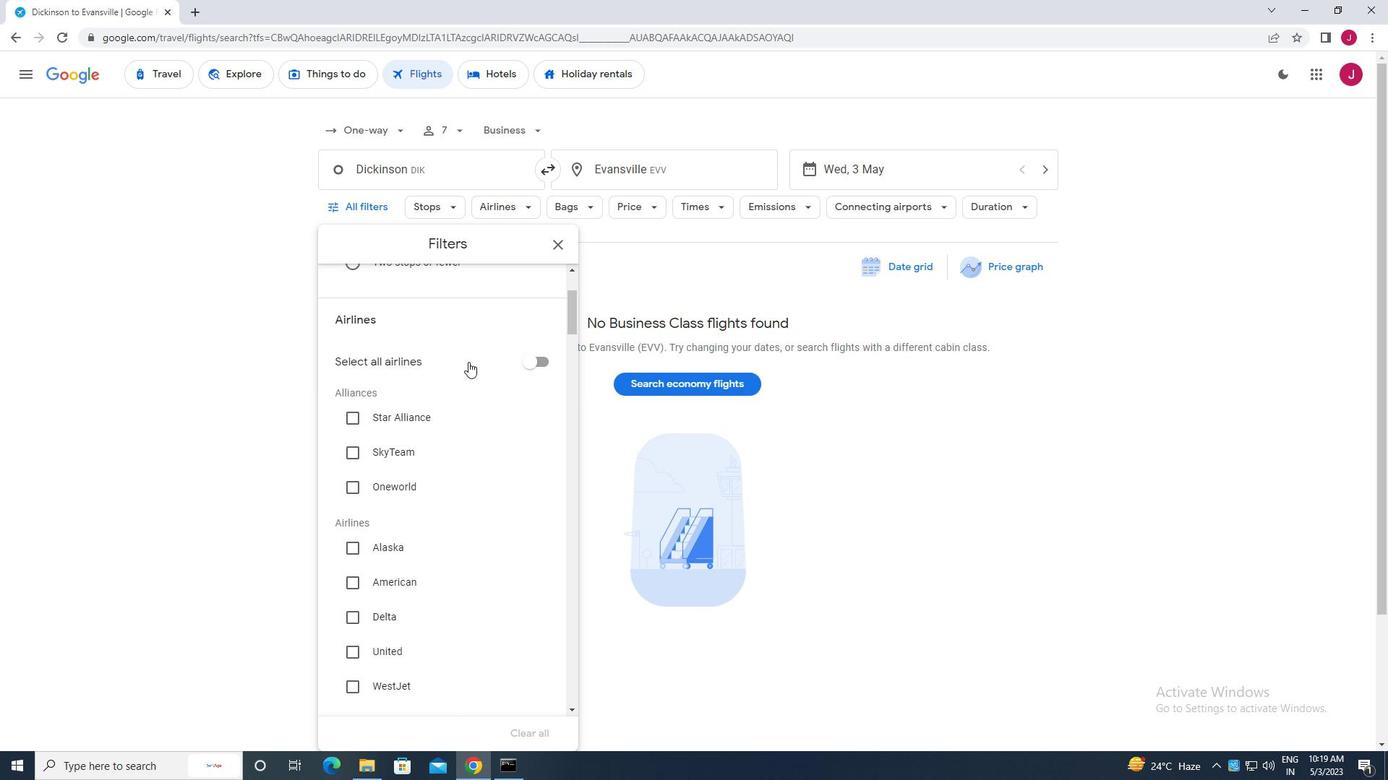 
Action: Mouse scrolled (468, 361) with delta (0, 0)
Screenshot: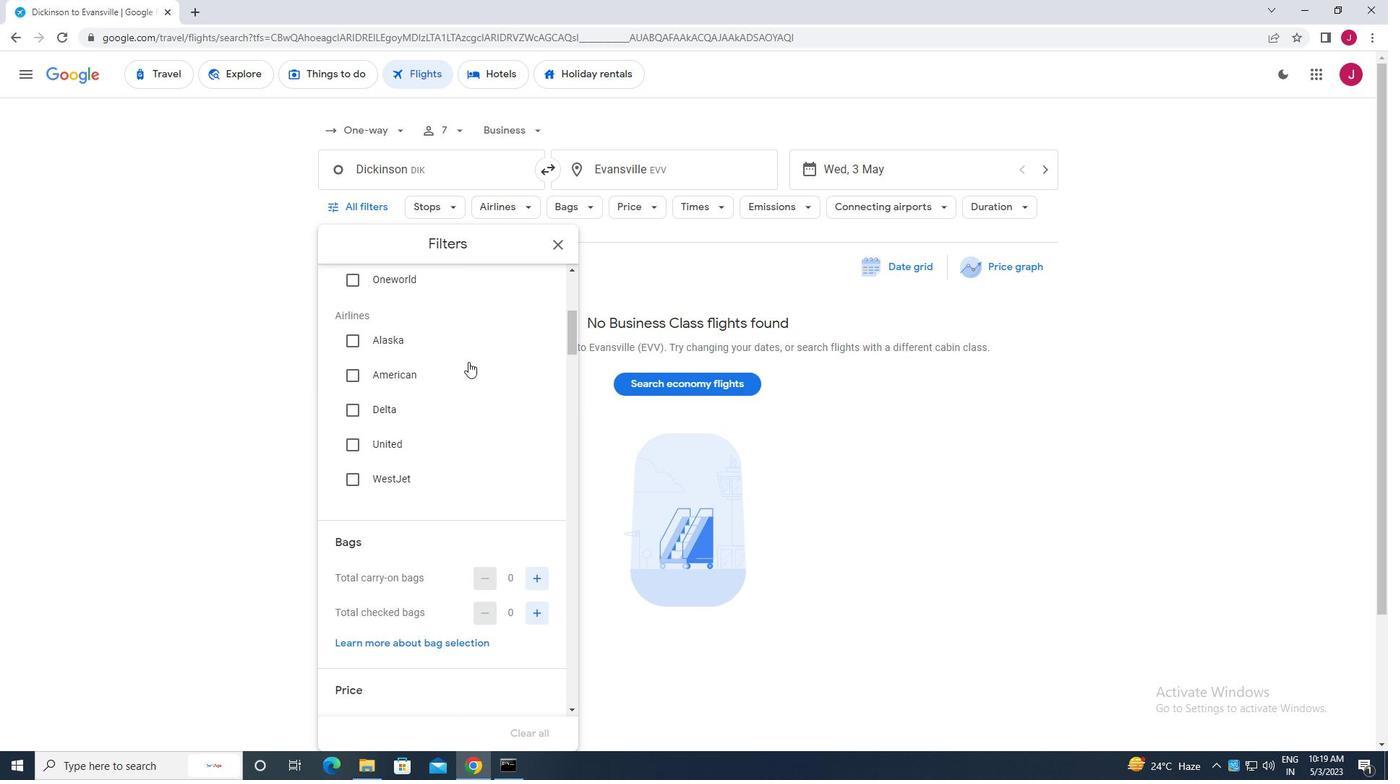 
Action: Mouse moved to (468, 362)
Screenshot: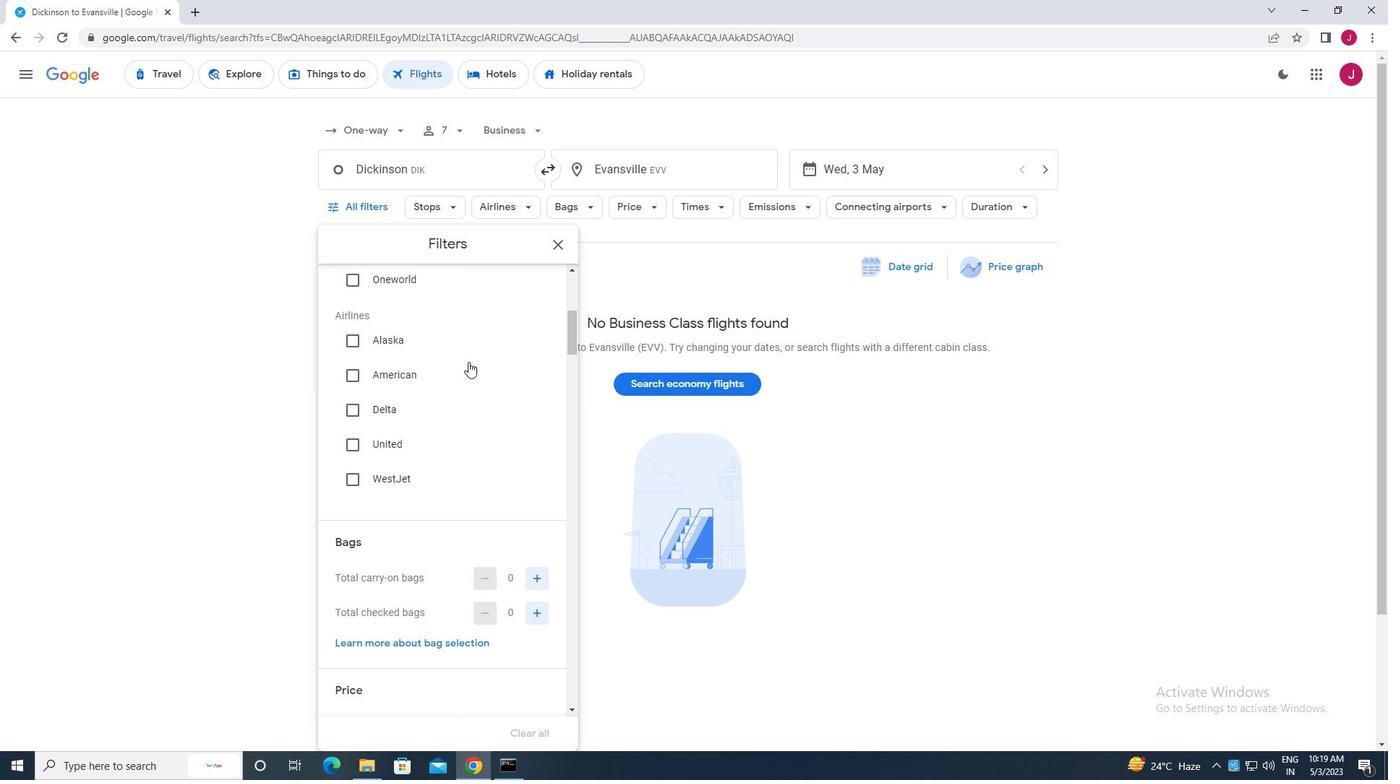 
Action: Mouse scrolled (468, 361) with delta (0, 0)
Screenshot: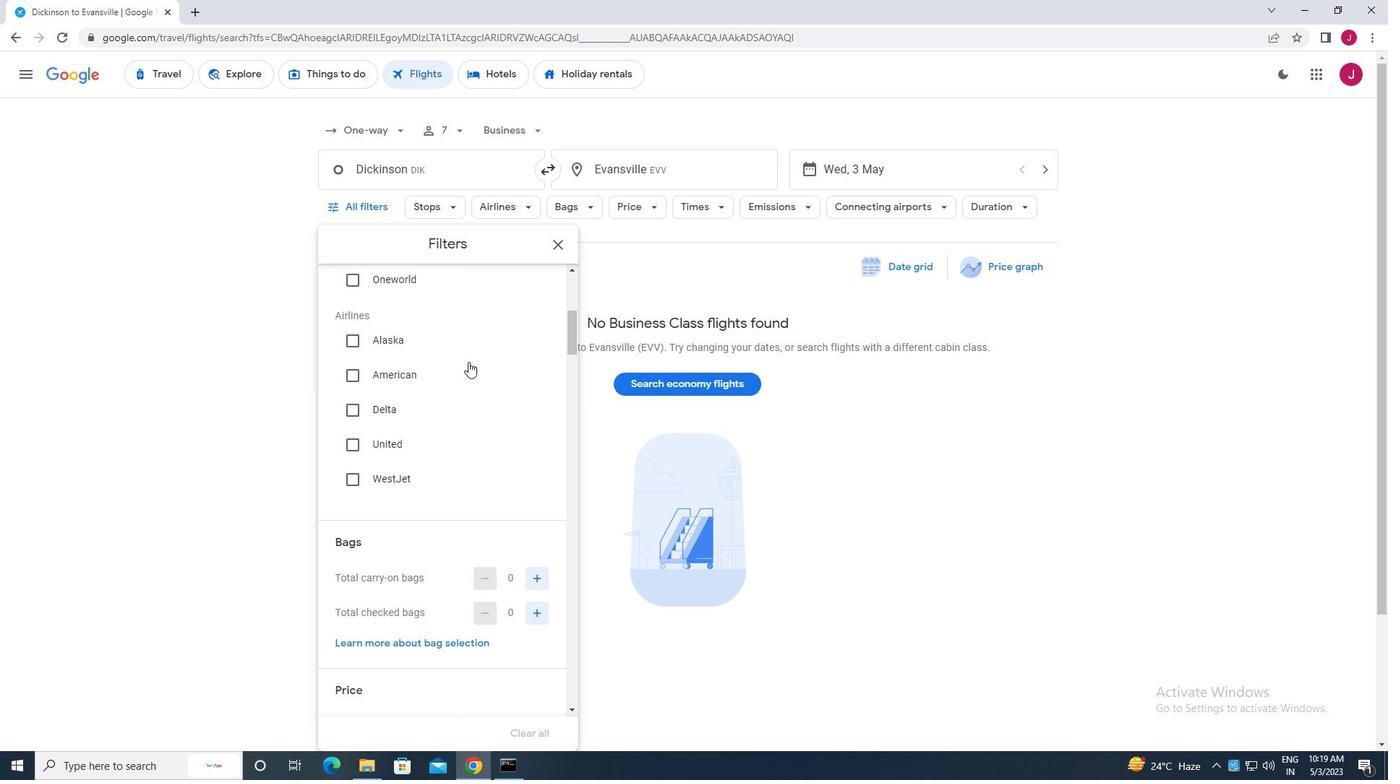 
Action: Mouse scrolled (468, 361) with delta (0, 0)
Screenshot: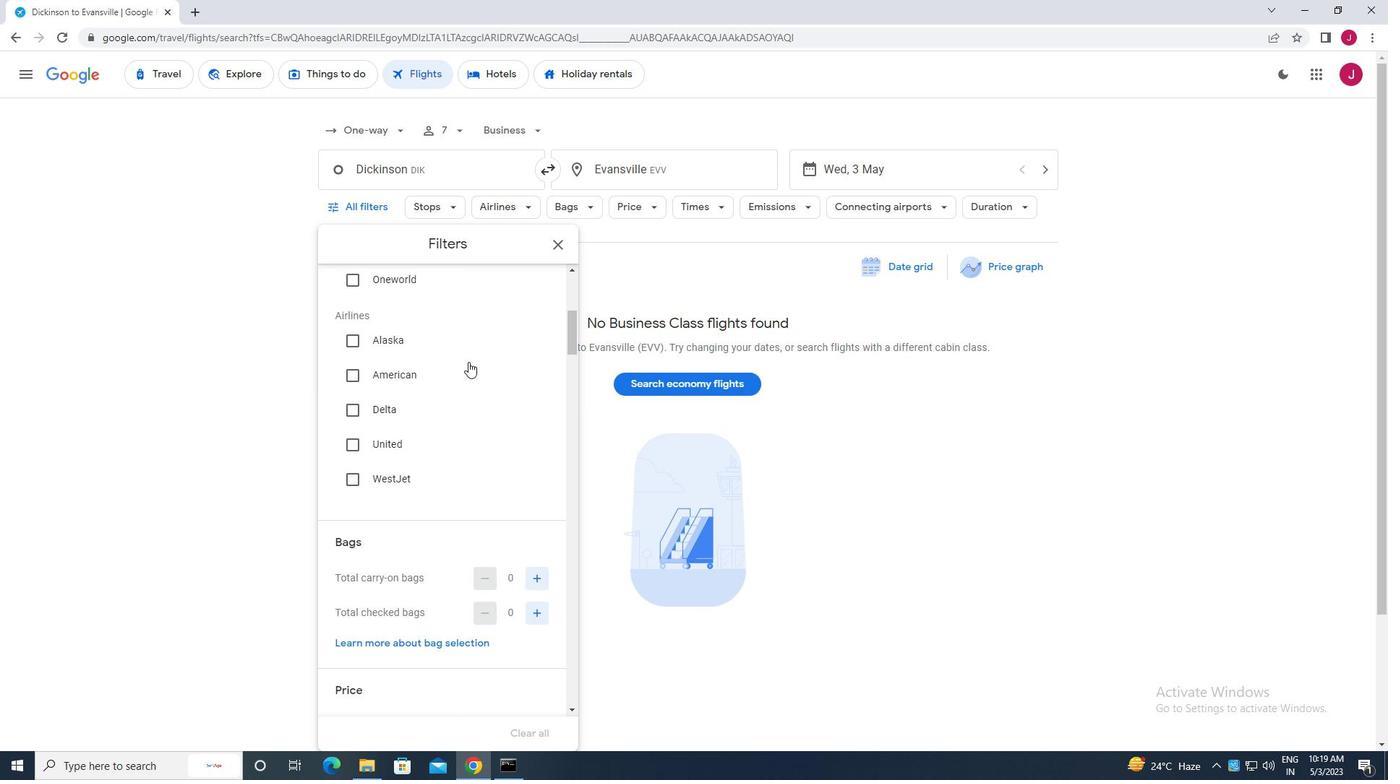 
Action: Mouse scrolled (468, 361) with delta (0, 0)
Screenshot: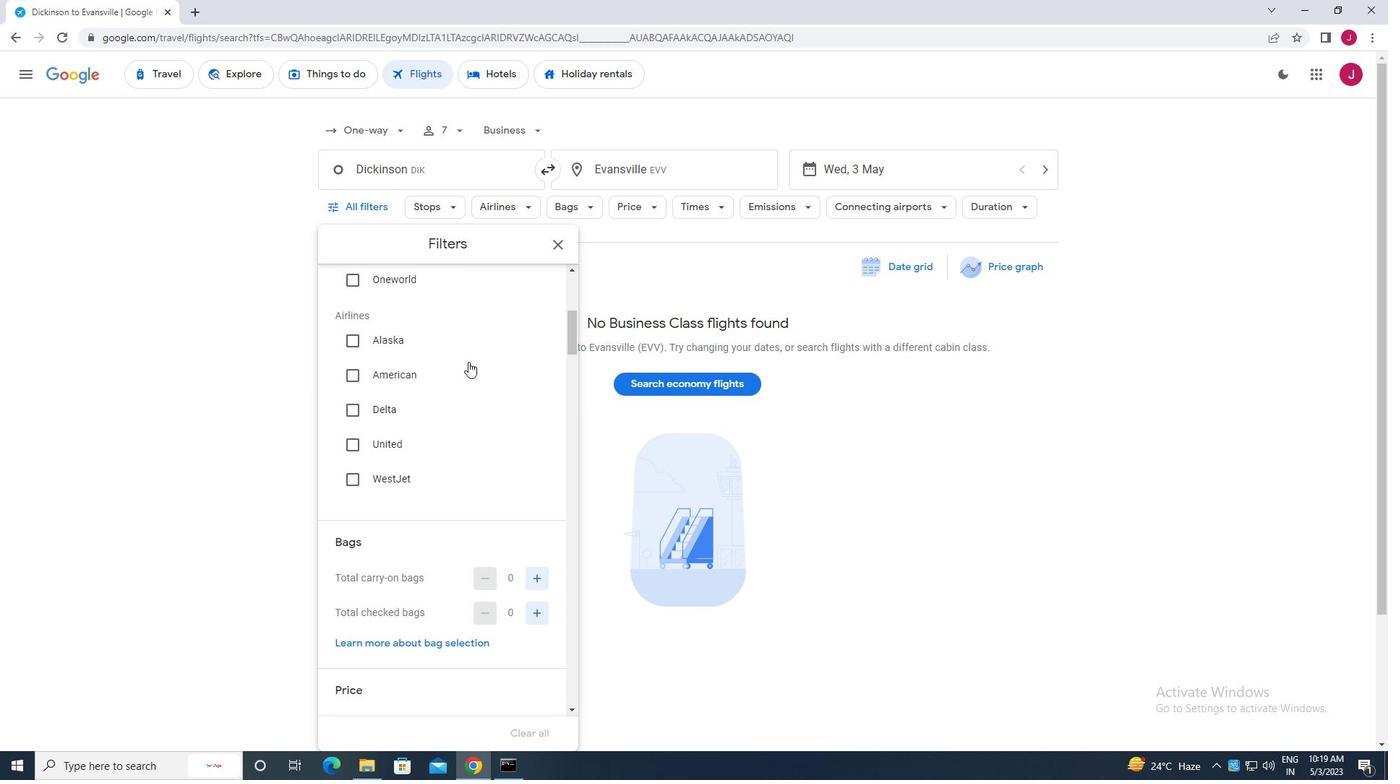 
Action: Mouse scrolled (468, 363) with delta (0, 0)
Screenshot: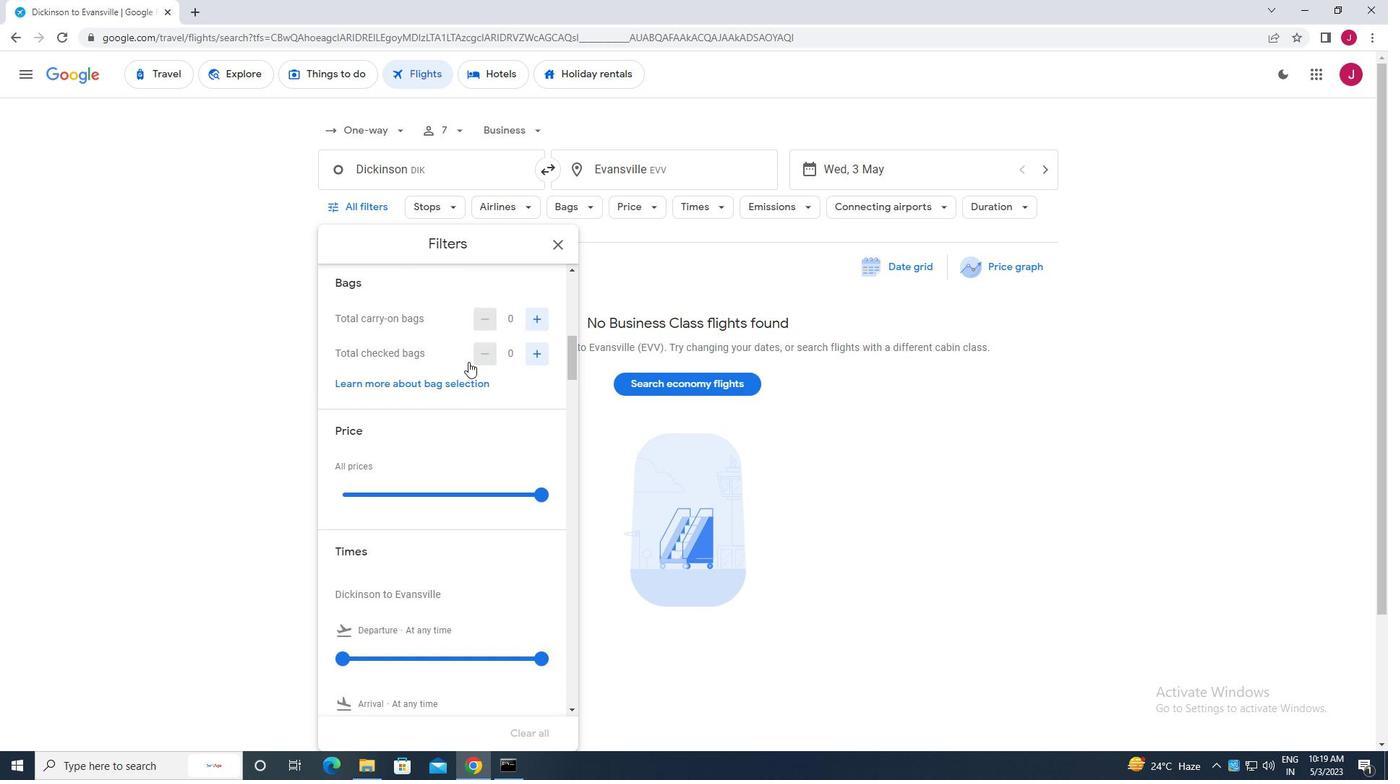
Action: Mouse scrolled (468, 363) with delta (0, 0)
Screenshot: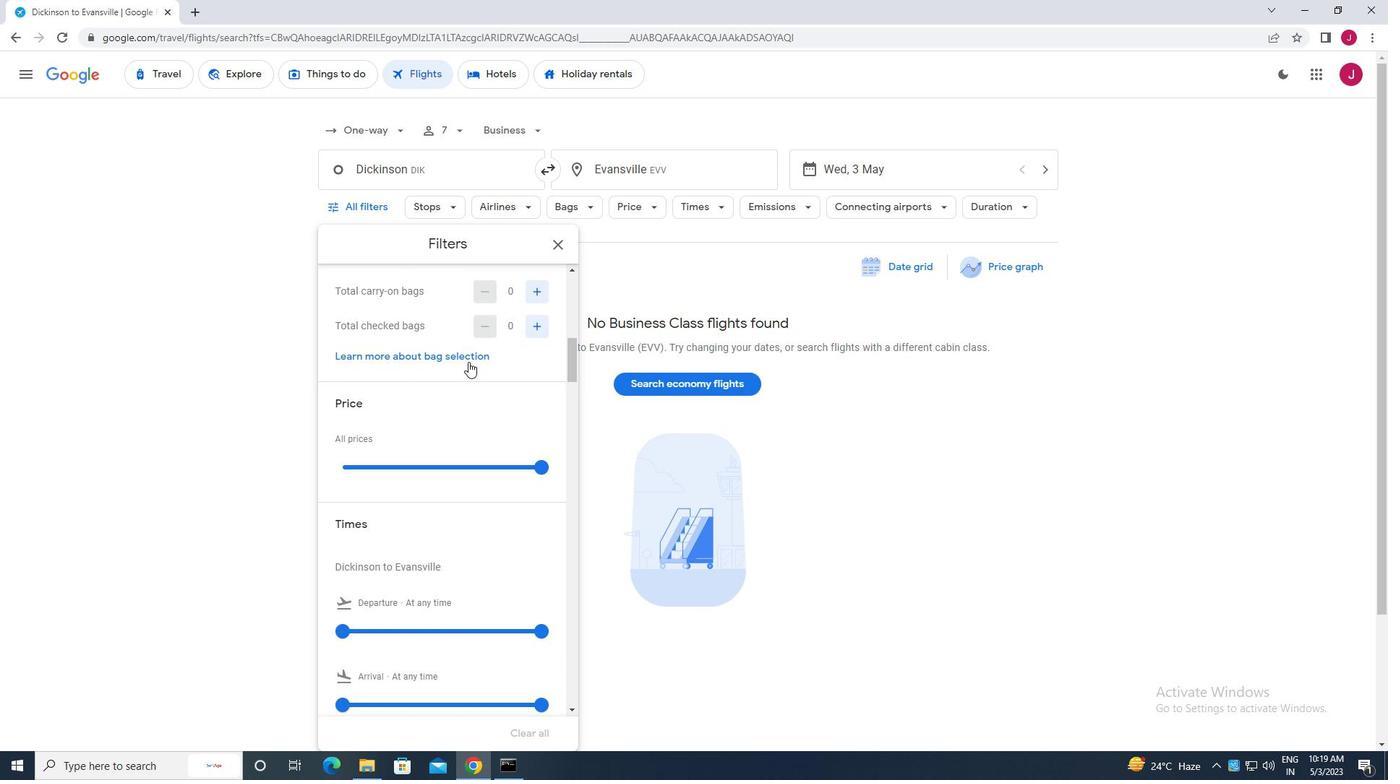 
Action: Mouse scrolled (468, 363) with delta (0, 0)
Screenshot: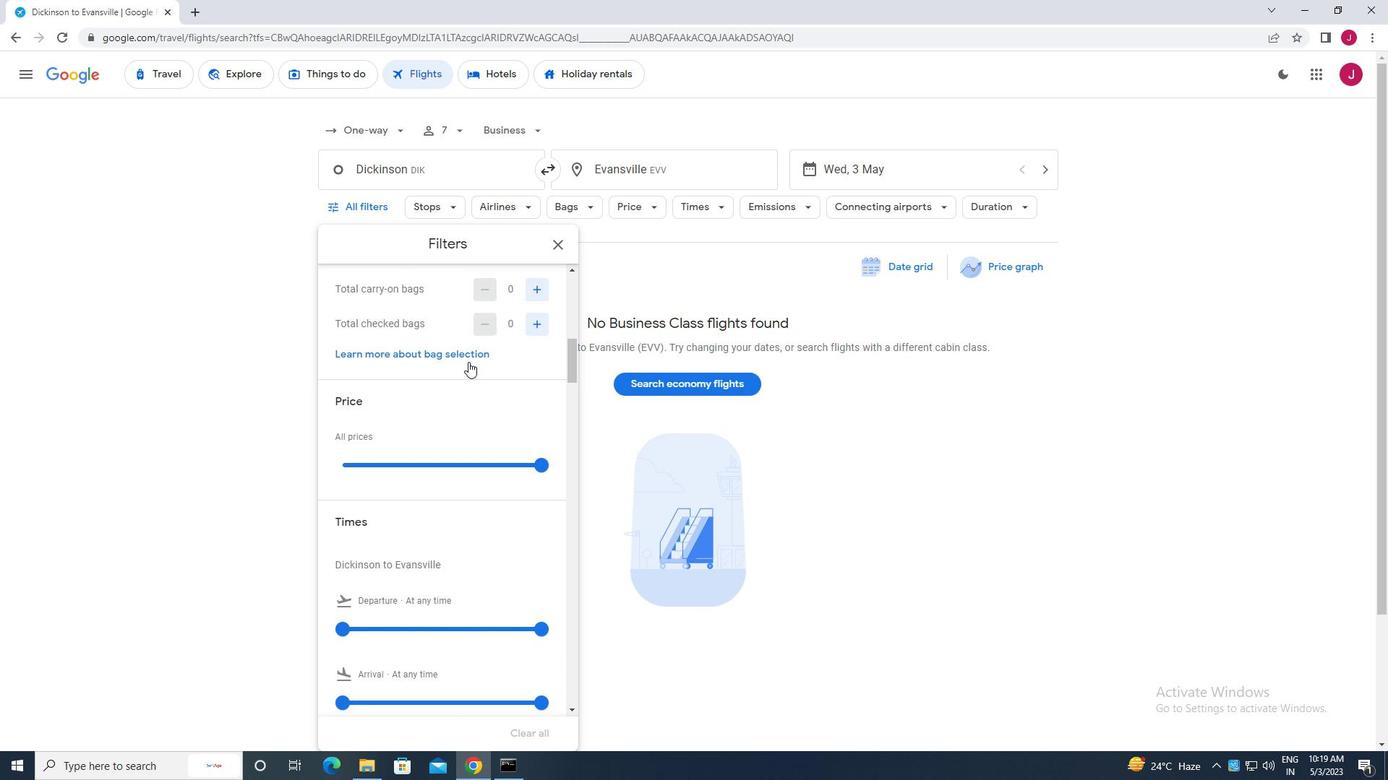 
Action: Mouse scrolled (468, 363) with delta (0, 0)
Screenshot: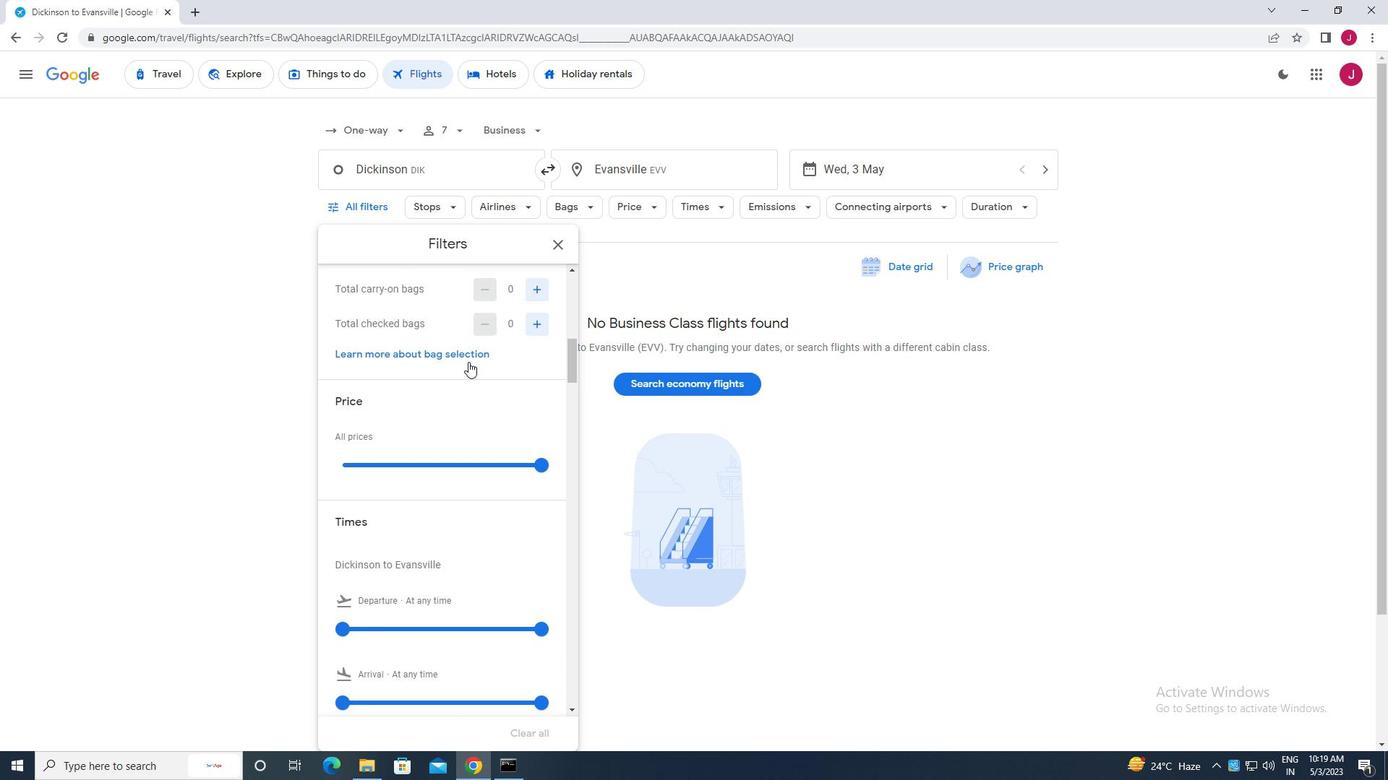 
Action: Mouse scrolled (468, 363) with delta (0, 0)
Screenshot: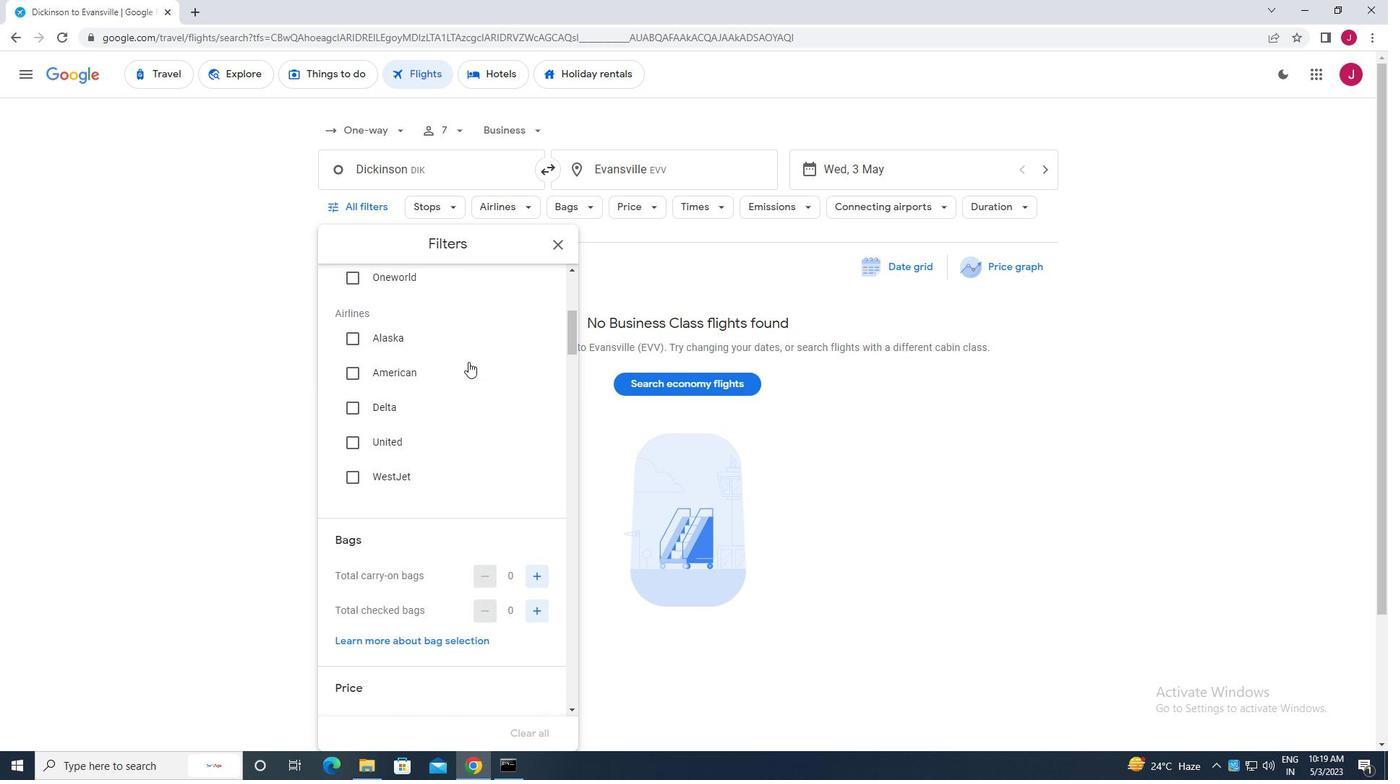 
Action: Mouse scrolled (468, 363) with delta (0, 0)
Screenshot: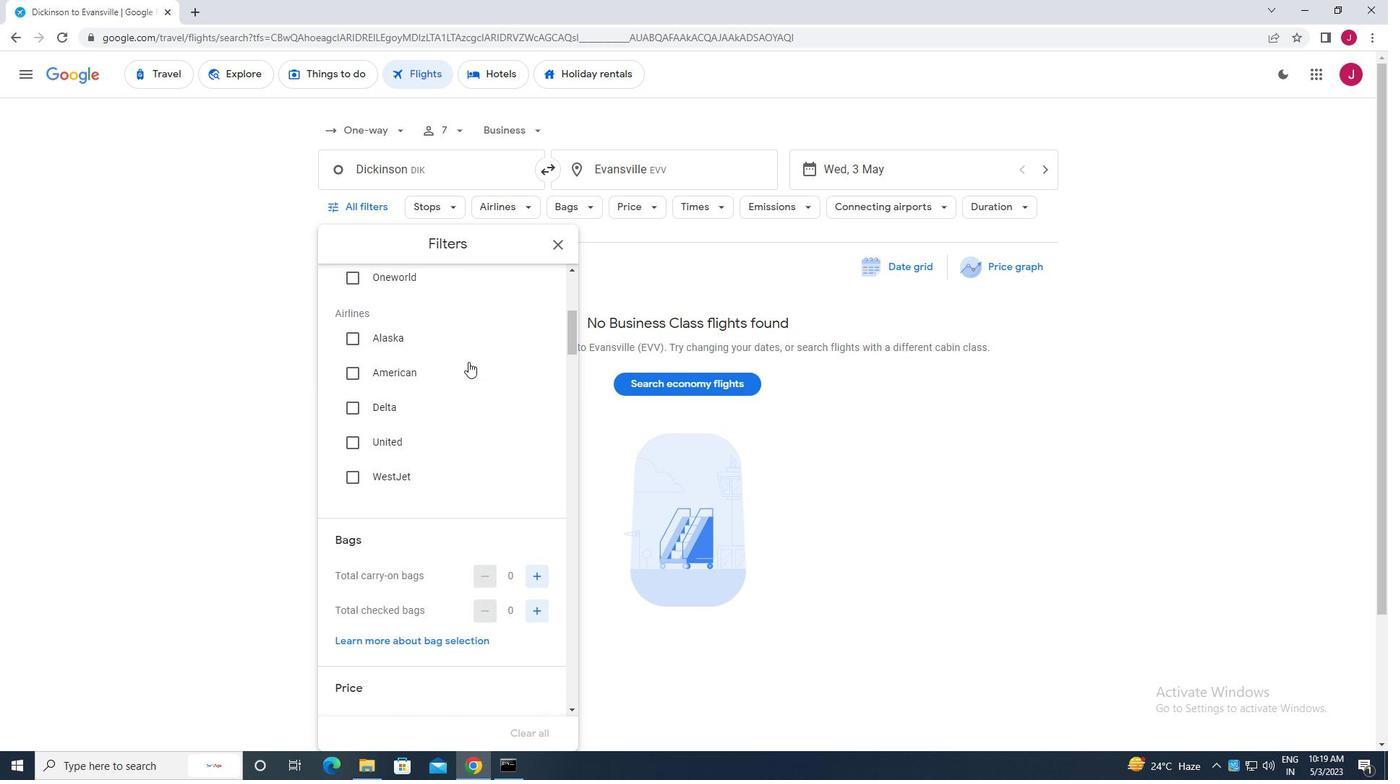 
Action: Mouse scrolled (468, 363) with delta (0, 0)
Screenshot: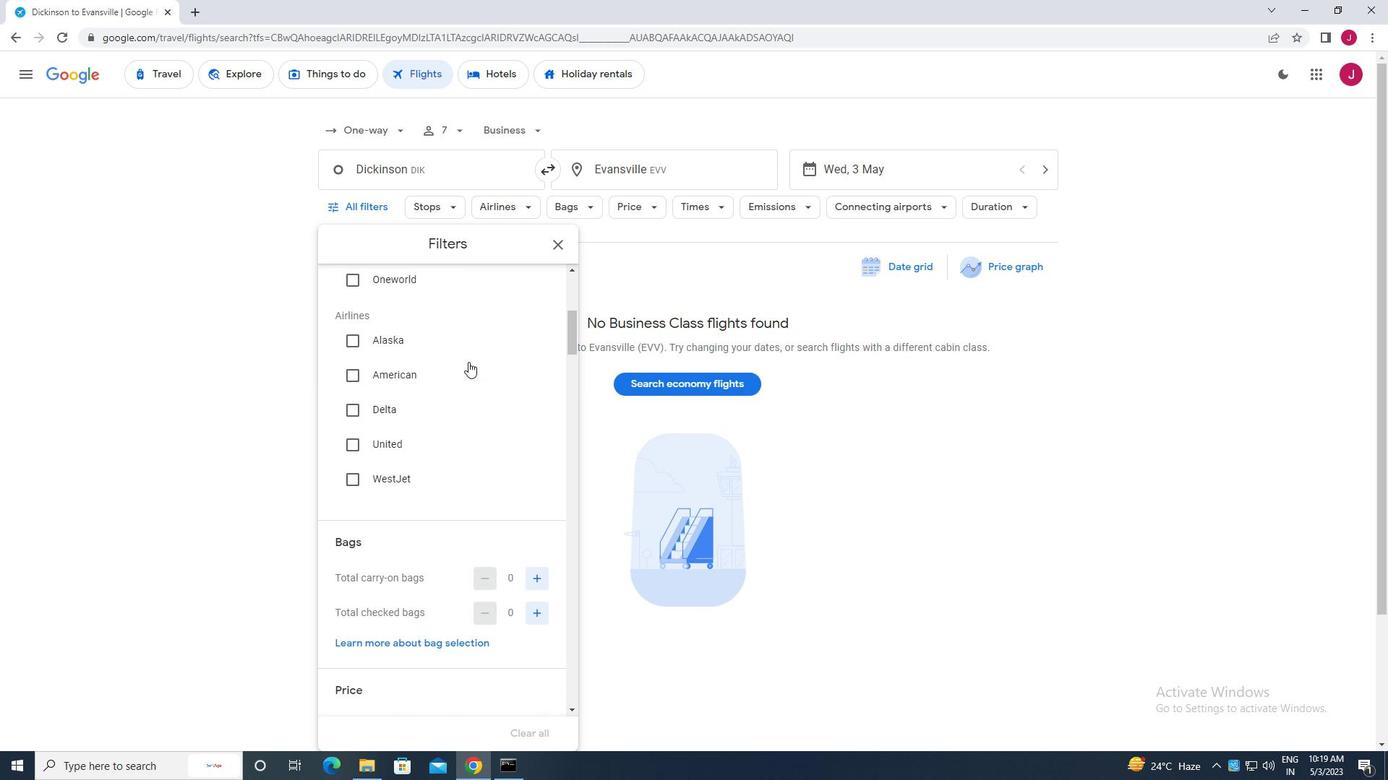 
Action: Mouse scrolled (468, 363) with delta (0, 0)
Screenshot: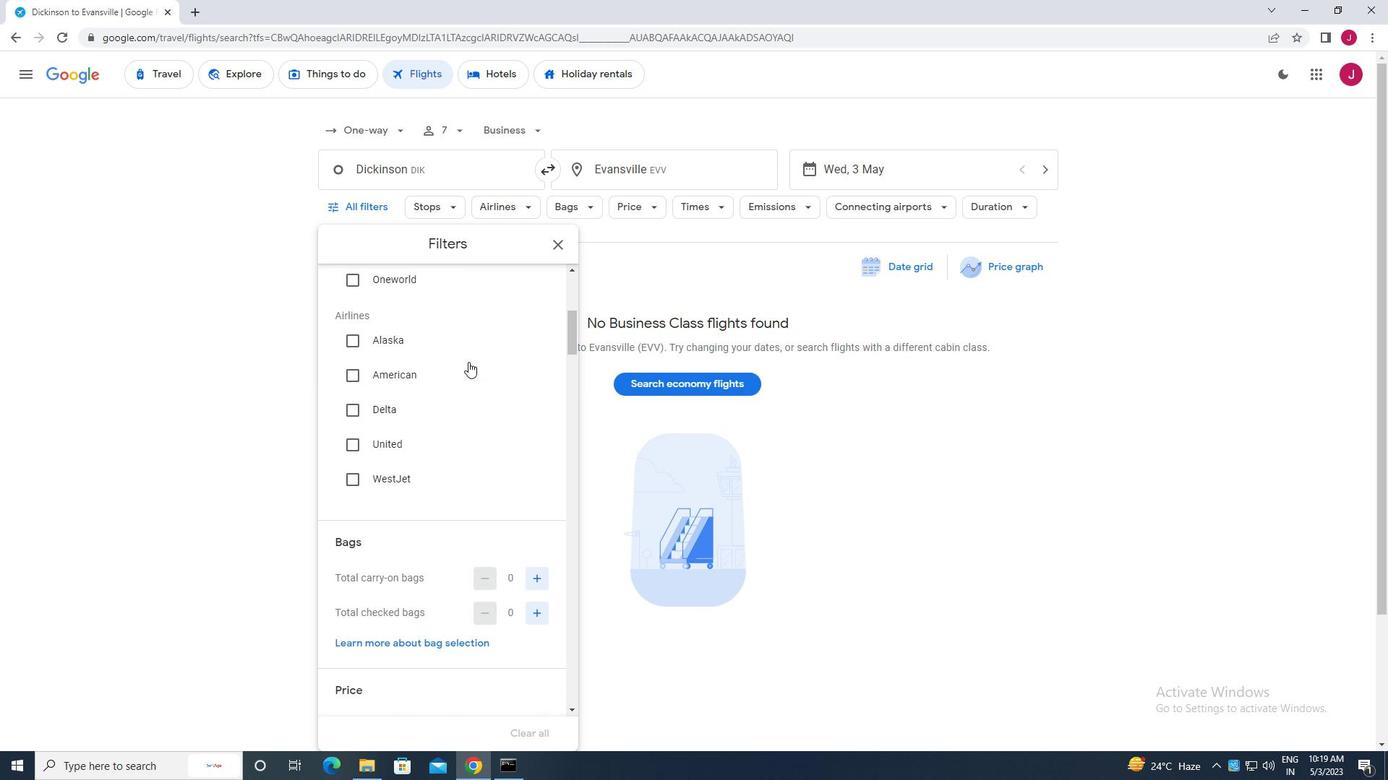 
Action: Mouse scrolled (468, 361) with delta (0, 0)
Screenshot: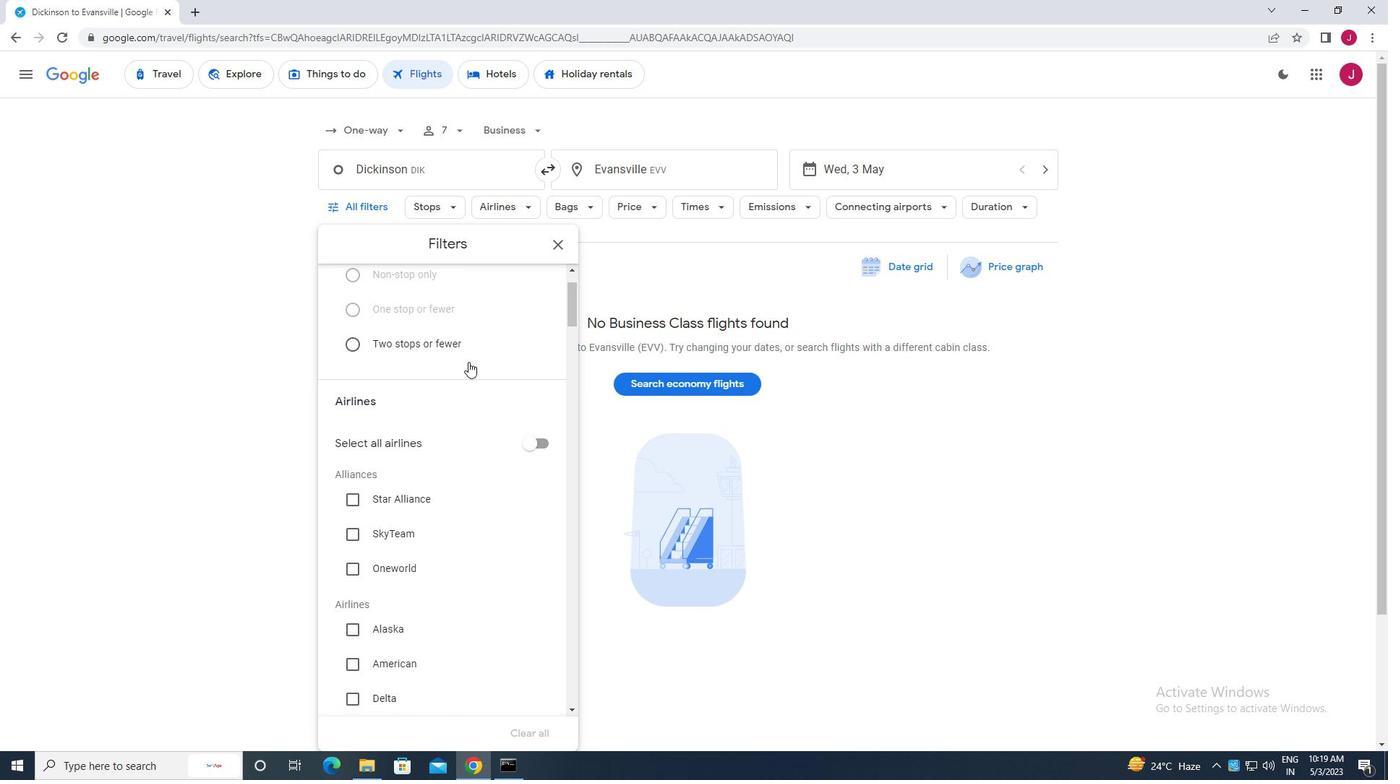 
Action: Mouse scrolled (468, 361) with delta (0, 0)
Screenshot: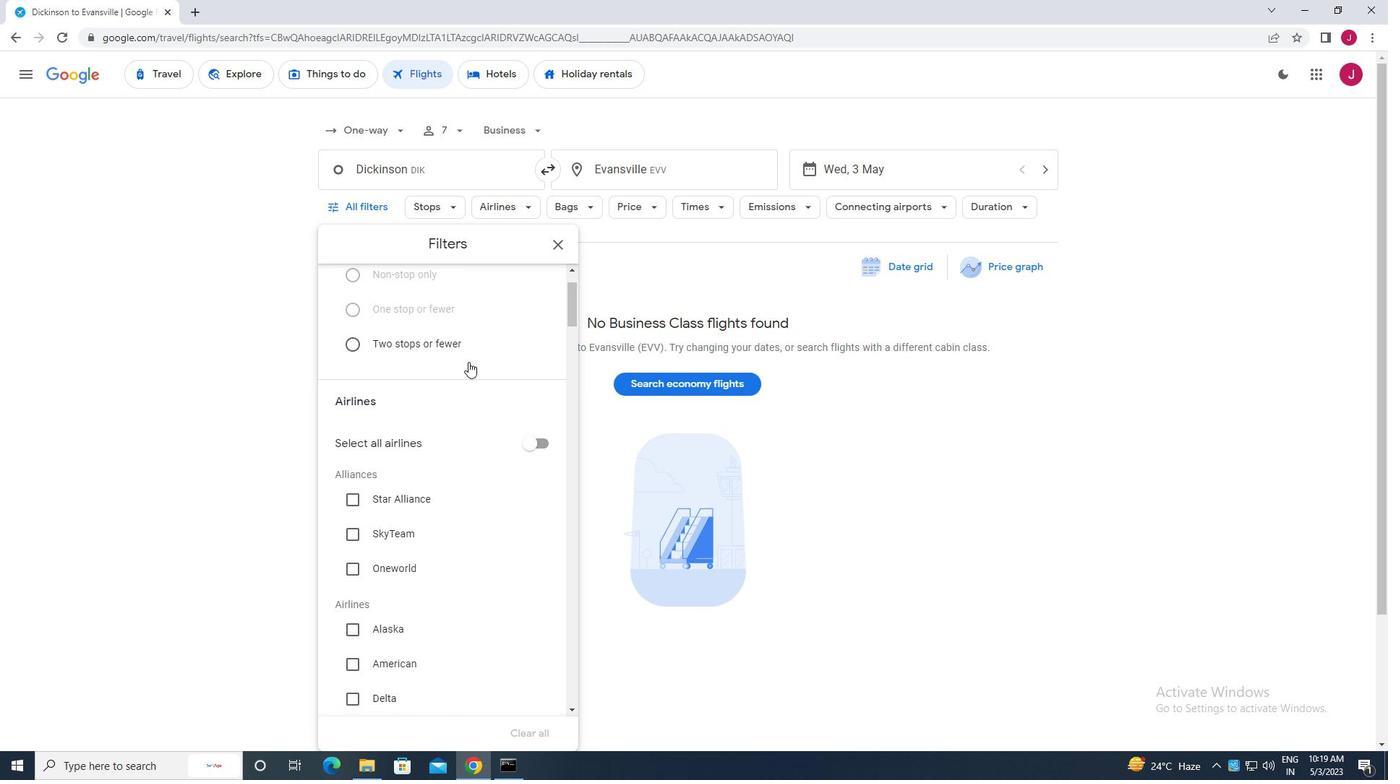 
Action: Mouse scrolled (468, 361) with delta (0, 0)
Screenshot: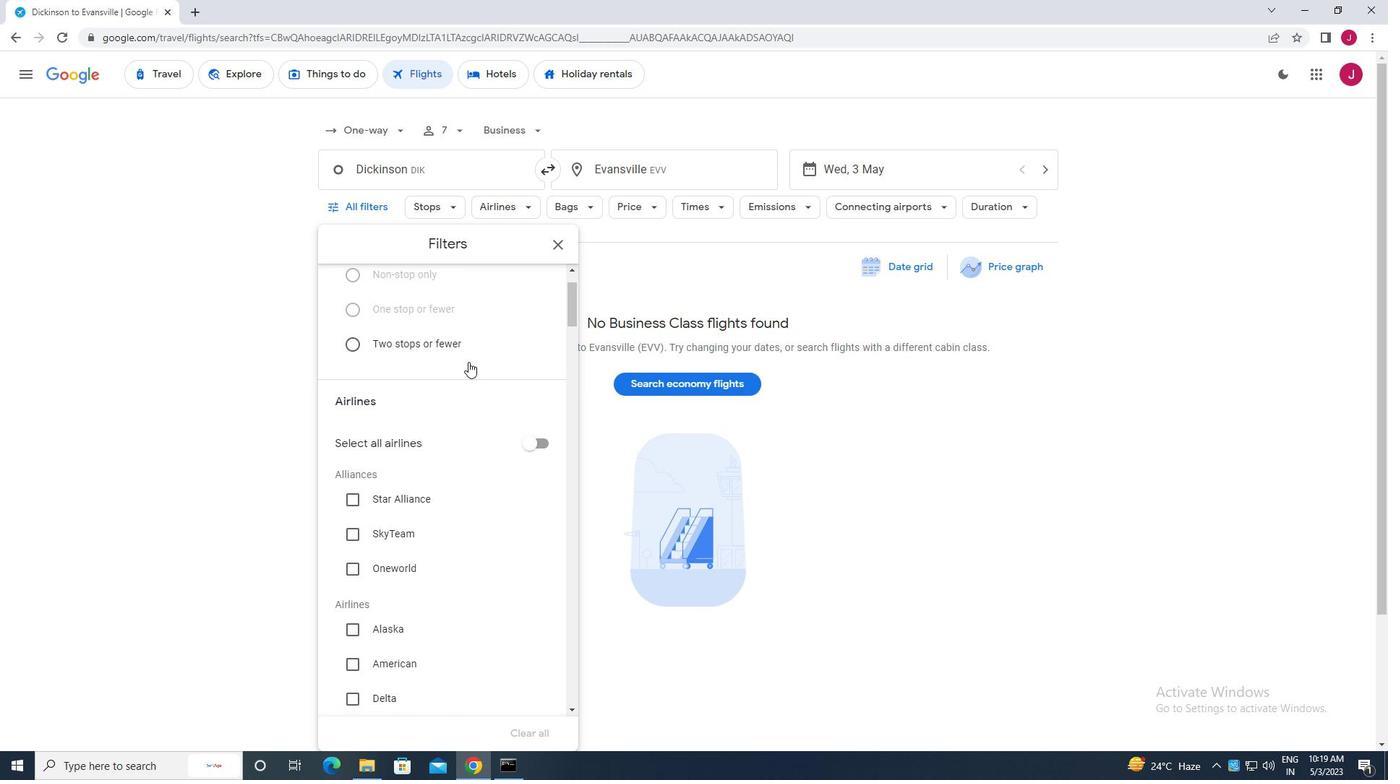 
Action: Mouse scrolled (468, 361) with delta (0, 0)
Screenshot: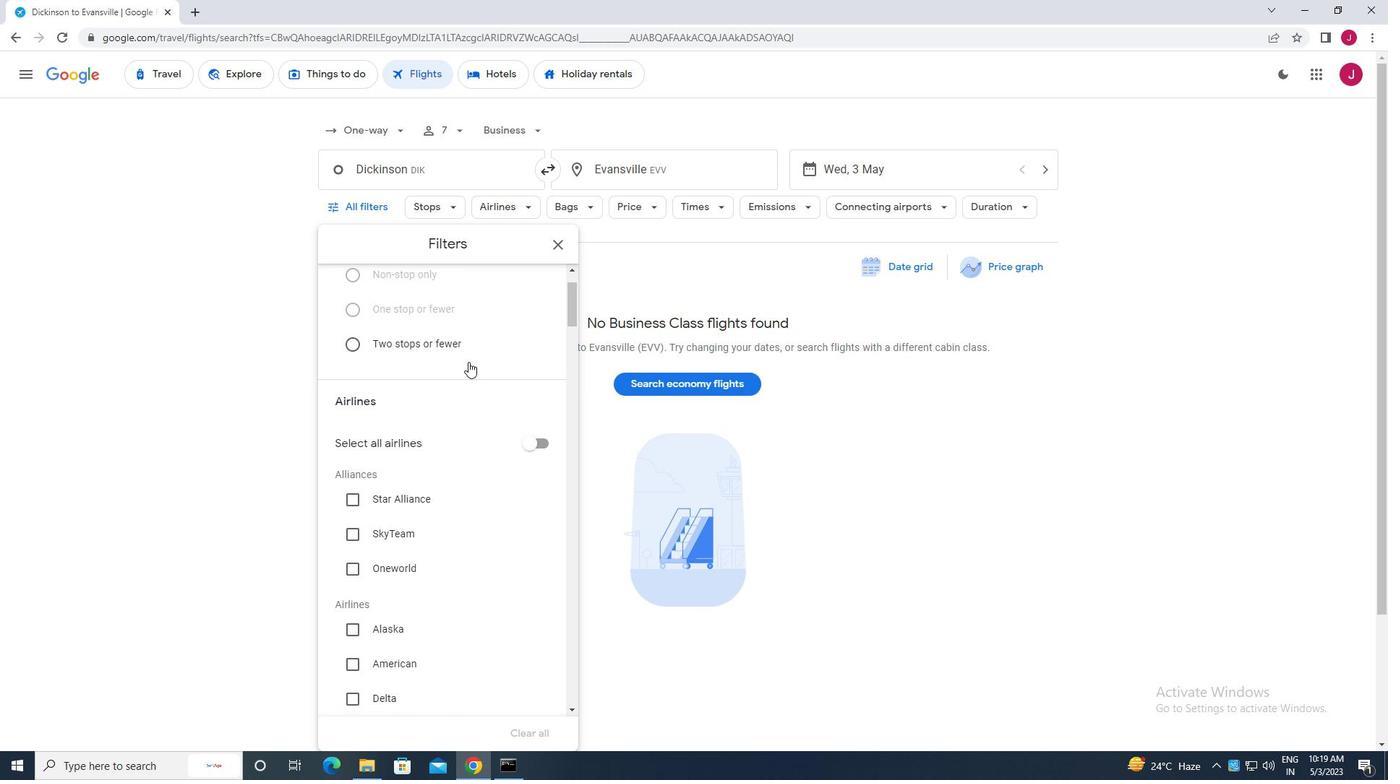 
Action: Mouse scrolled (468, 361) with delta (0, 0)
Screenshot: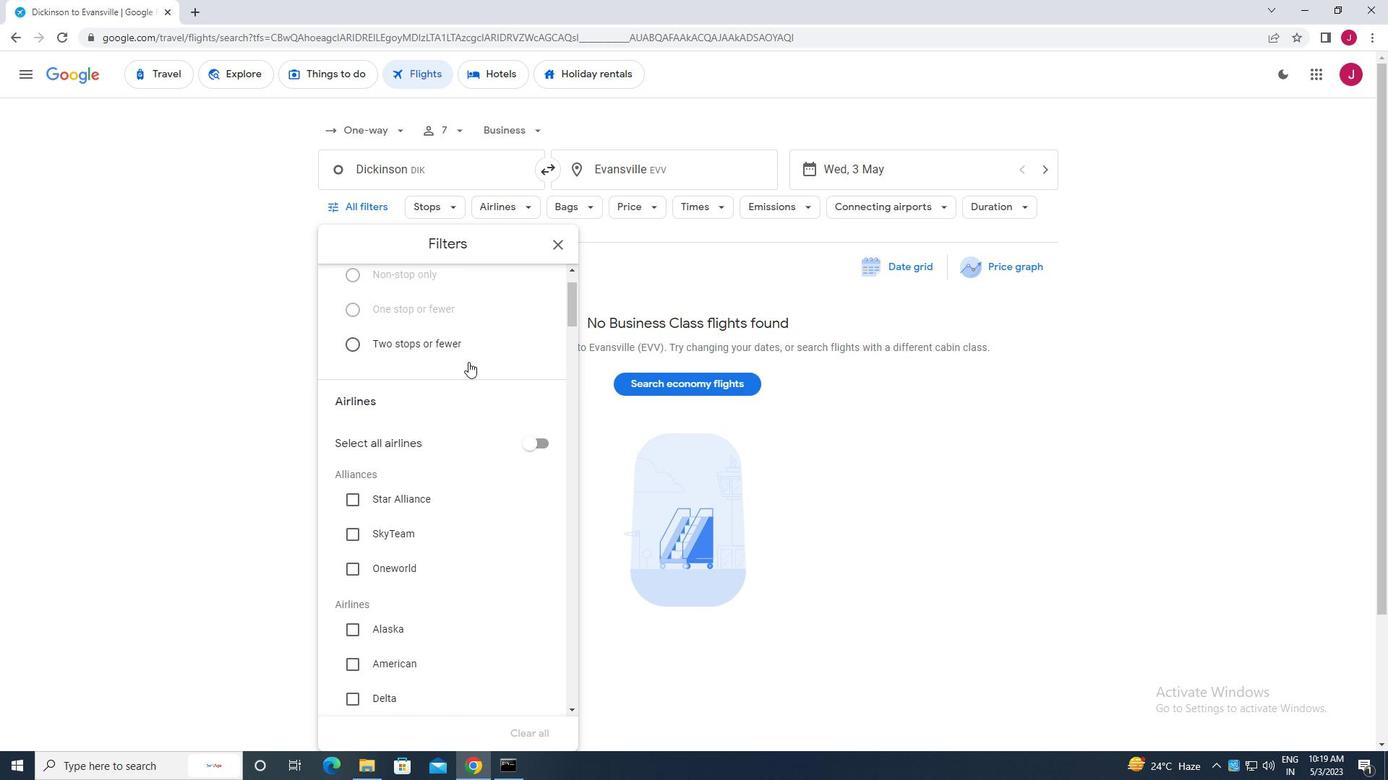 
Action: Mouse scrolled (468, 361) with delta (0, 0)
Screenshot: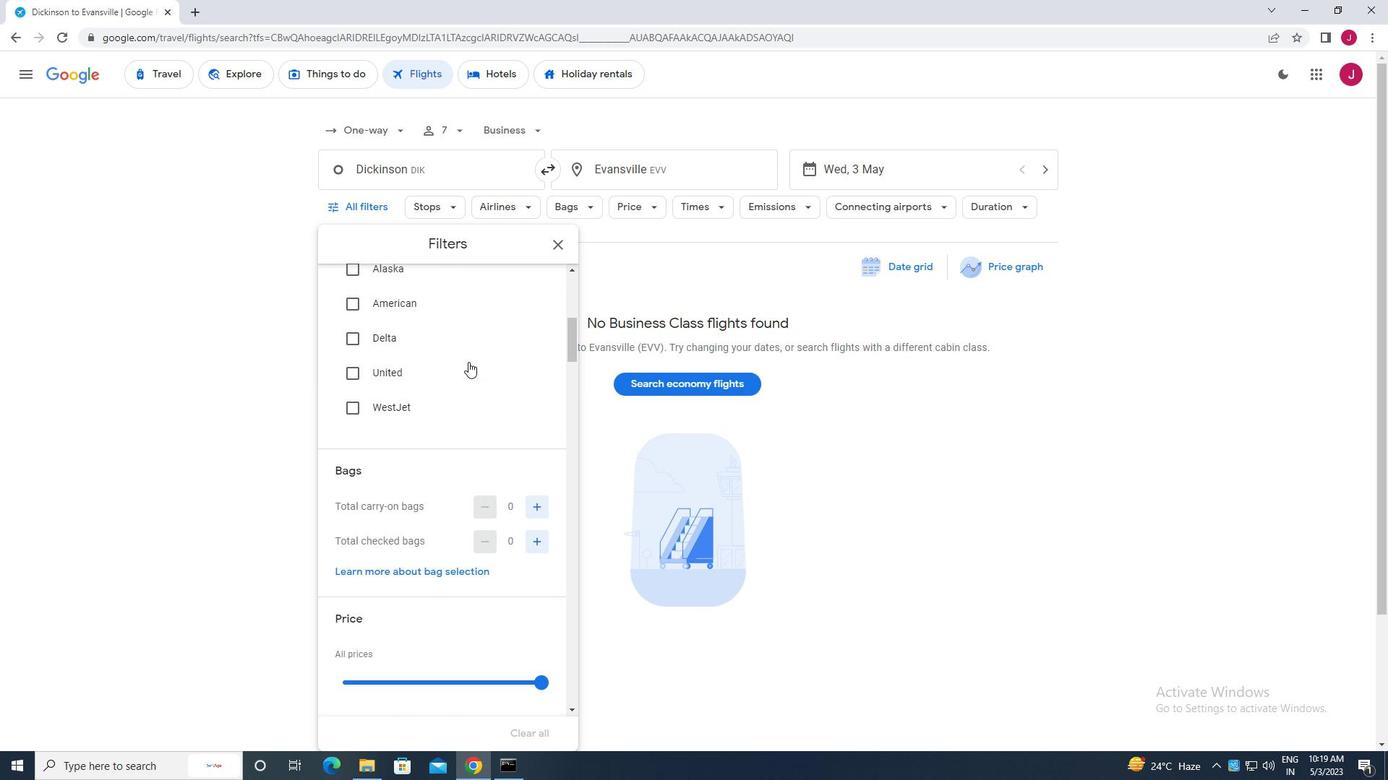 
Action: Mouse scrolled (468, 361) with delta (0, 0)
Screenshot: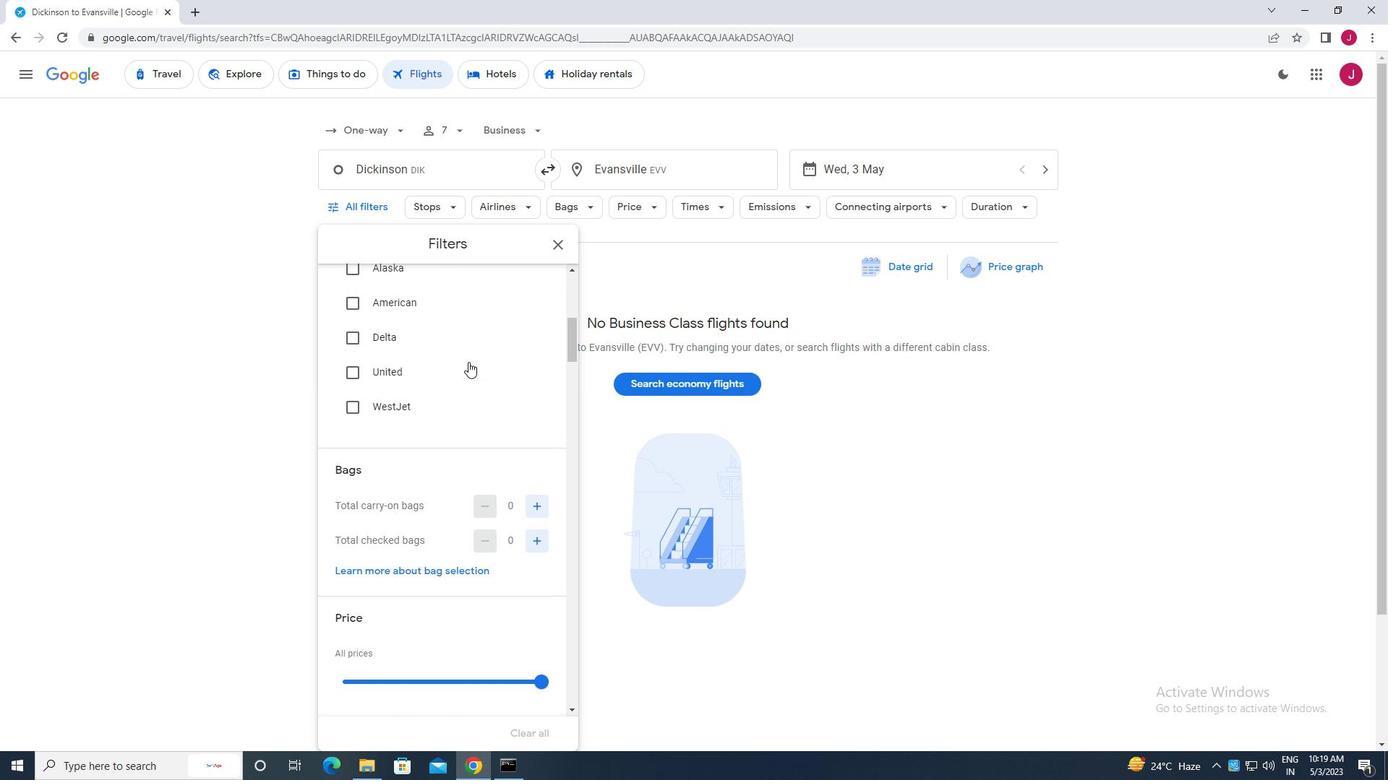 
Action: Mouse scrolled (468, 361) with delta (0, 0)
Screenshot: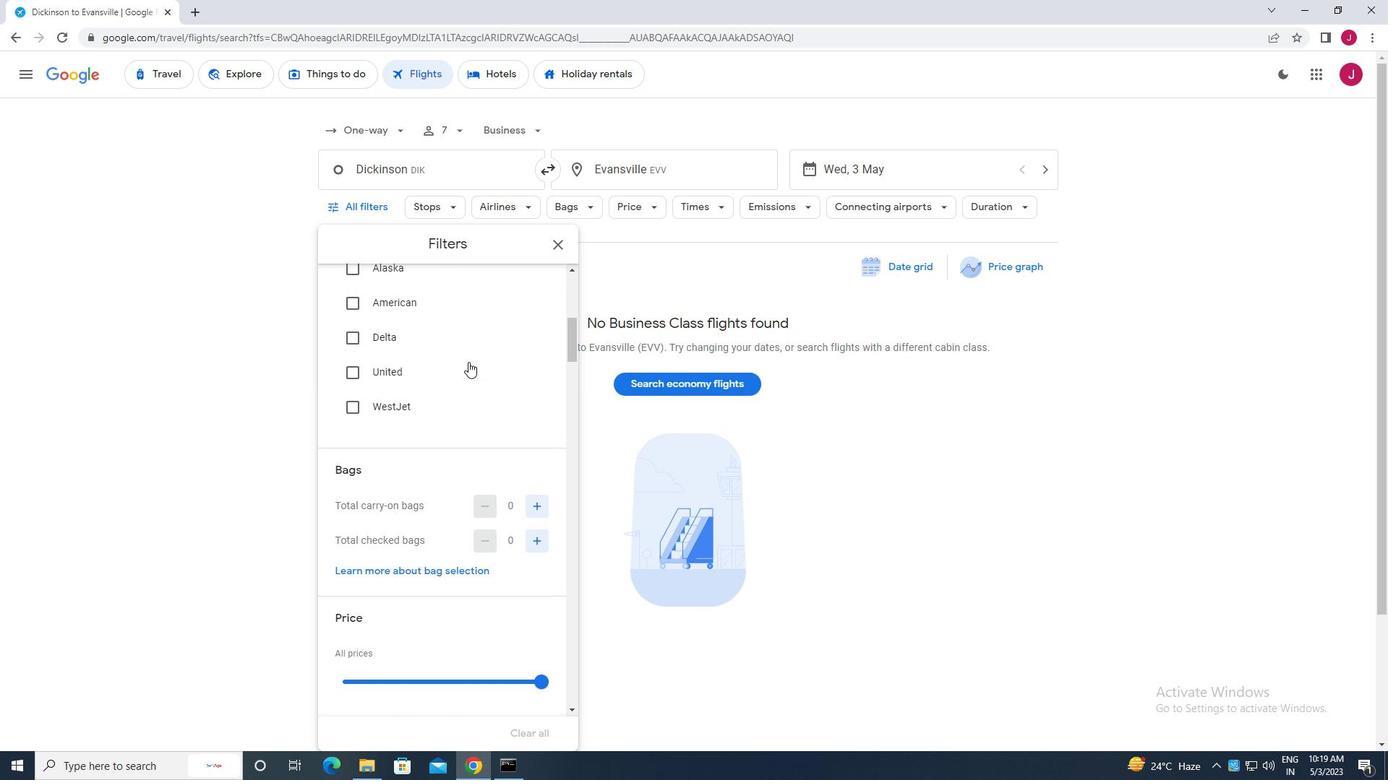 
Action: Mouse scrolled (468, 361) with delta (0, 0)
Screenshot: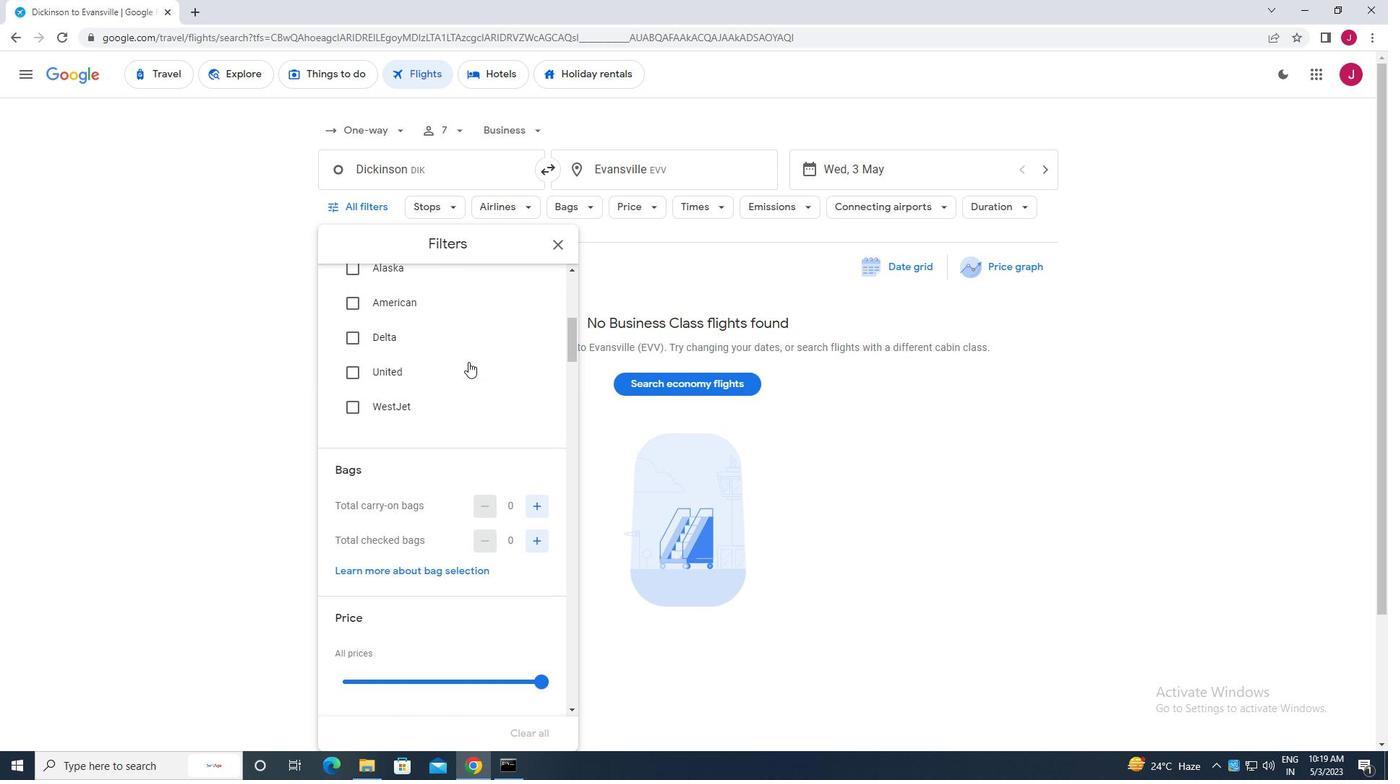 
Action: Mouse scrolled (468, 361) with delta (0, 0)
Screenshot: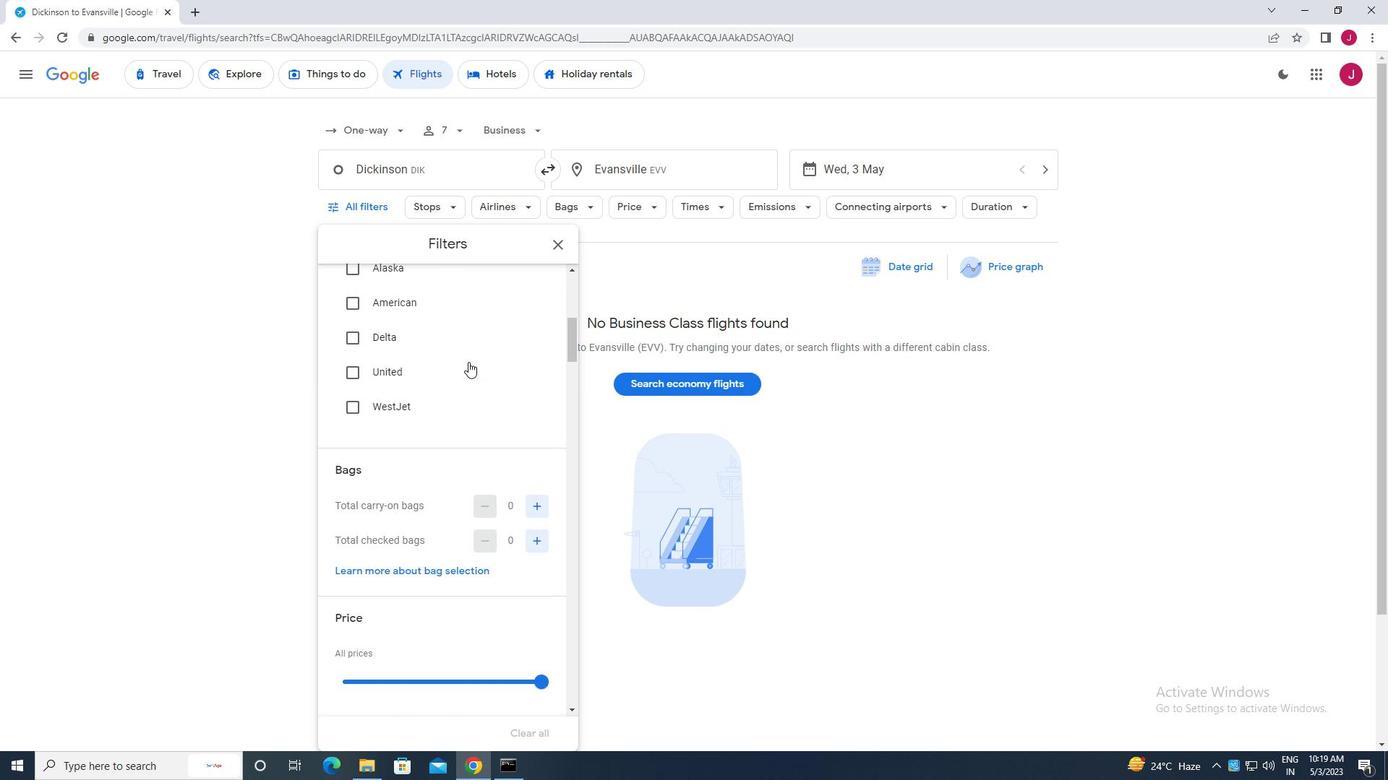 
Action: Mouse moved to (475, 357)
Screenshot: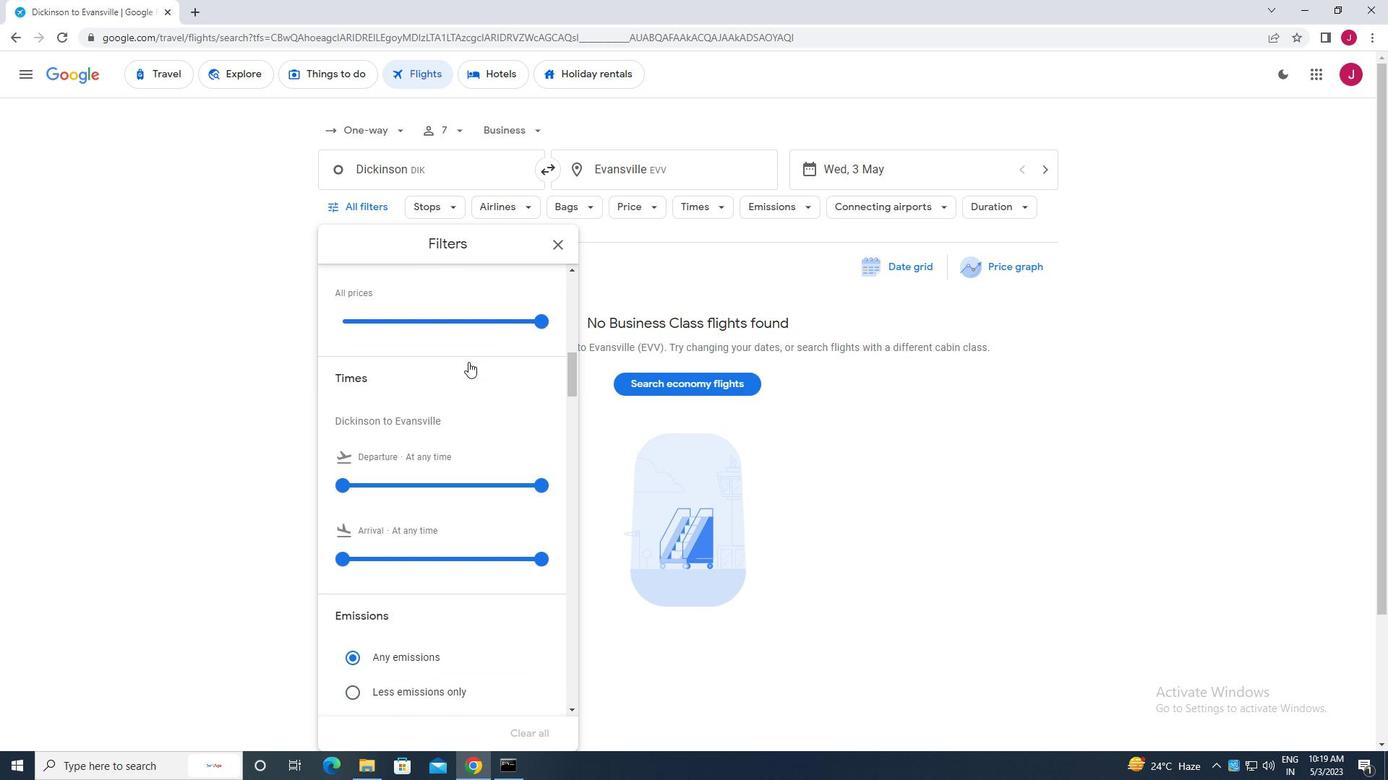 
Action: Mouse scrolled (475, 358) with delta (0, 0)
Screenshot: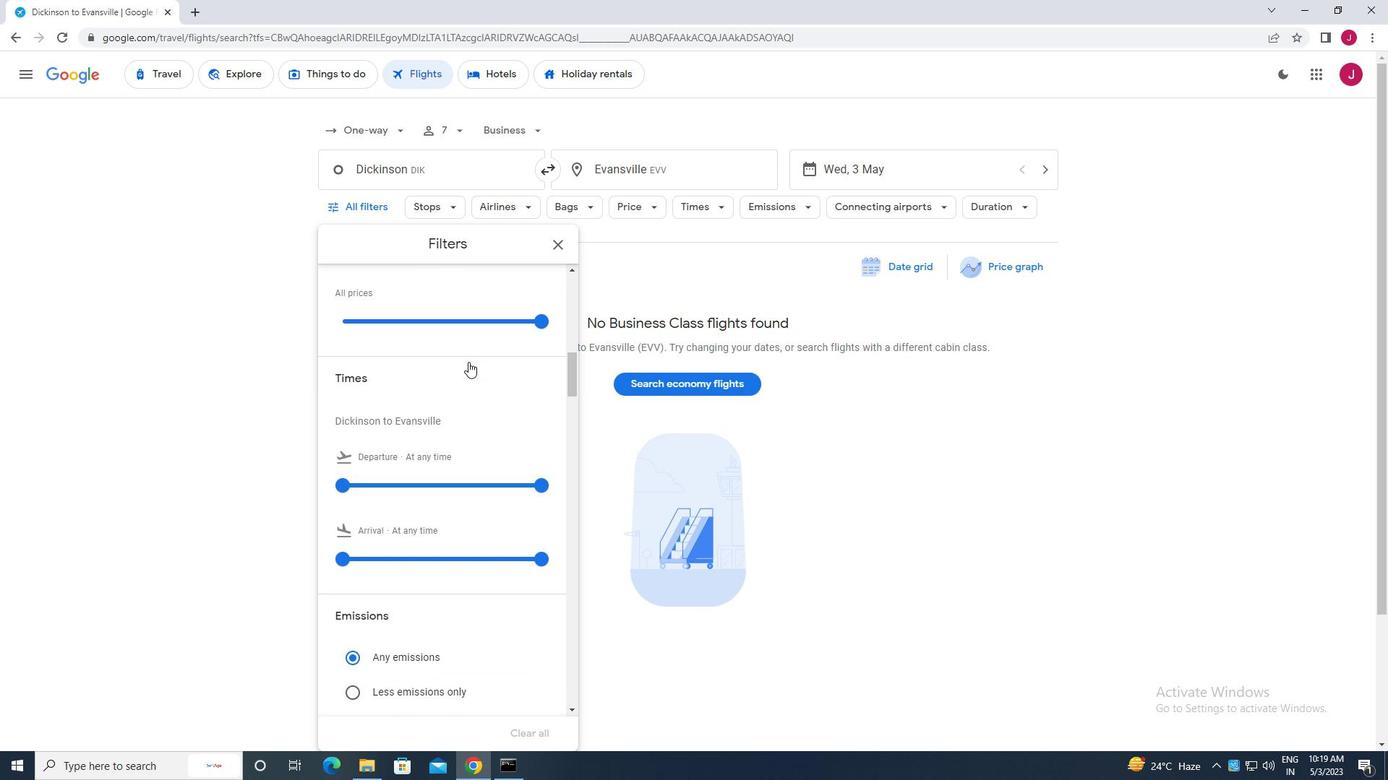 
Action: Mouse scrolled (475, 358) with delta (0, 0)
Screenshot: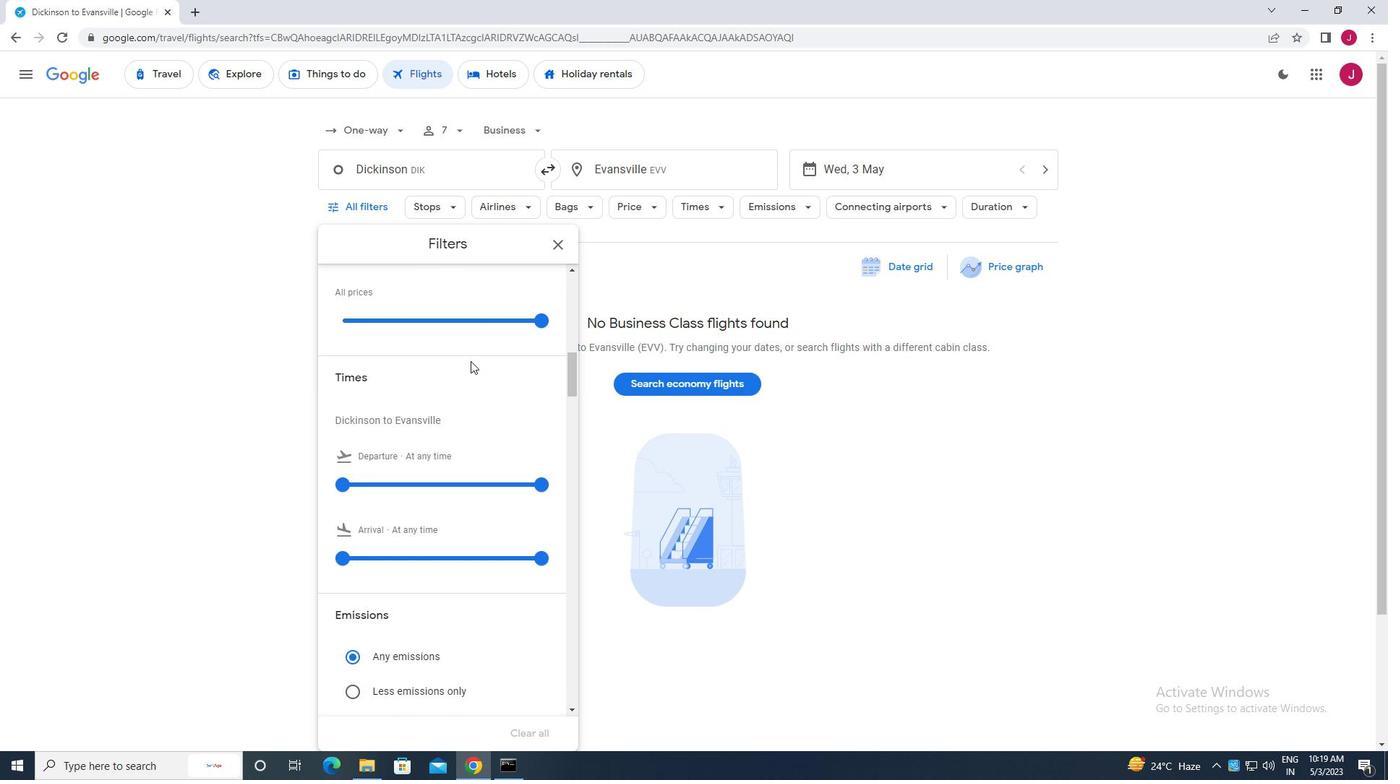 
Action: Mouse moved to (540, 291)
Screenshot: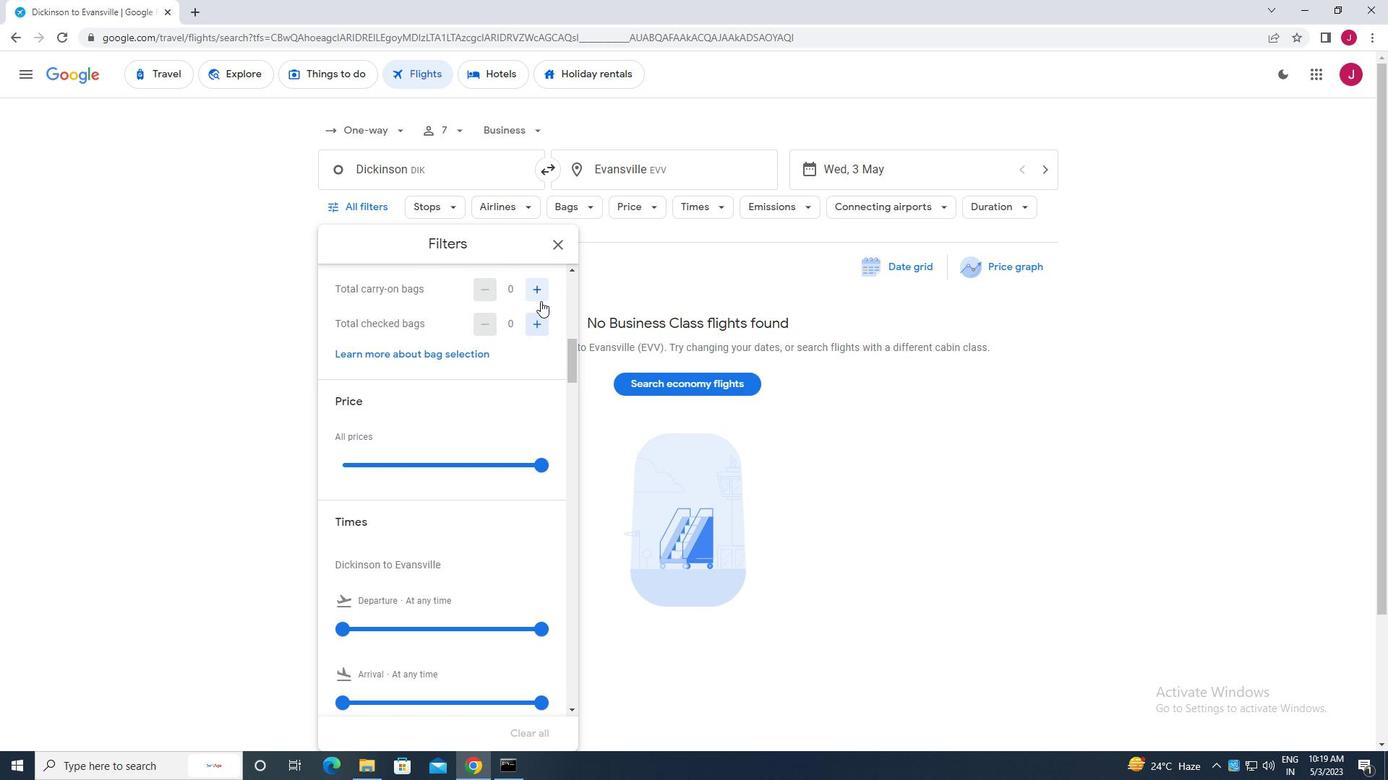 
Action: Mouse pressed left at (540, 291)
Screenshot: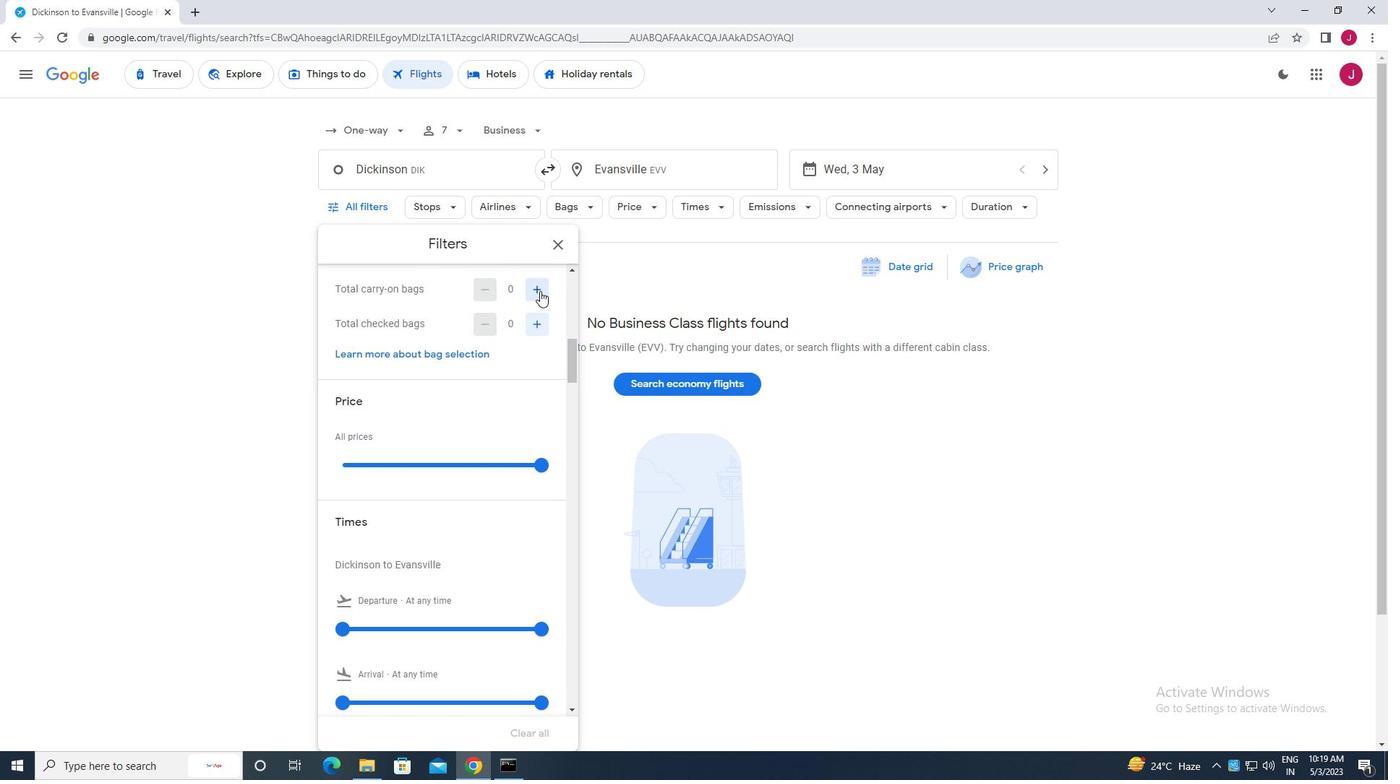 
Action: Mouse moved to (541, 467)
Screenshot: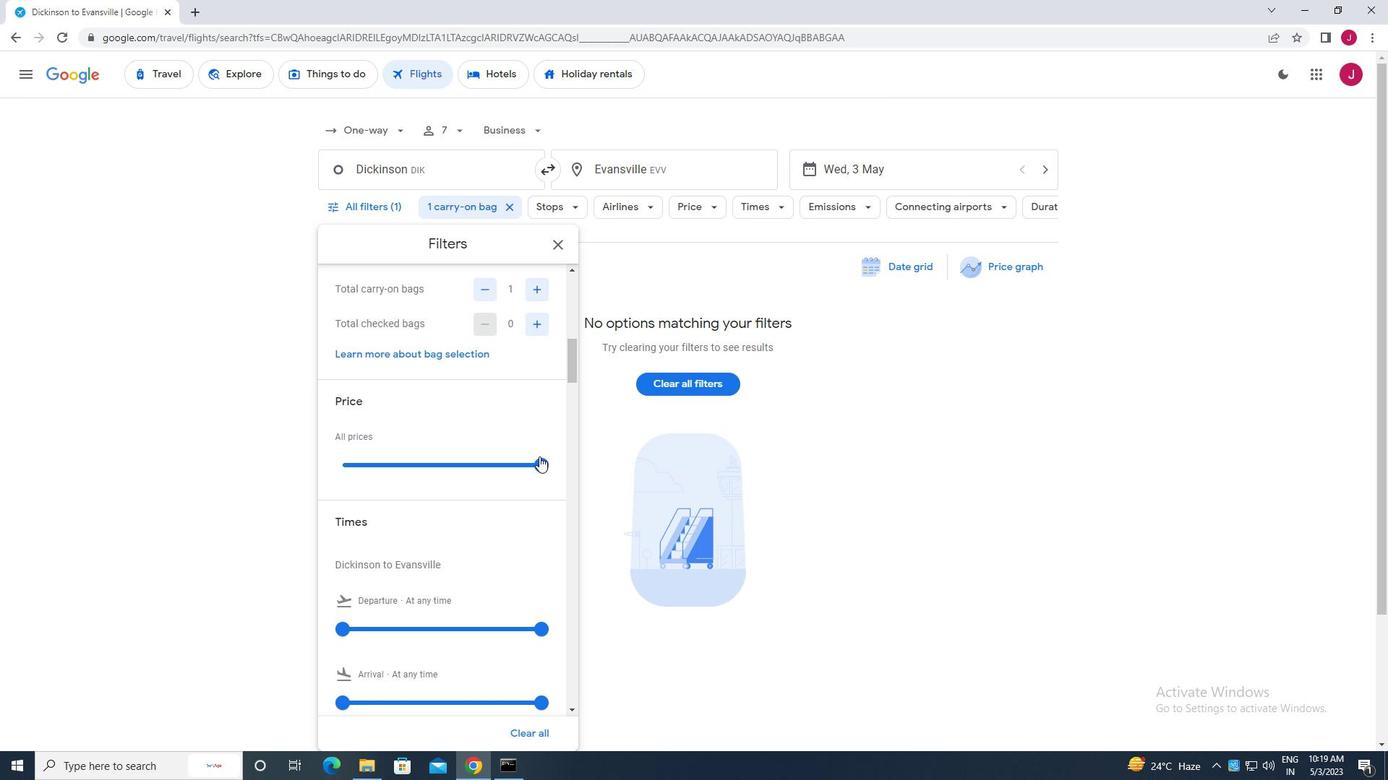 
Action: Mouse pressed left at (541, 467)
Screenshot: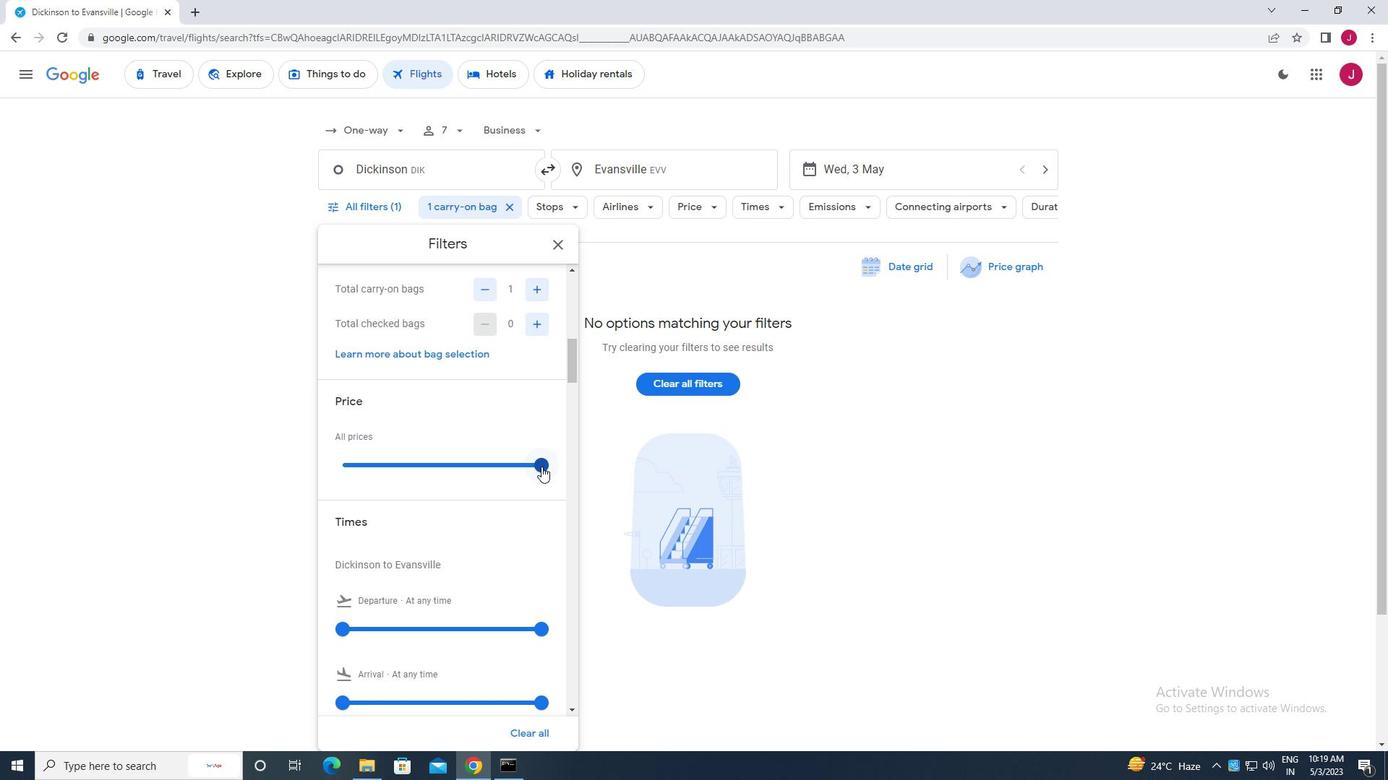 
Action: Mouse moved to (525, 472)
Screenshot: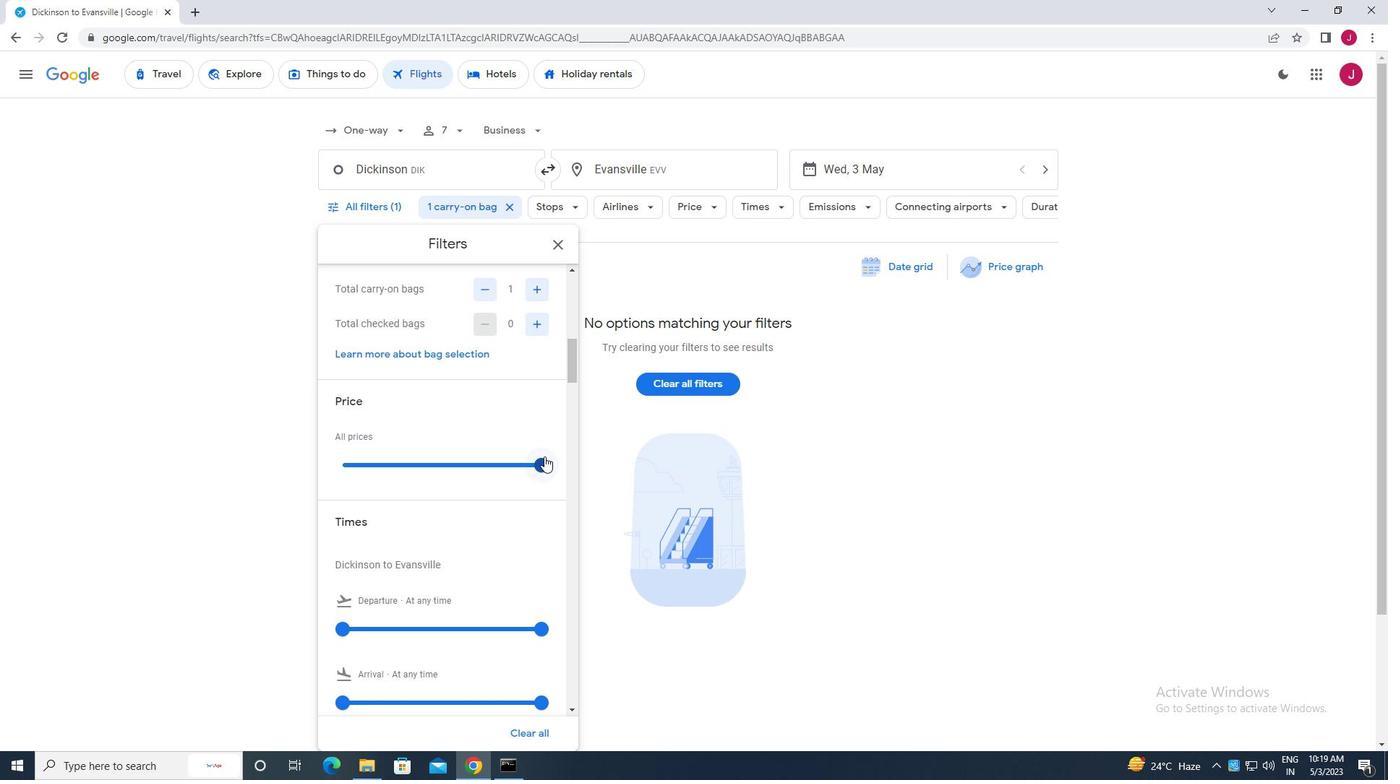 
Action: Mouse scrolled (525, 472) with delta (0, 0)
Screenshot: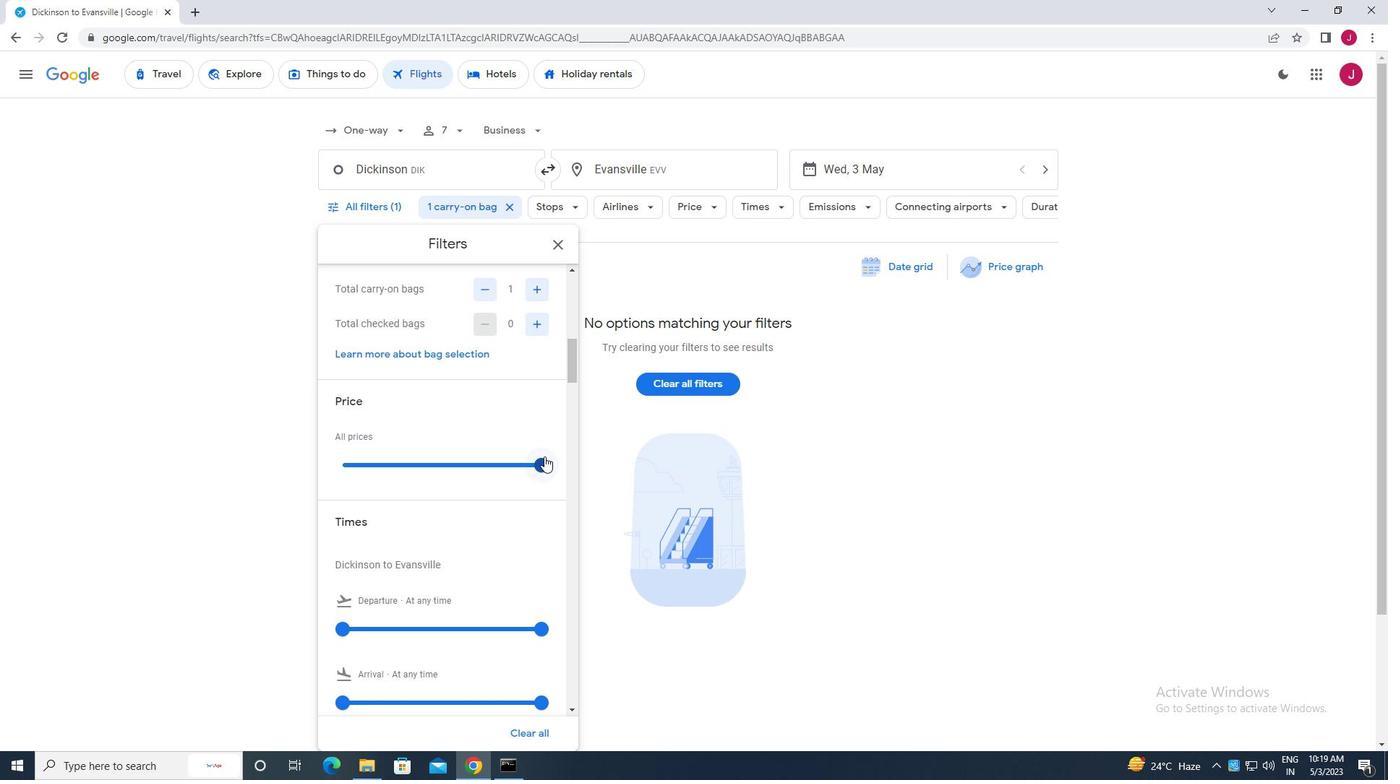 
Action: Mouse moved to (339, 555)
Screenshot: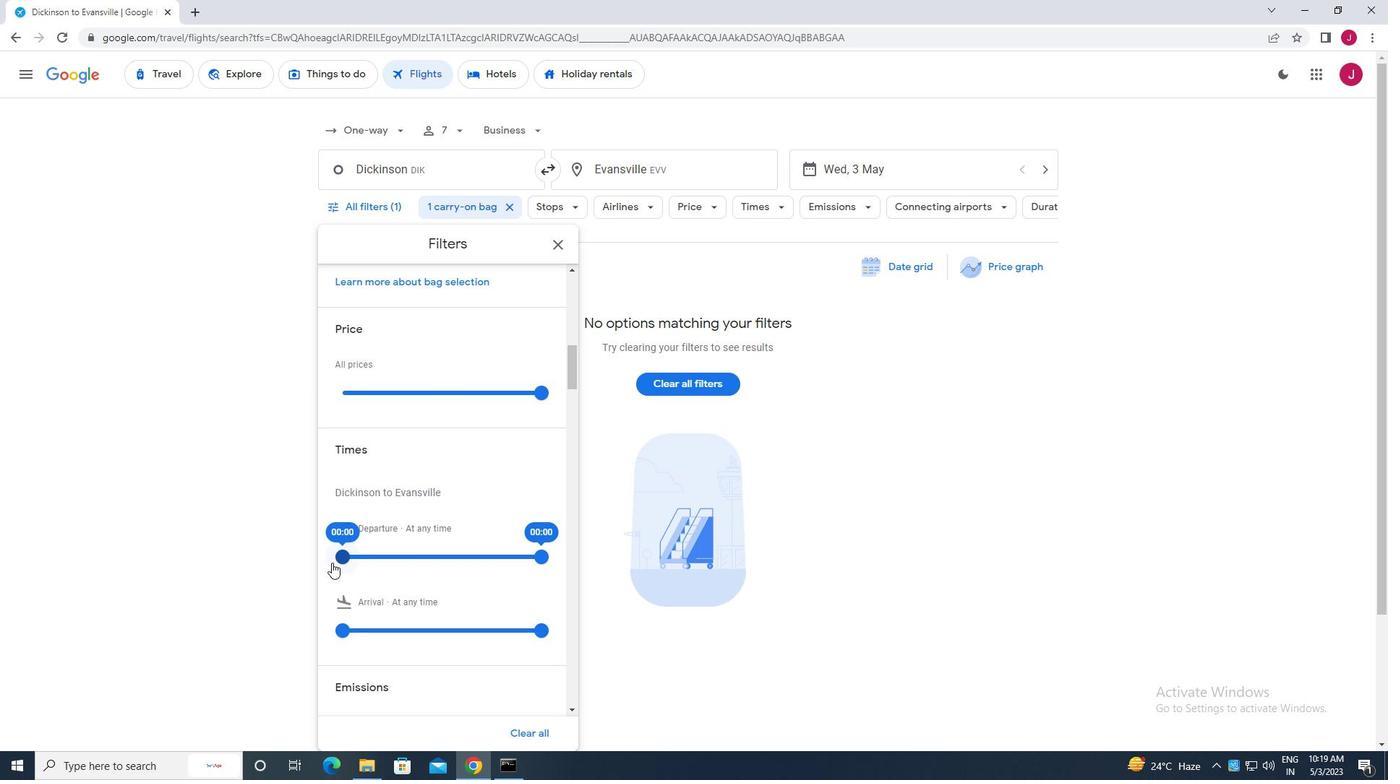 
Action: Mouse pressed left at (339, 555)
Screenshot: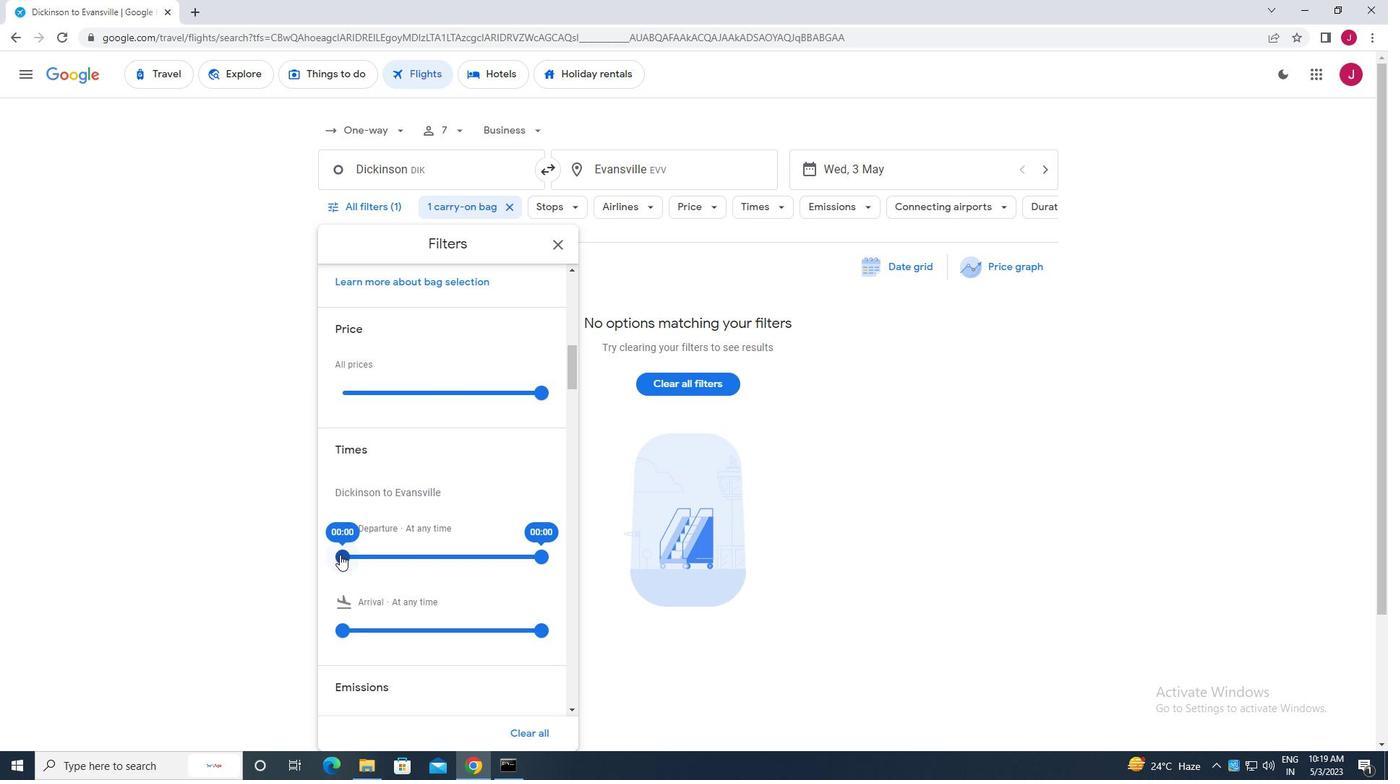 
Action: Mouse moved to (560, 245)
Screenshot: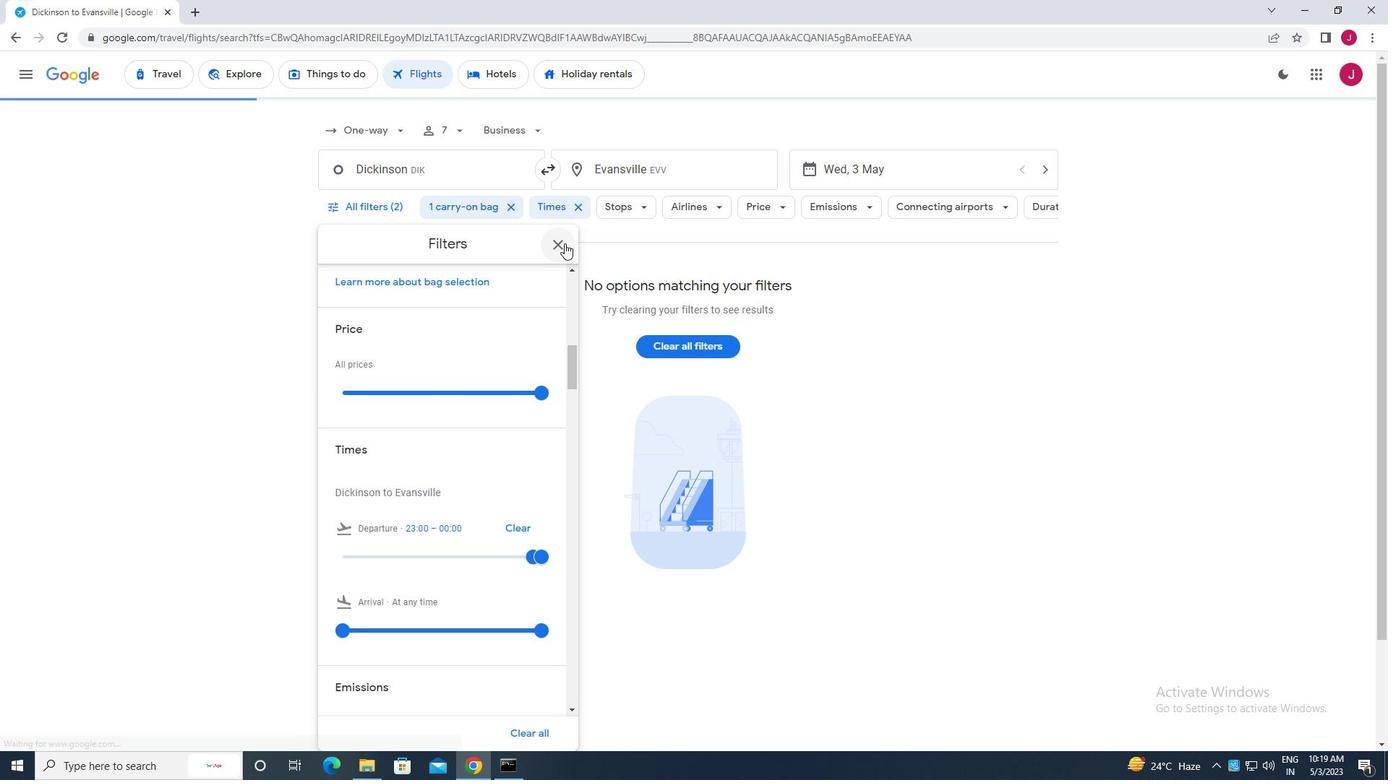 
Action: Mouse pressed left at (560, 245)
Screenshot: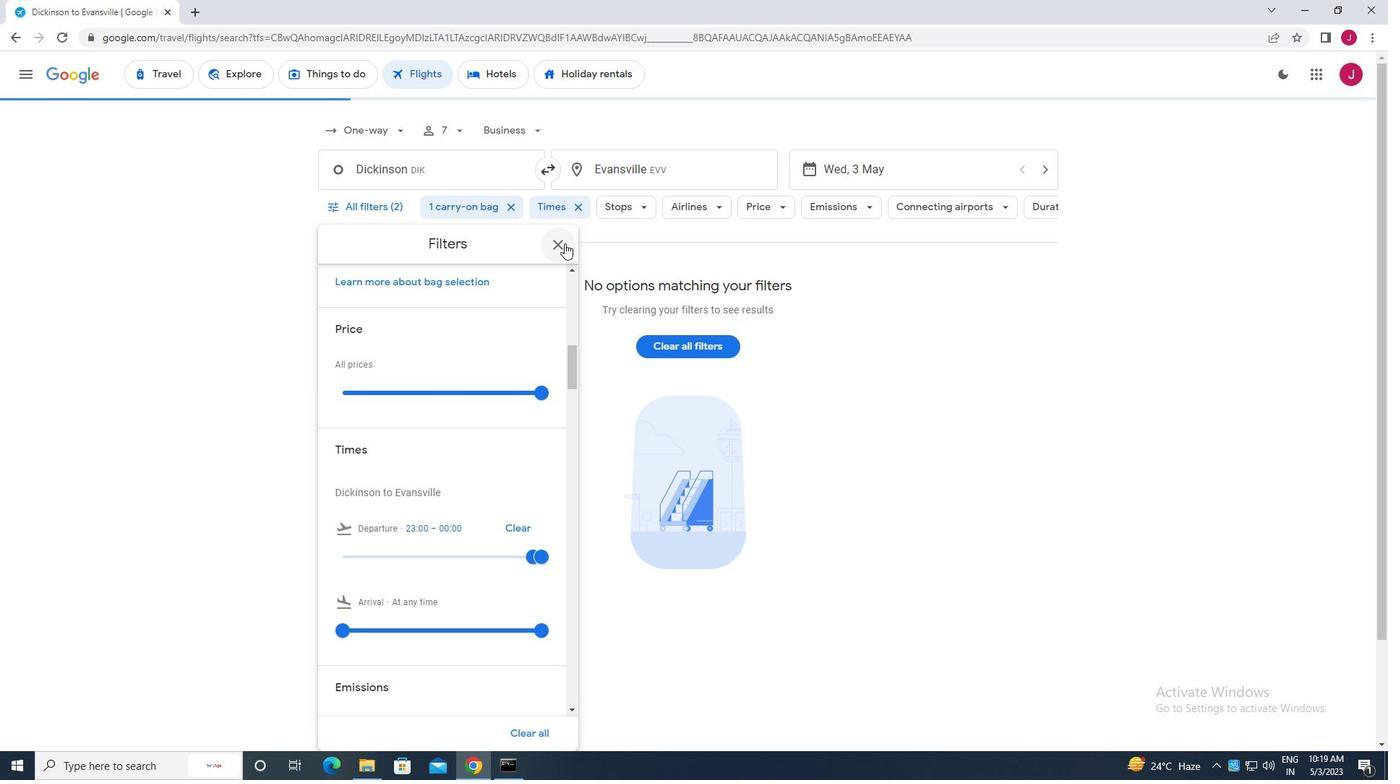 
Action: Mouse moved to (557, 250)
Screenshot: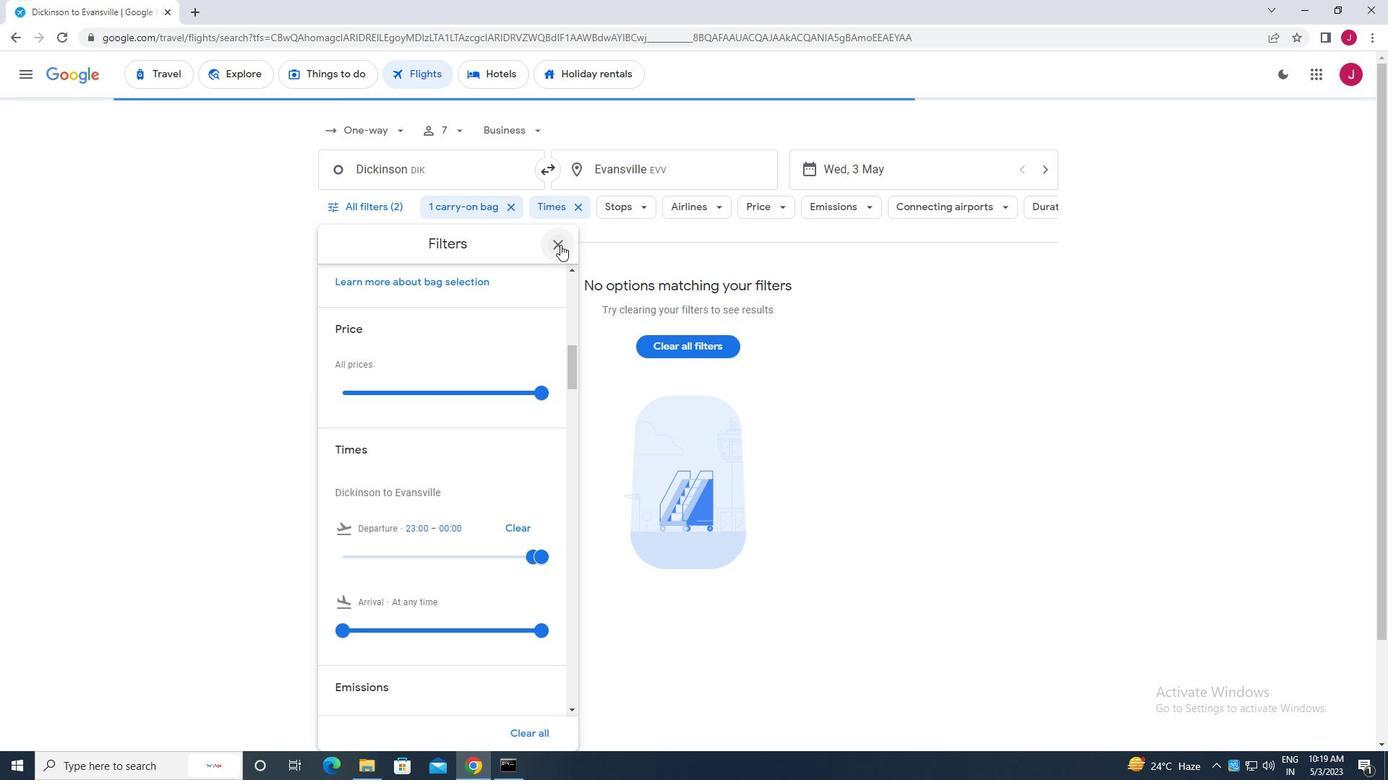 
